 Task: Add a signature Eleanor Wilson containing With thanks and appreciation, Eleanor Wilson to email address softage.4@softage.net and add a label Restaurants
Action: Mouse moved to (1139, 108)
Screenshot: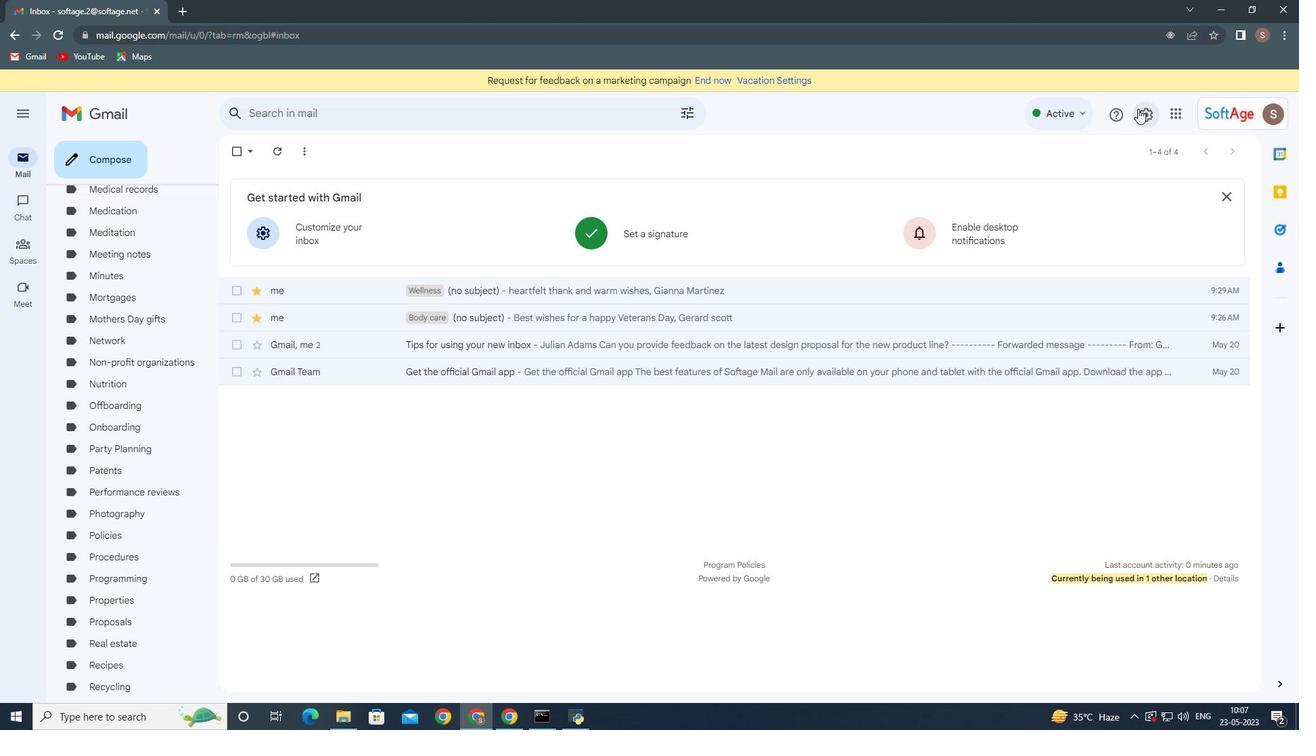 
Action: Mouse pressed left at (1139, 108)
Screenshot: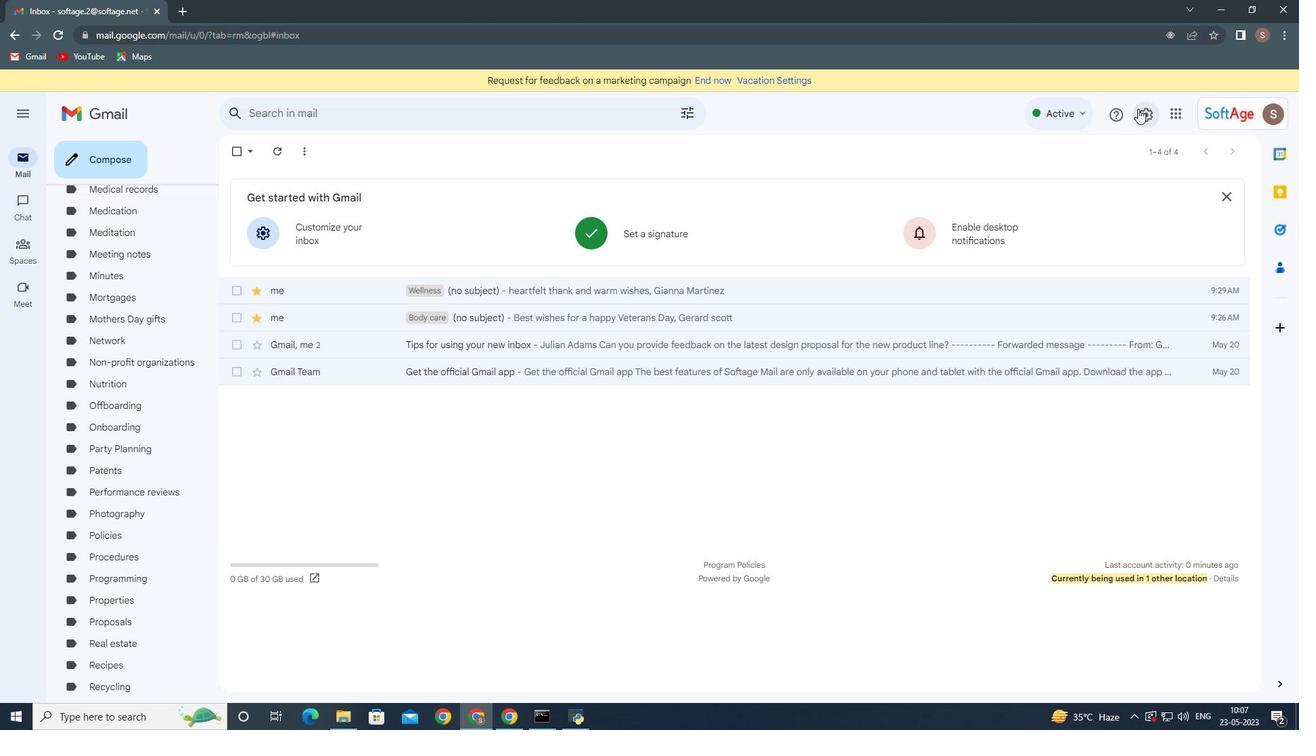 
Action: Mouse moved to (1138, 180)
Screenshot: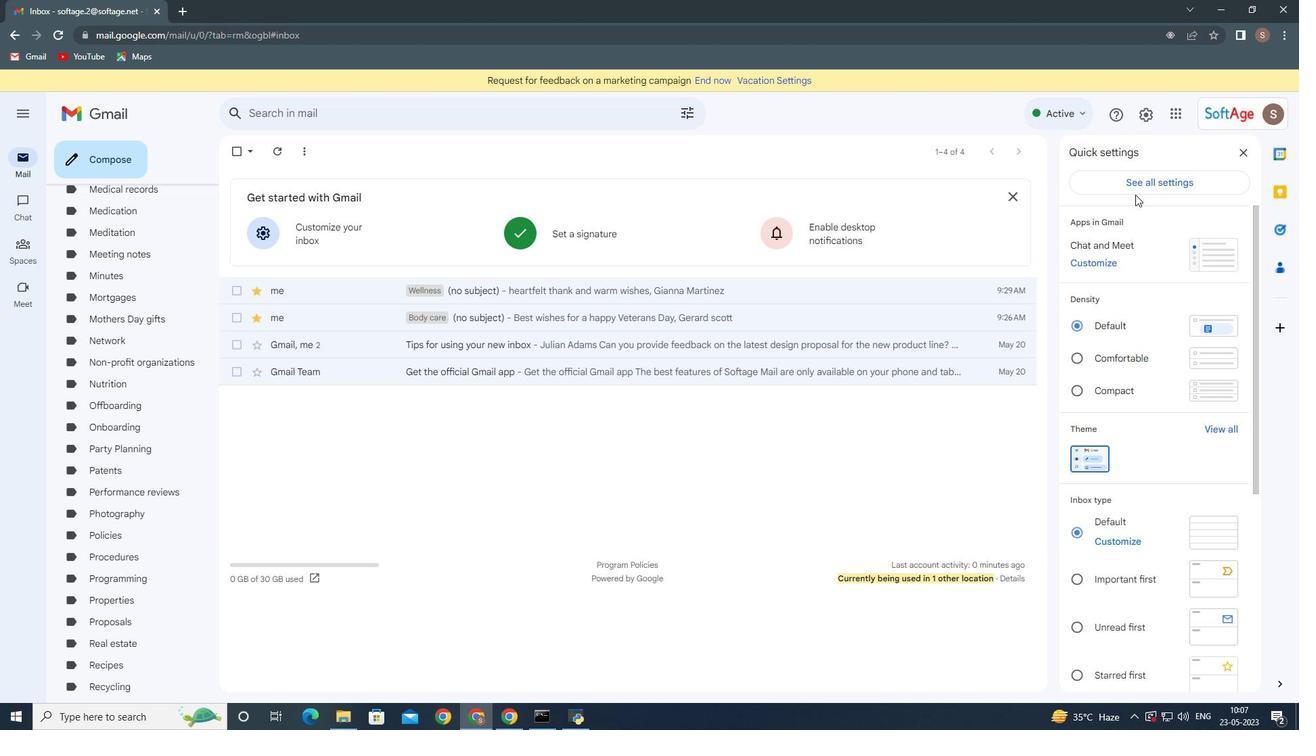
Action: Mouse pressed left at (1138, 180)
Screenshot: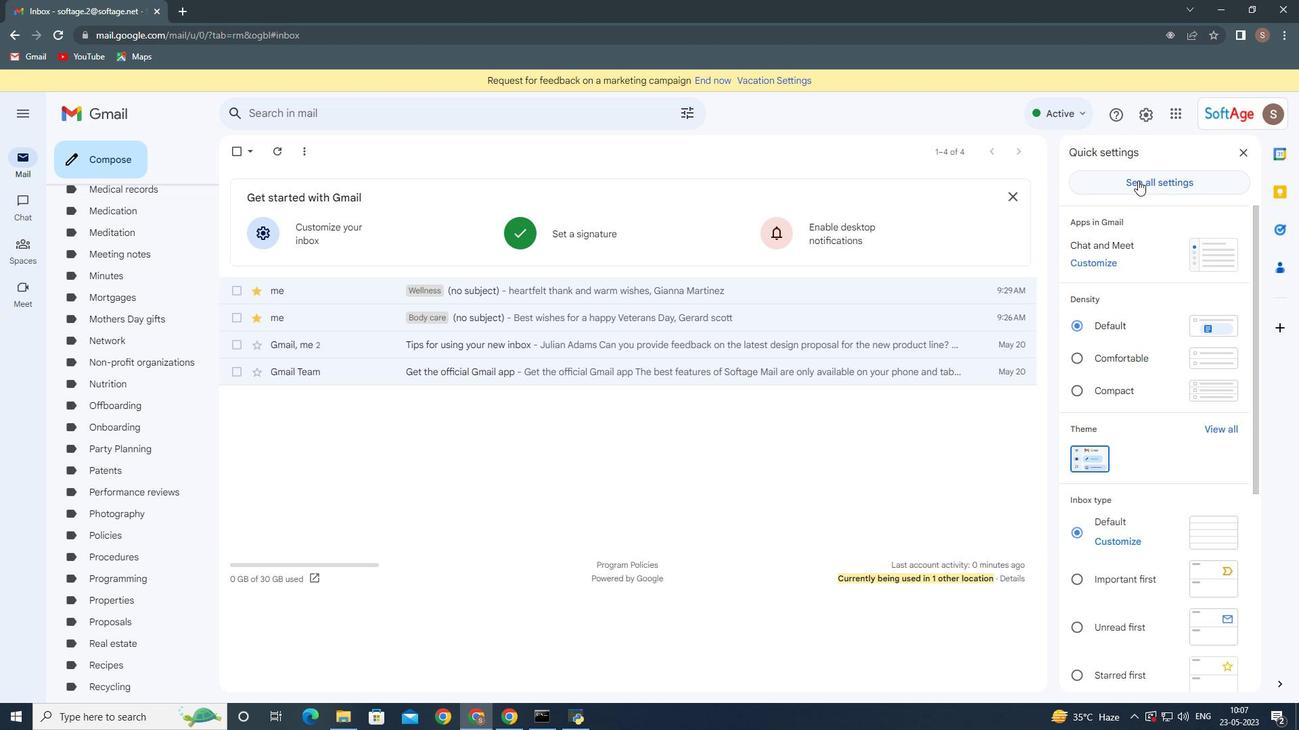 
Action: Mouse moved to (752, 324)
Screenshot: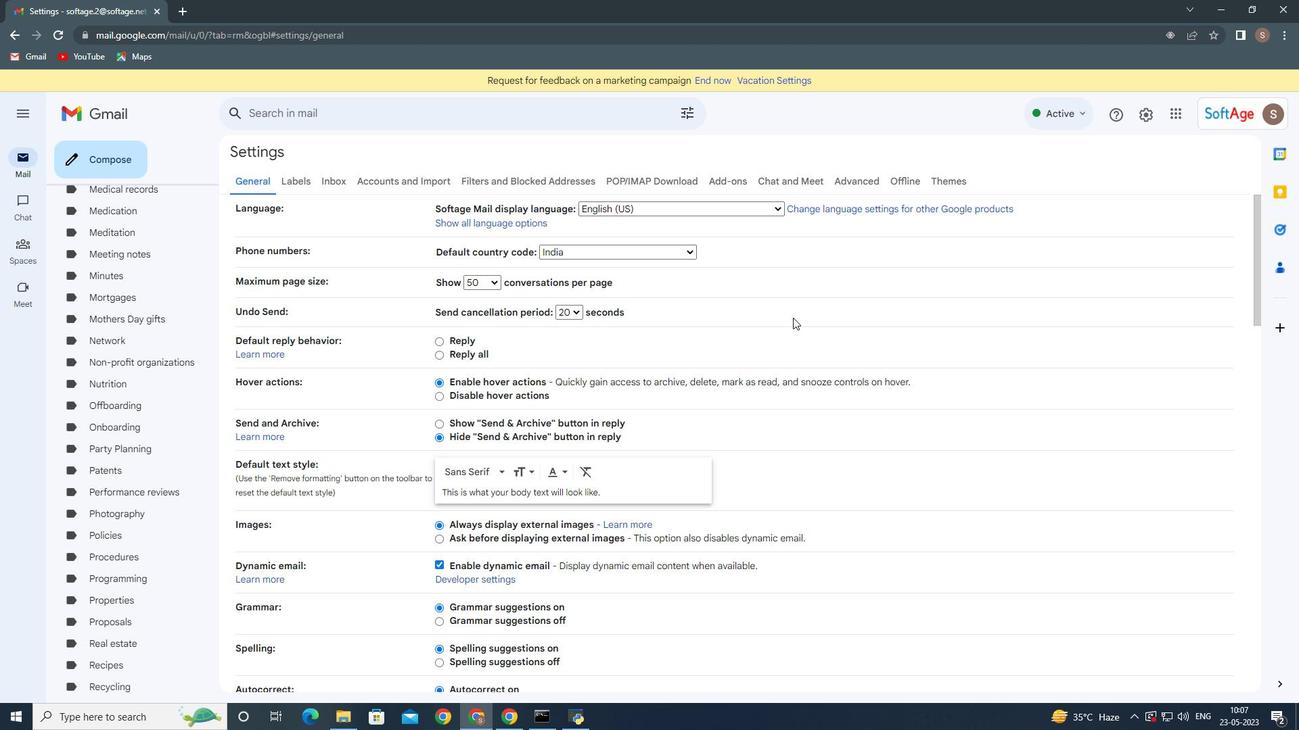 
Action: Mouse scrolled (753, 323) with delta (0, 0)
Screenshot: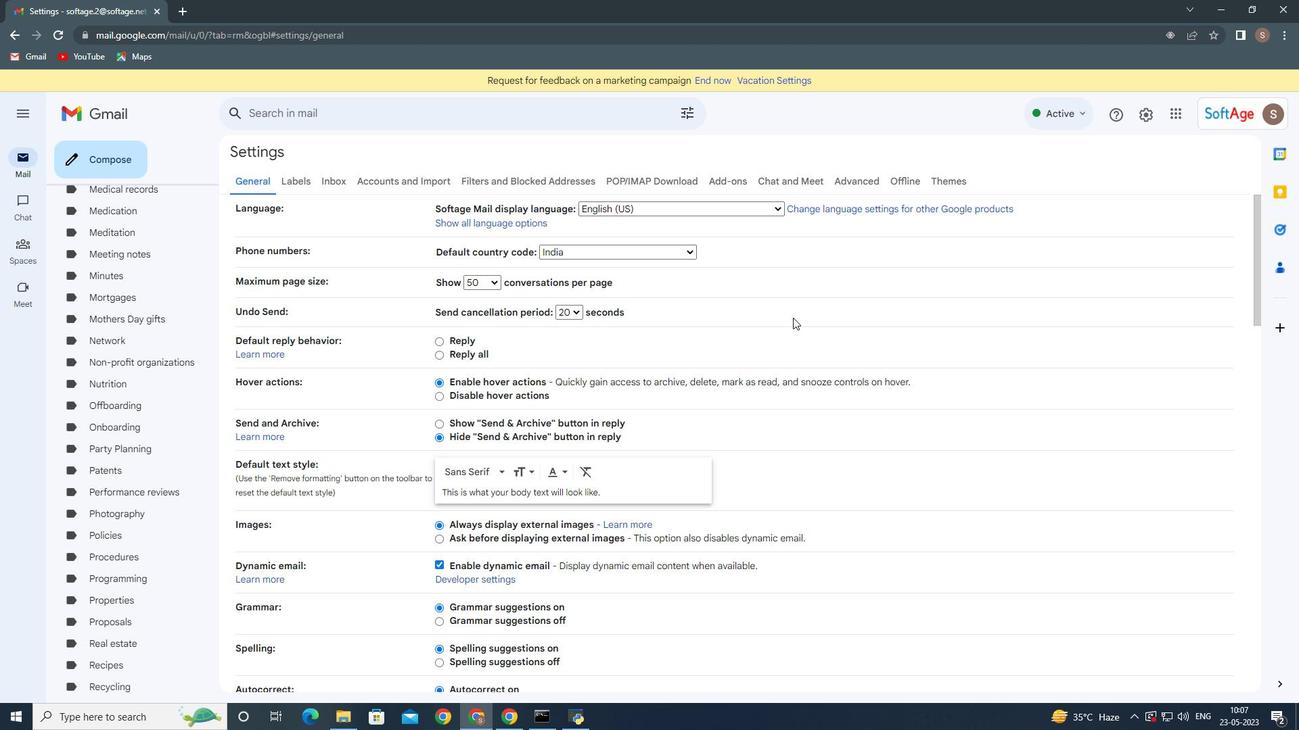 
Action: Mouse moved to (752, 325)
Screenshot: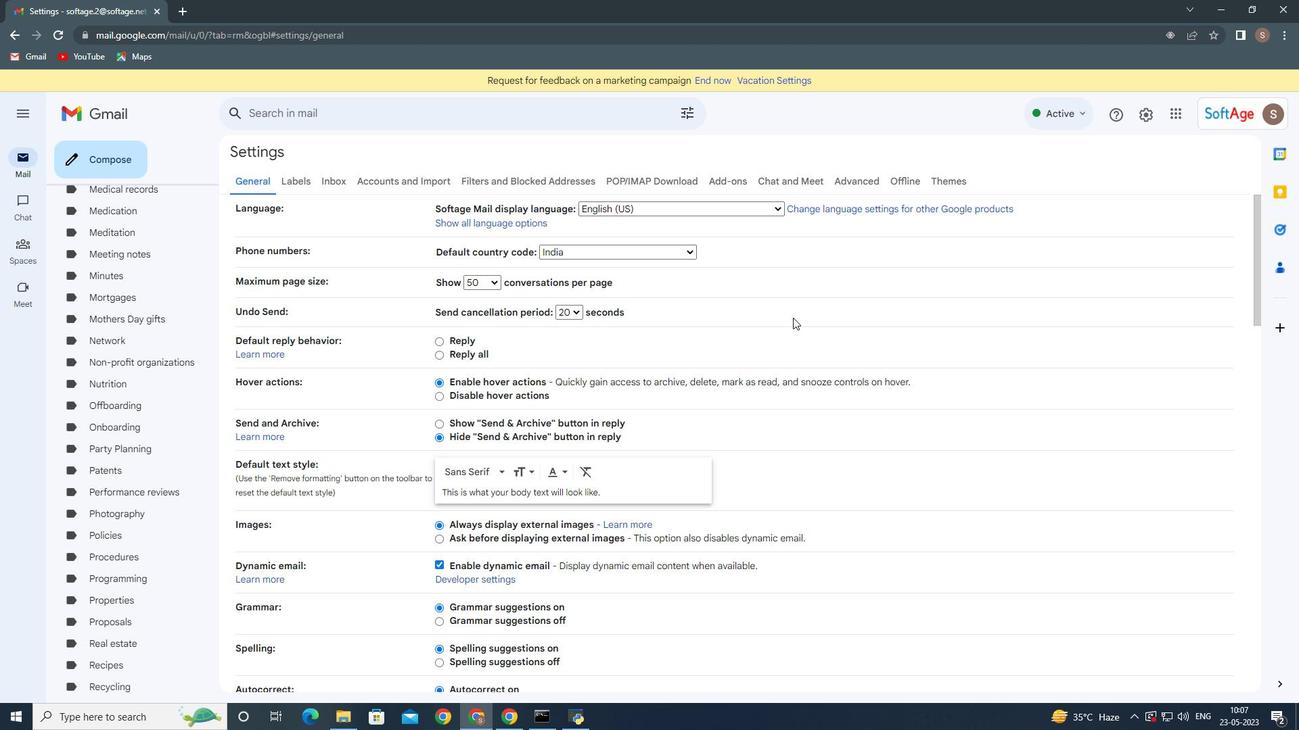 
Action: Mouse scrolled (753, 324) with delta (0, 0)
Screenshot: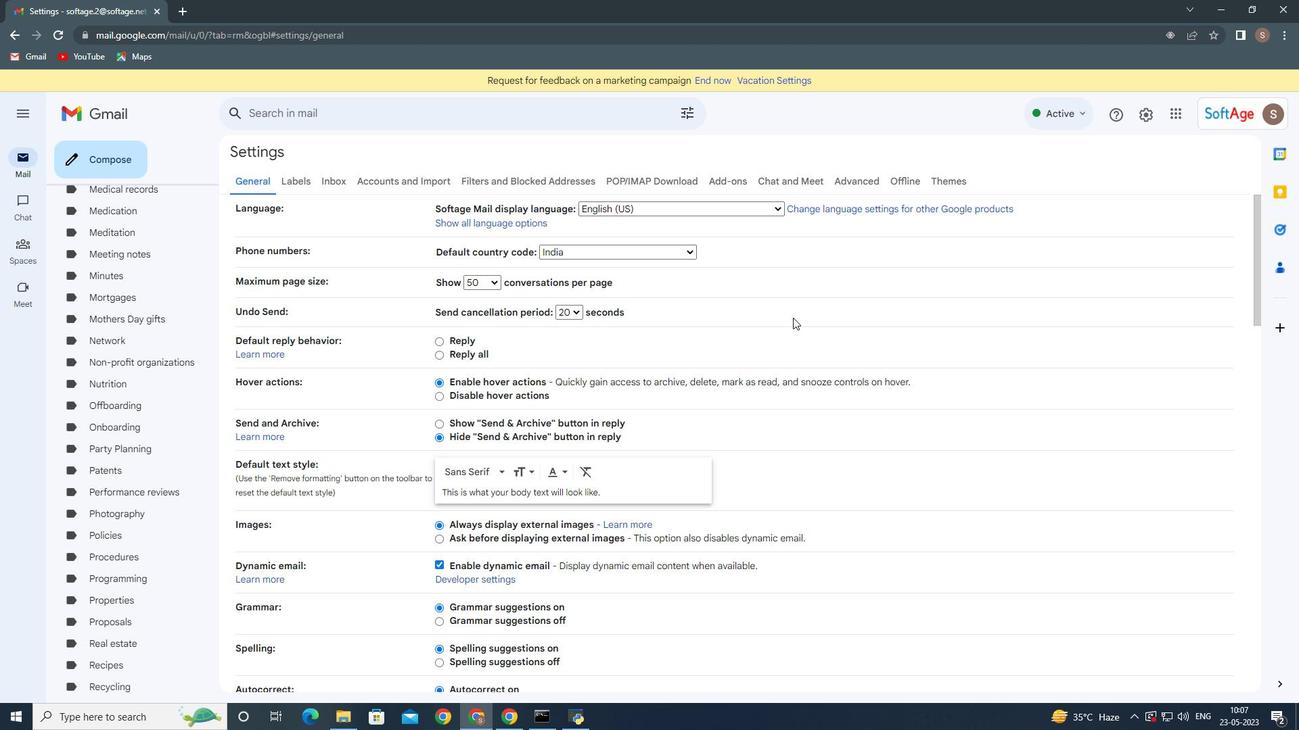 
Action: Mouse scrolled (752, 324) with delta (0, 0)
Screenshot: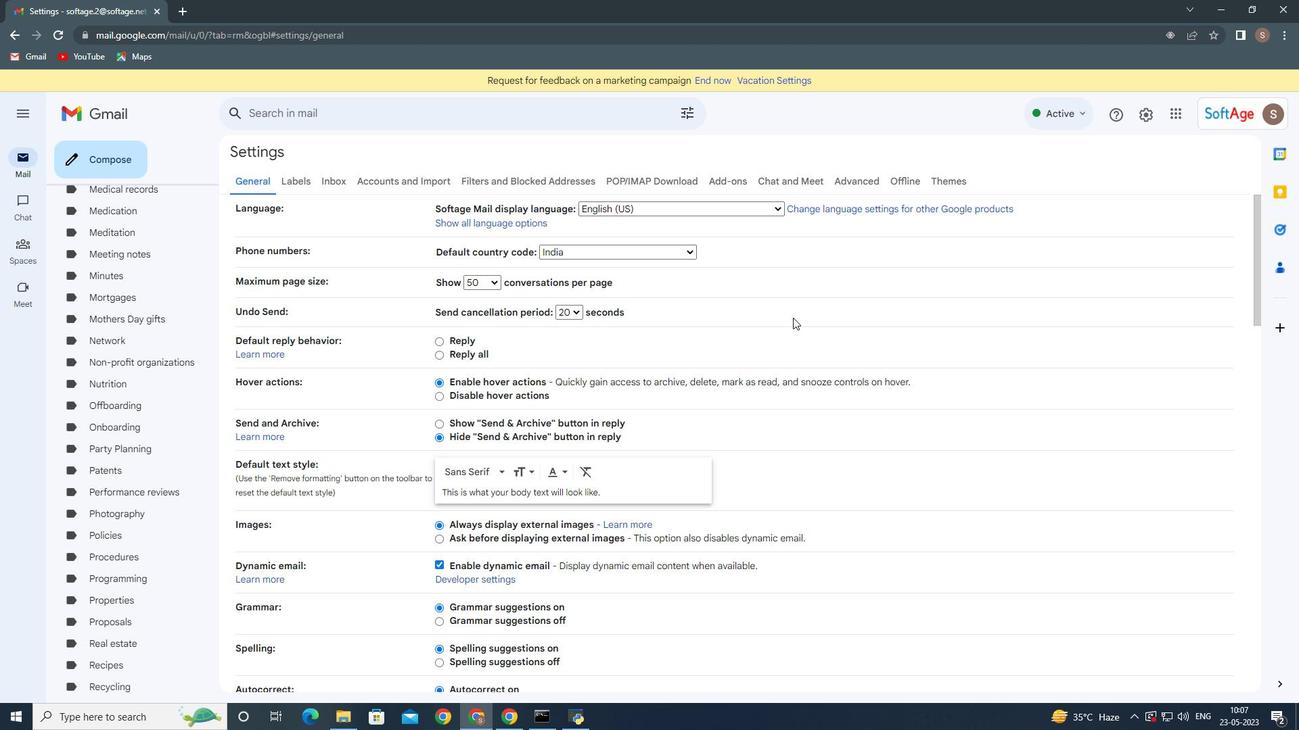 
Action: Mouse scrolled (752, 324) with delta (0, 0)
Screenshot: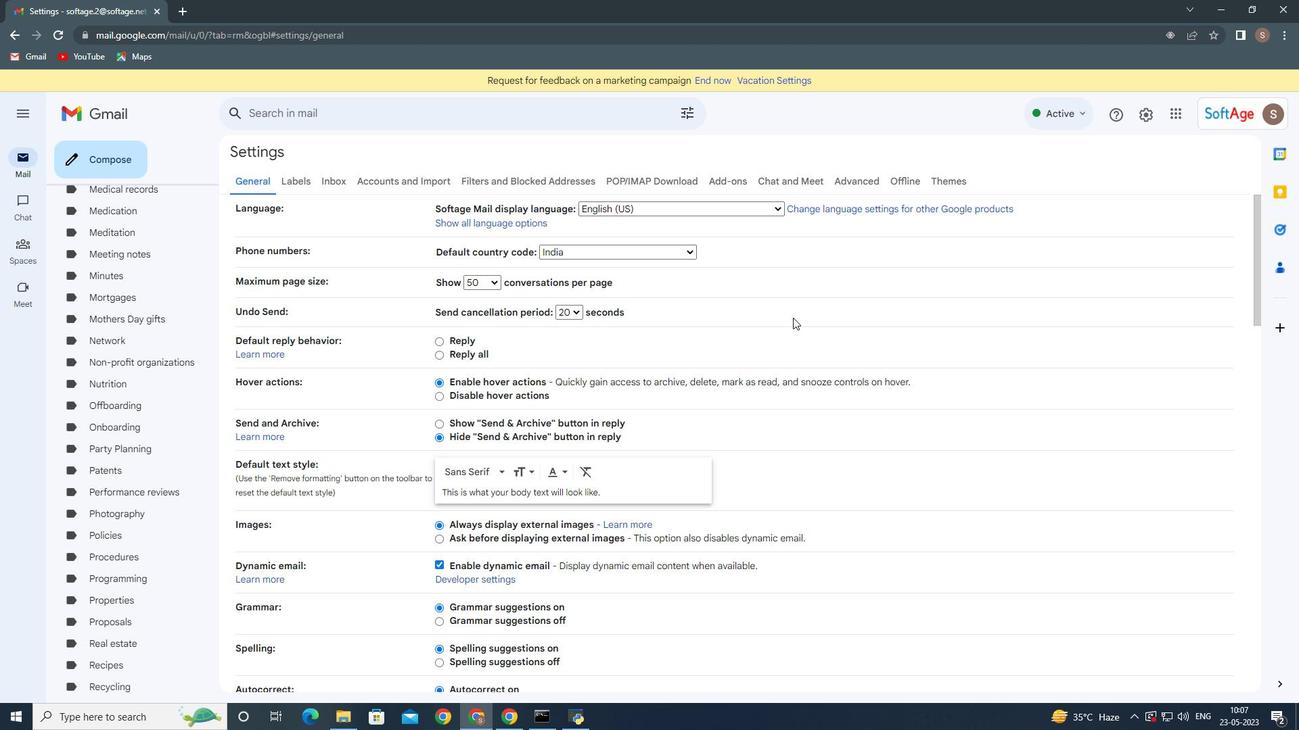 
Action: Mouse moved to (752, 324)
Screenshot: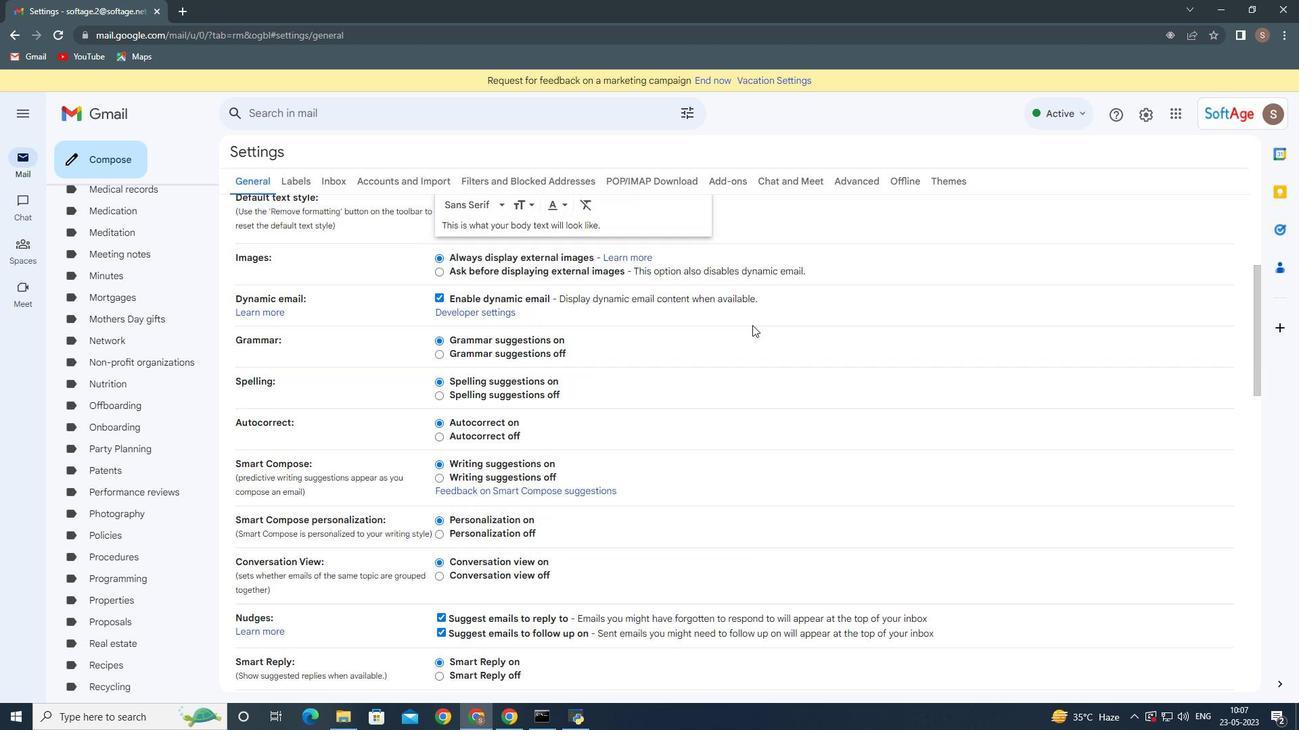 
Action: Mouse scrolled (752, 324) with delta (0, 0)
Screenshot: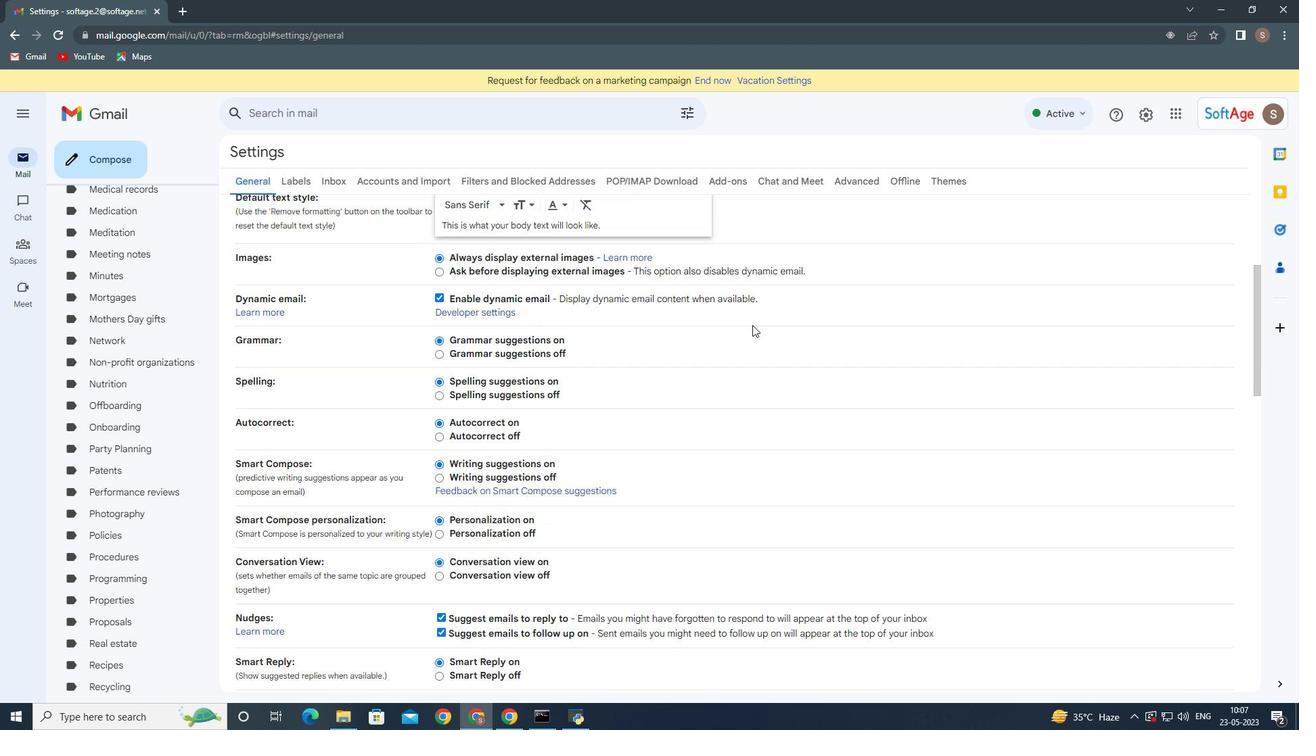 
Action: Mouse moved to (751, 324)
Screenshot: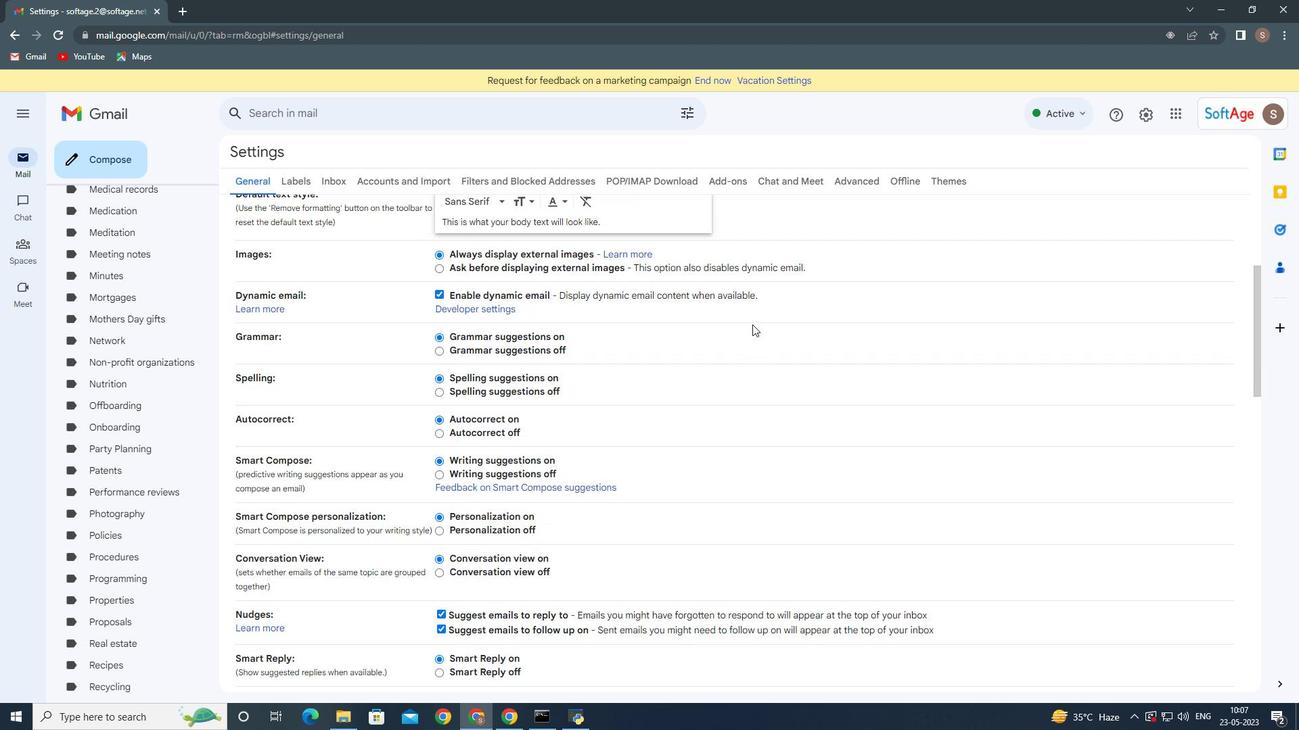 
Action: Mouse scrolled (751, 324) with delta (0, 0)
Screenshot: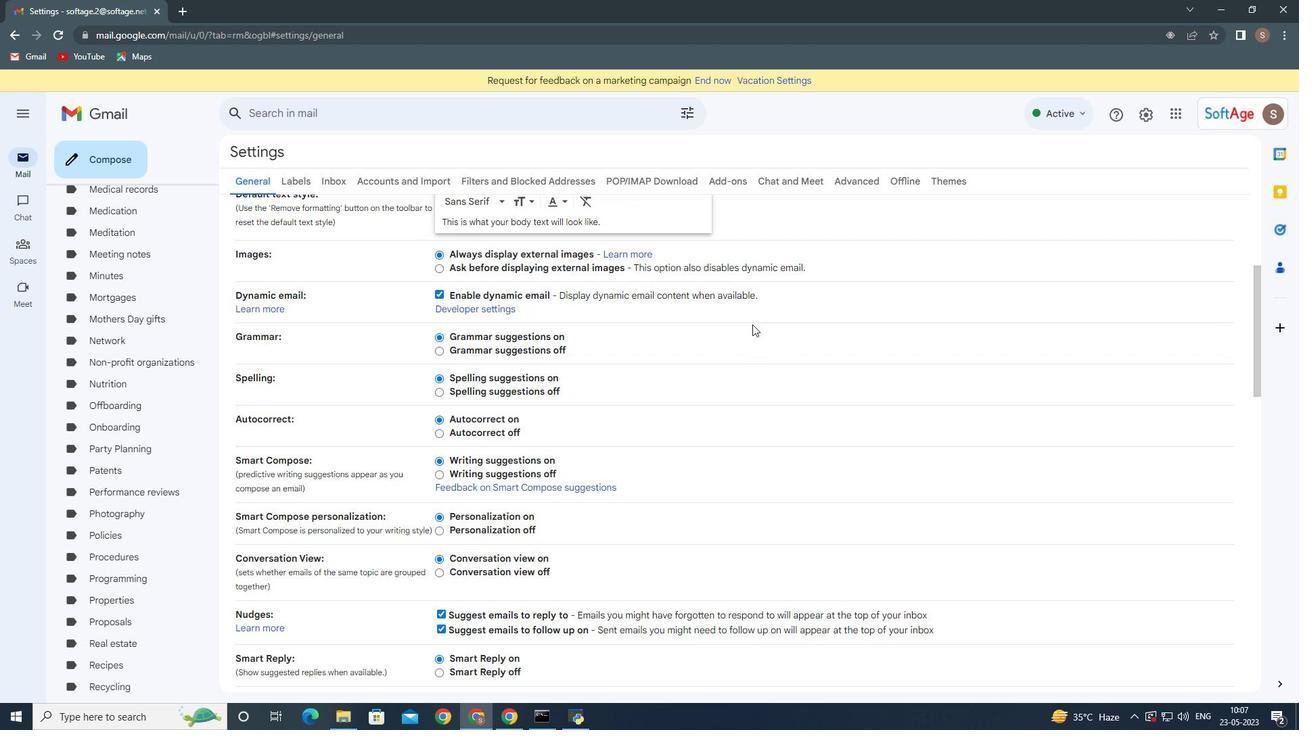 
Action: Mouse scrolled (751, 324) with delta (0, 0)
Screenshot: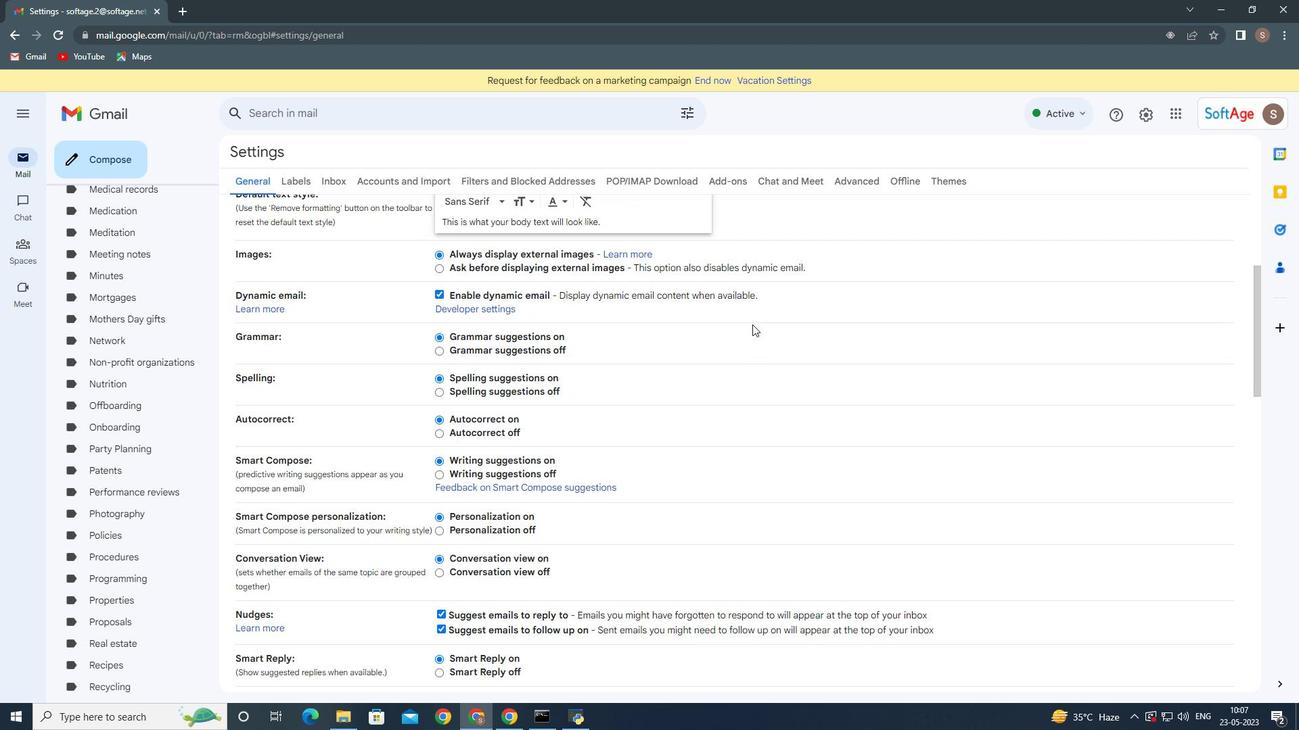
Action: Mouse moved to (702, 334)
Screenshot: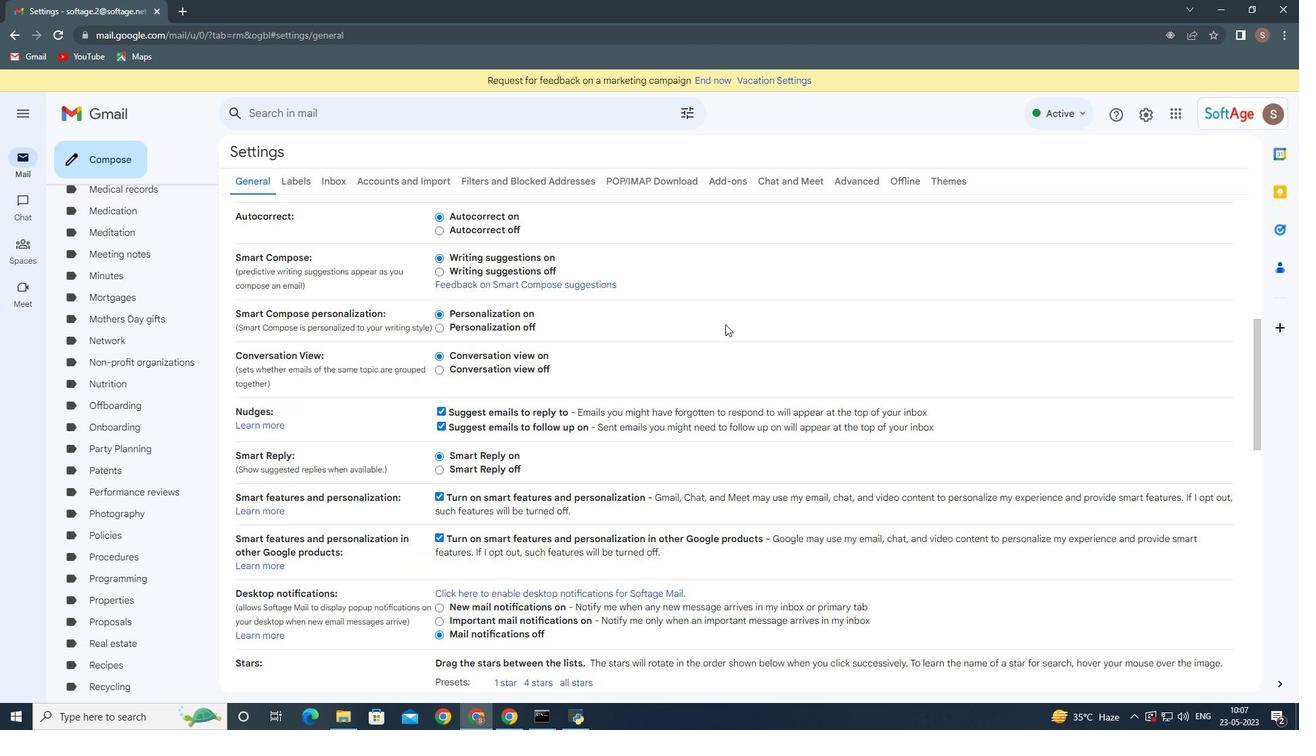
Action: Mouse scrolled (702, 333) with delta (0, 0)
Screenshot: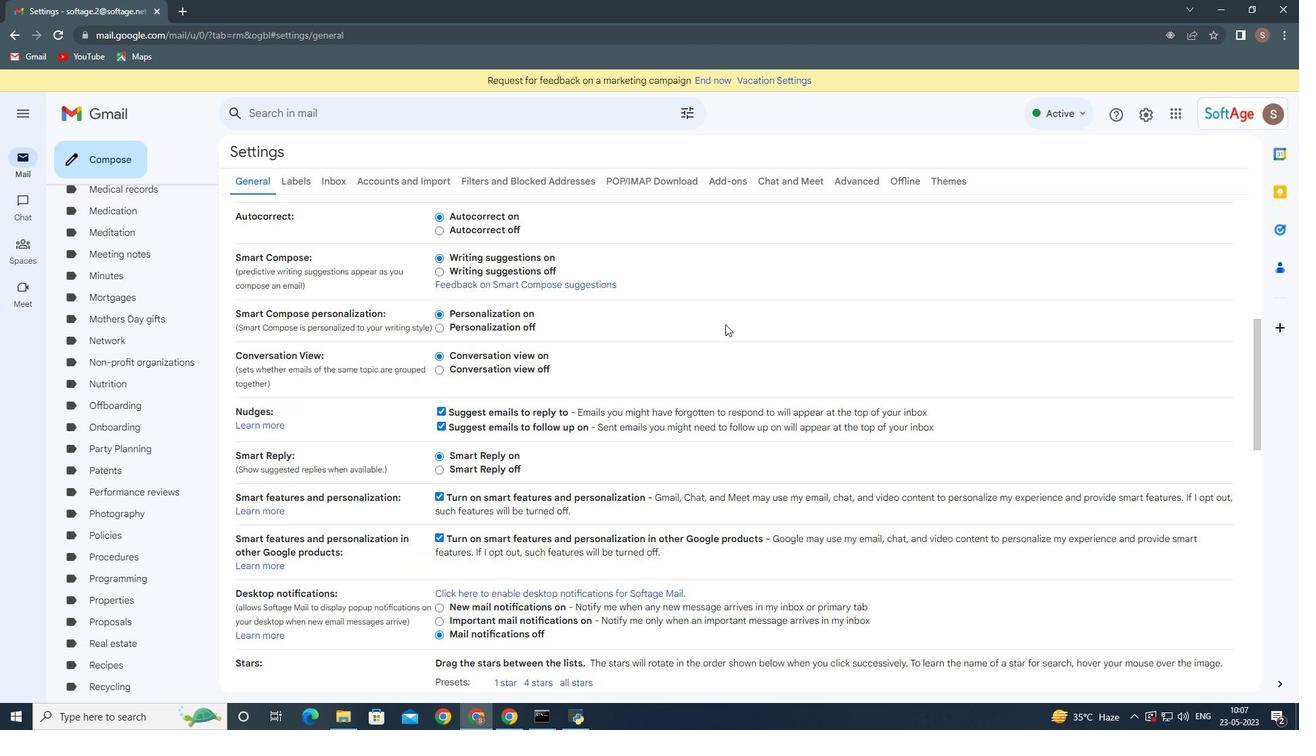 
Action: Mouse moved to (700, 335)
Screenshot: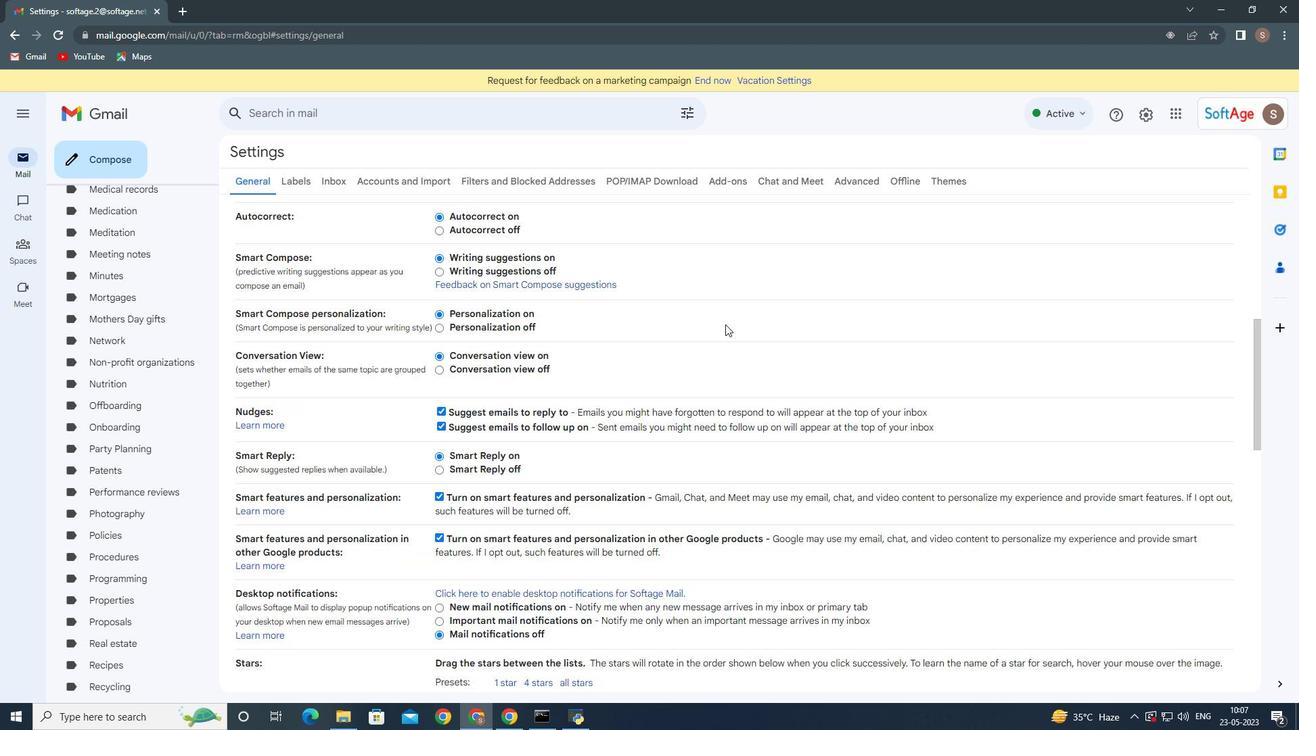 
Action: Mouse scrolled (700, 334) with delta (0, 0)
Screenshot: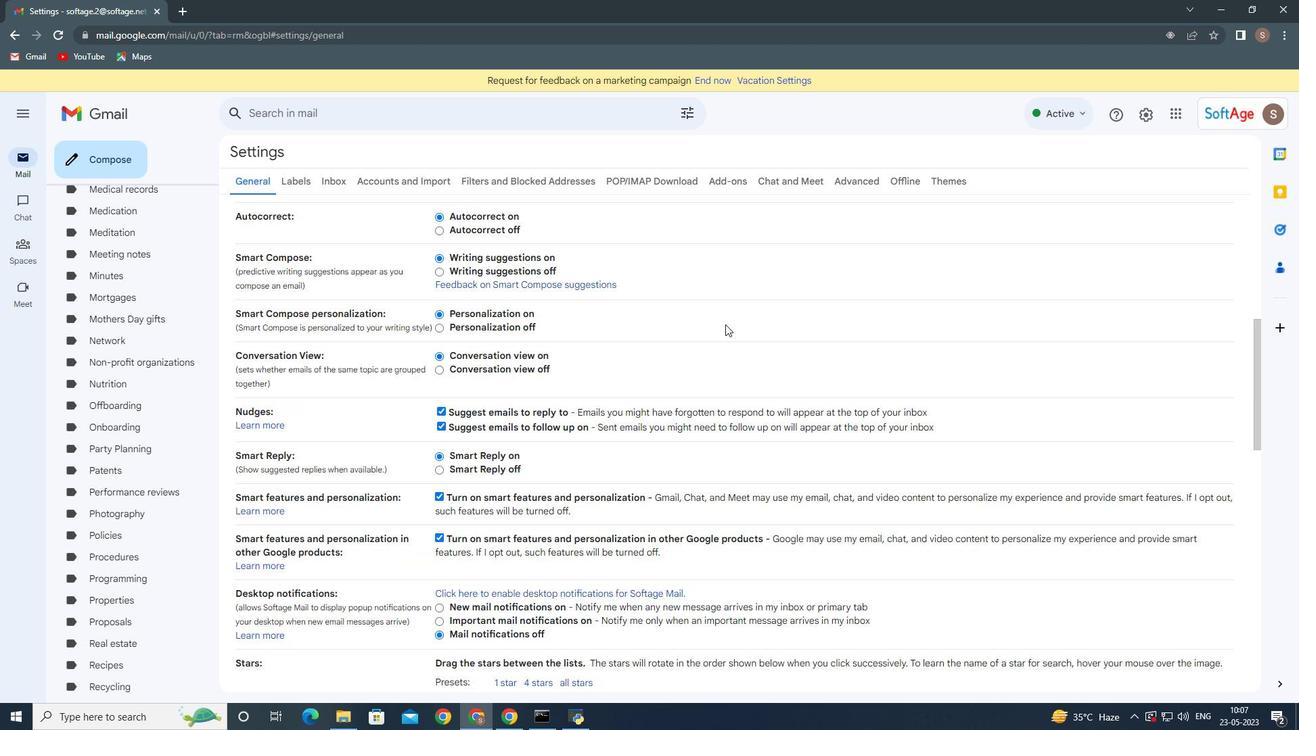 
Action: Mouse moved to (699, 336)
Screenshot: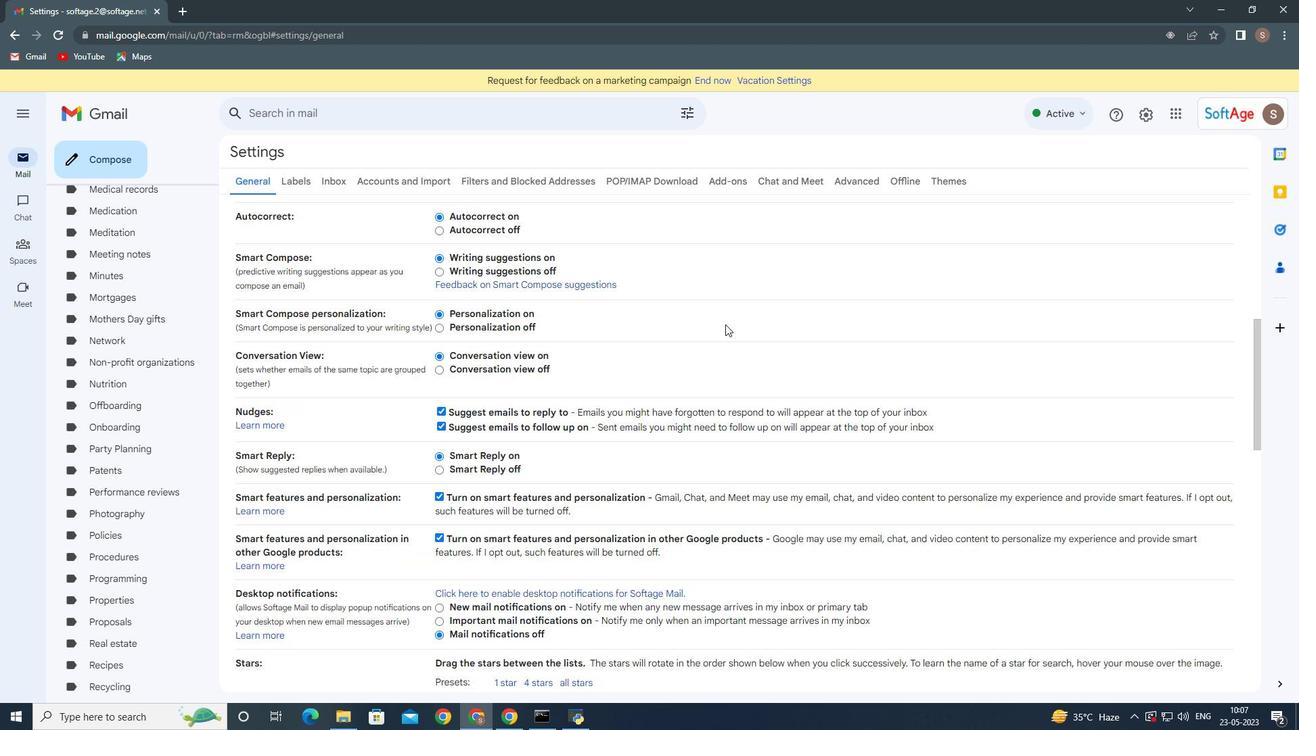 
Action: Mouse scrolled (699, 335) with delta (0, 0)
Screenshot: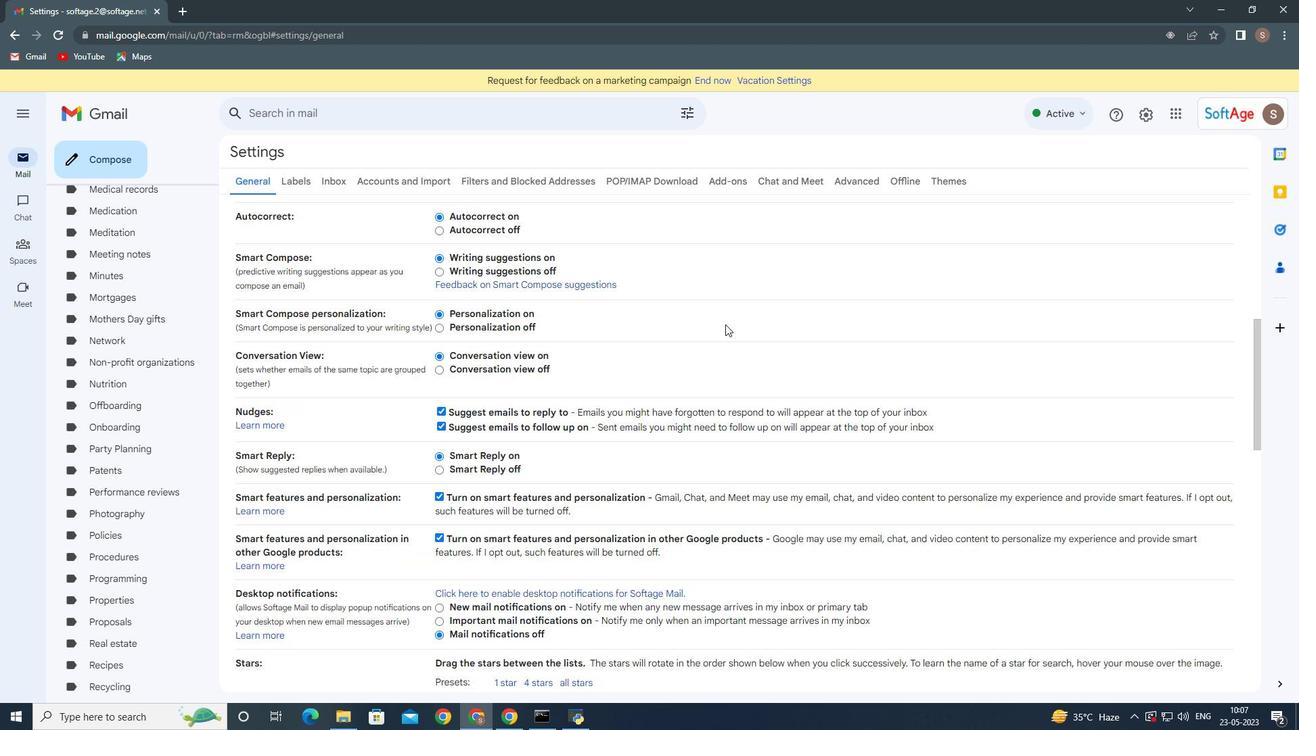 
Action: Mouse moved to (699, 337)
Screenshot: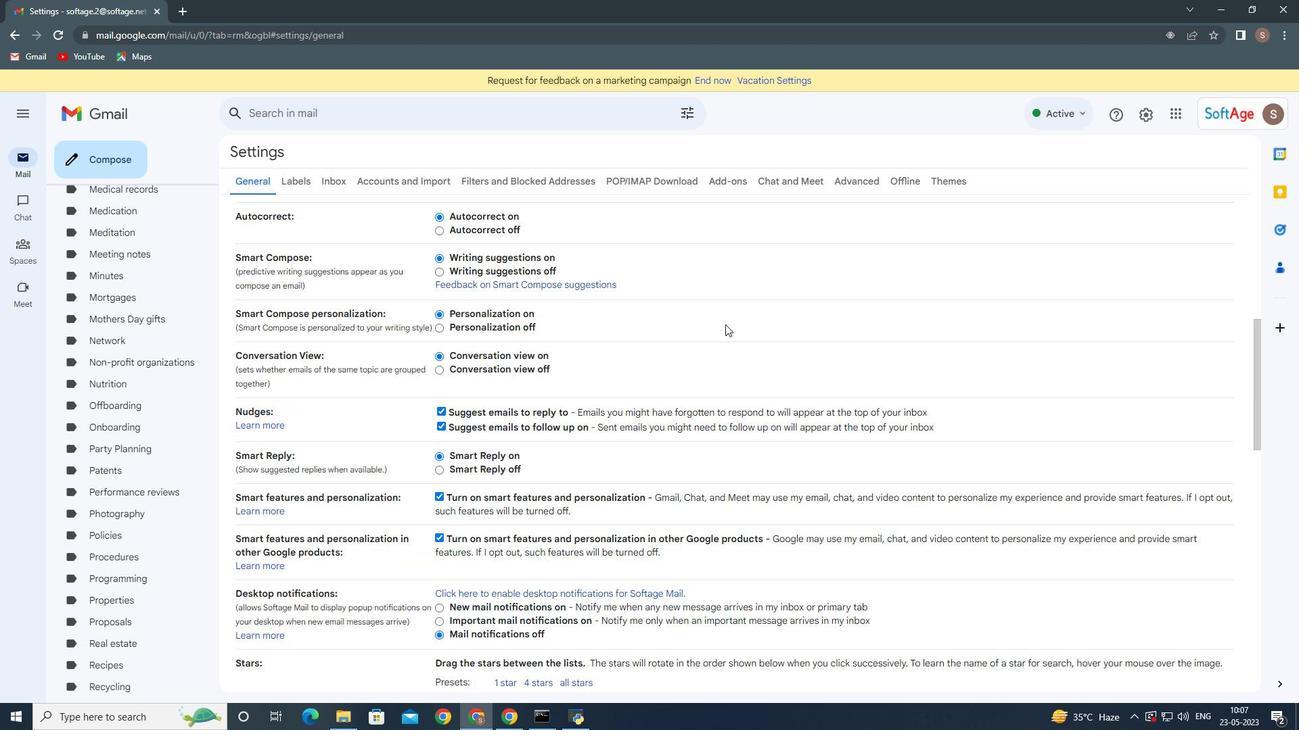 
Action: Mouse scrolled (699, 336) with delta (0, 0)
Screenshot: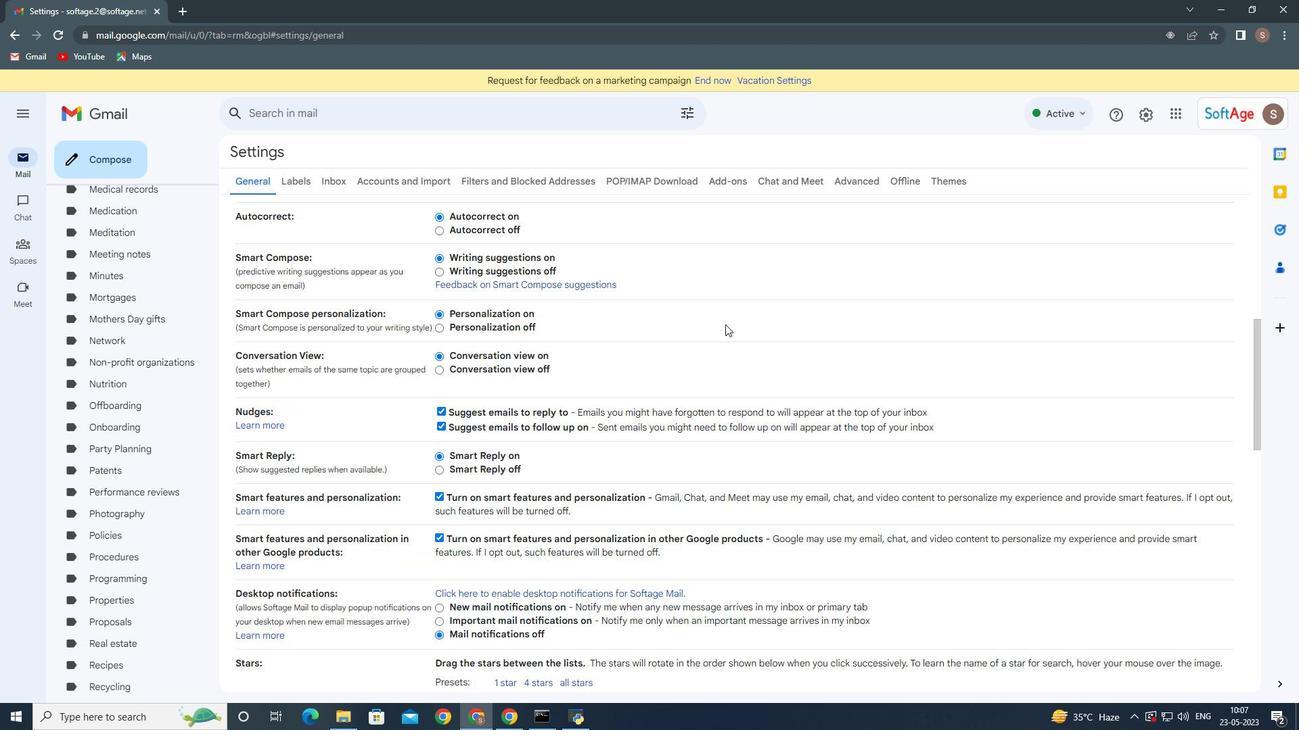 
Action: Mouse moved to (623, 380)
Screenshot: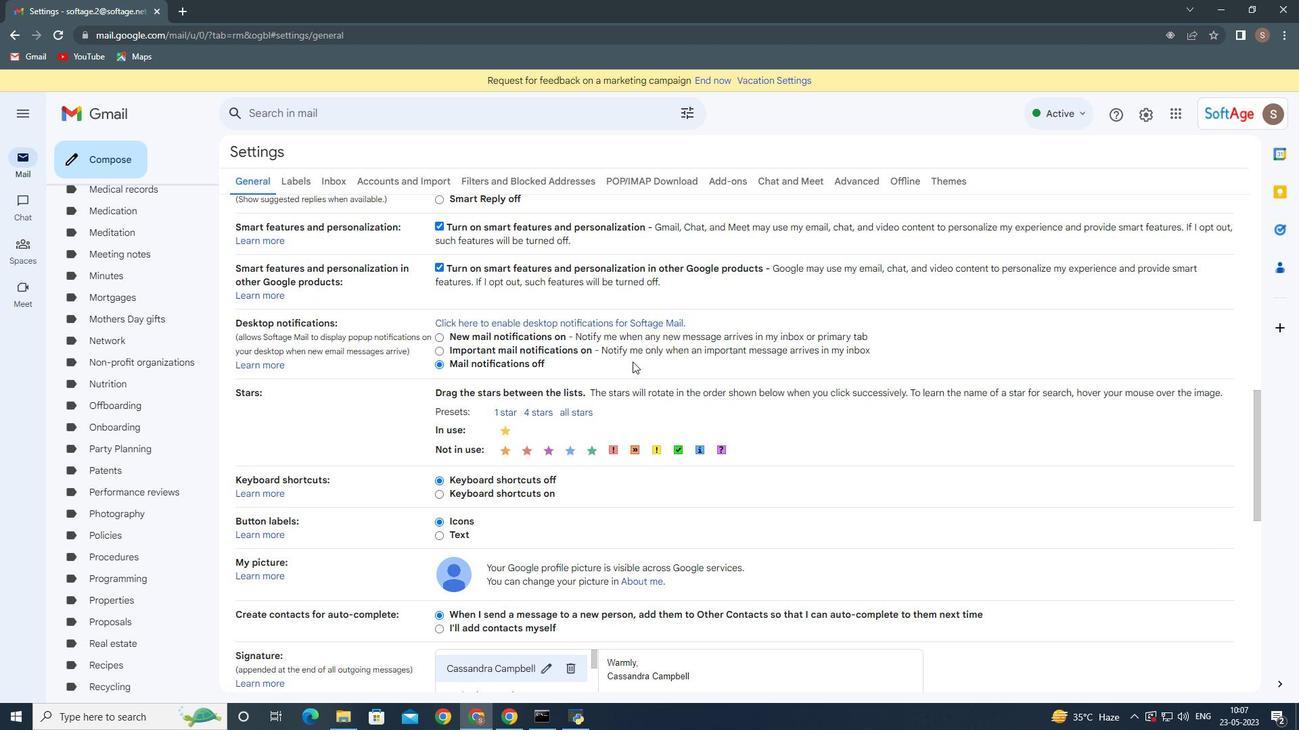 
Action: Mouse scrolled (623, 375) with delta (0, 0)
Screenshot: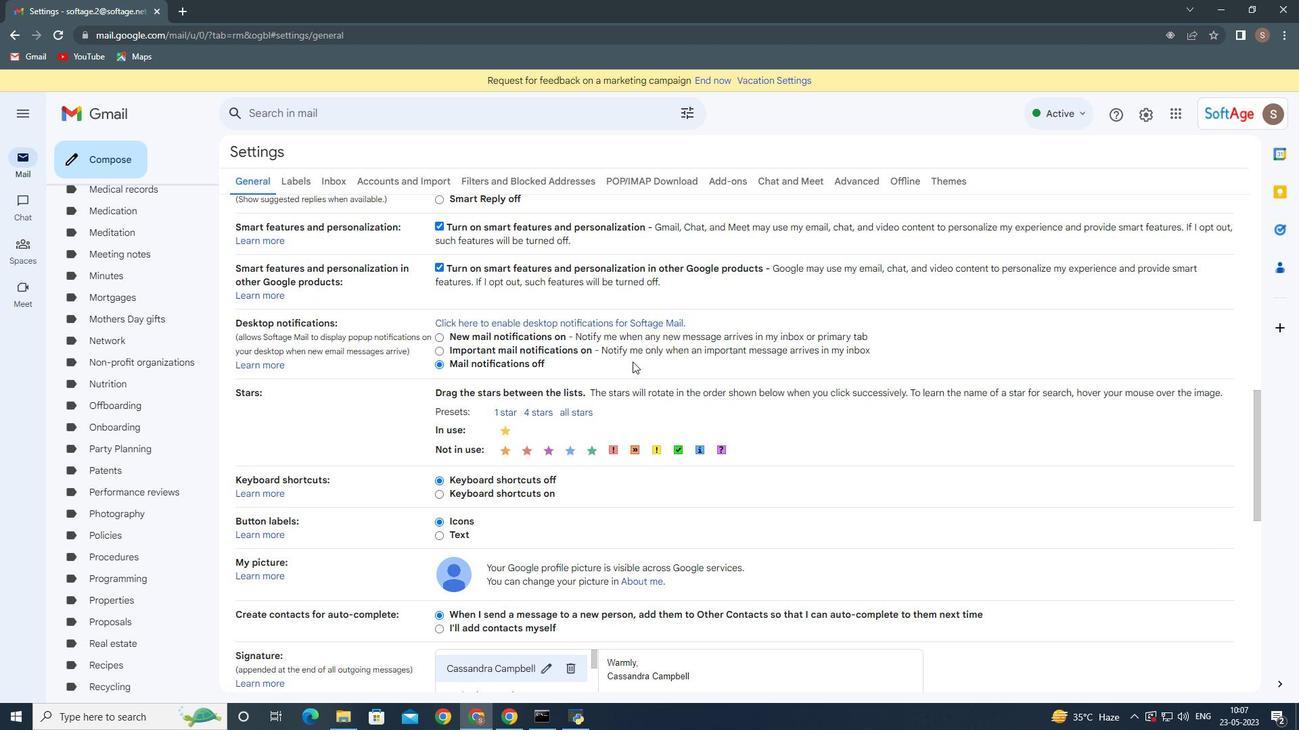 
Action: Mouse scrolled (623, 378) with delta (0, 0)
Screenshot: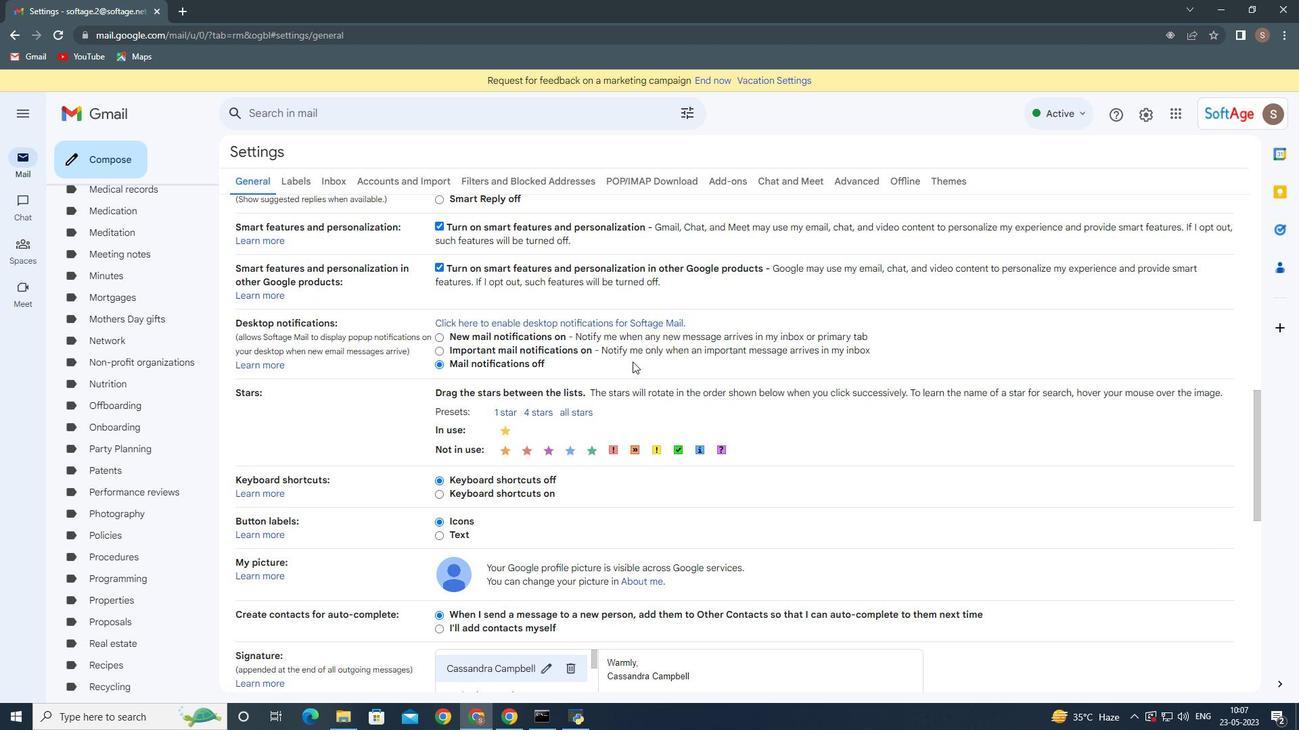 
Action: Mouse scrolled (623, 379) with delta (0, 0)
Screenshot: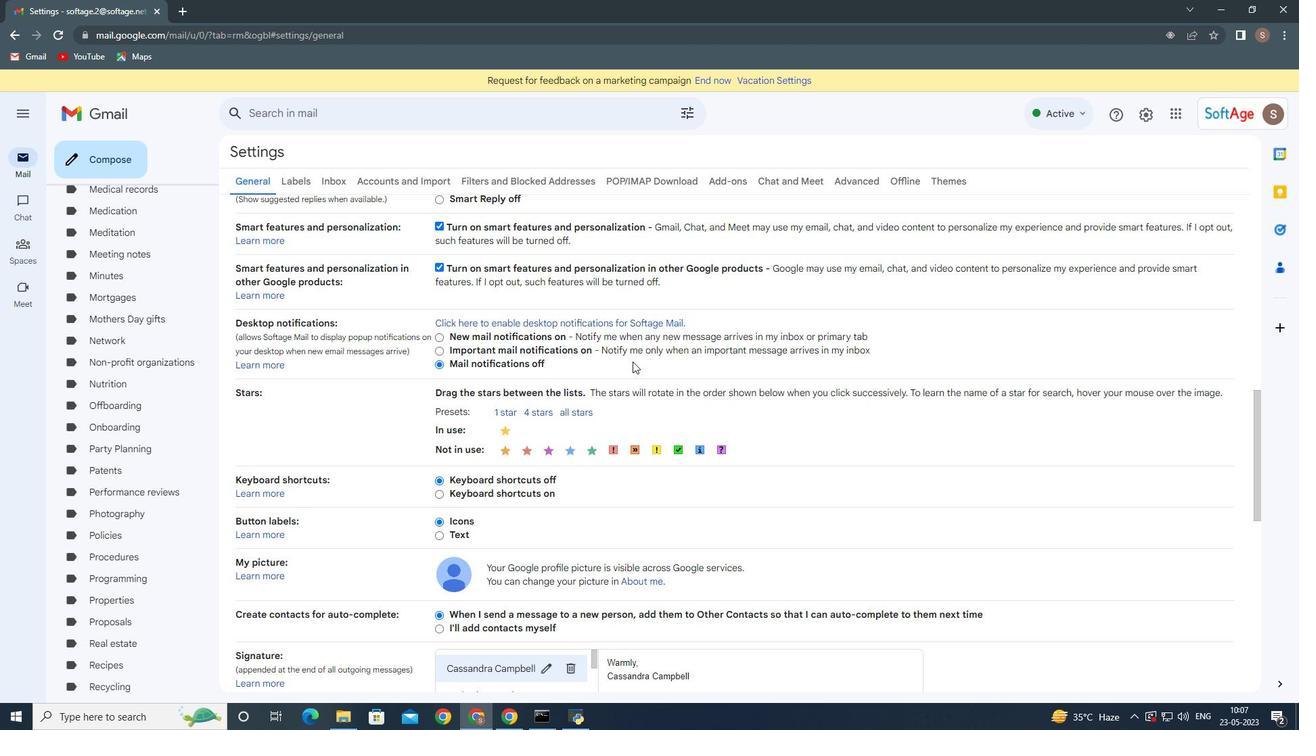 
Action: Mouse moved to (594, 443)
Screenshot: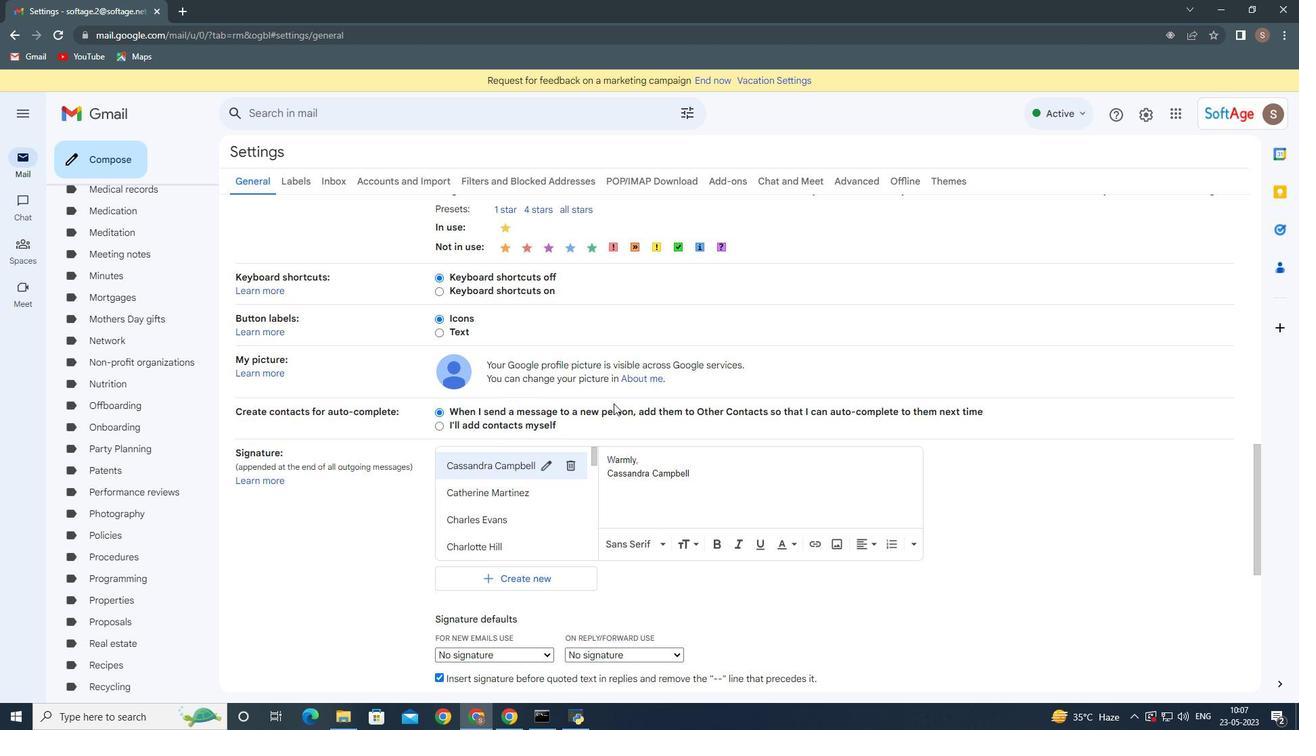
Action: Mouse scrolled (594, 443) with delta (0, 0)
Screenshot: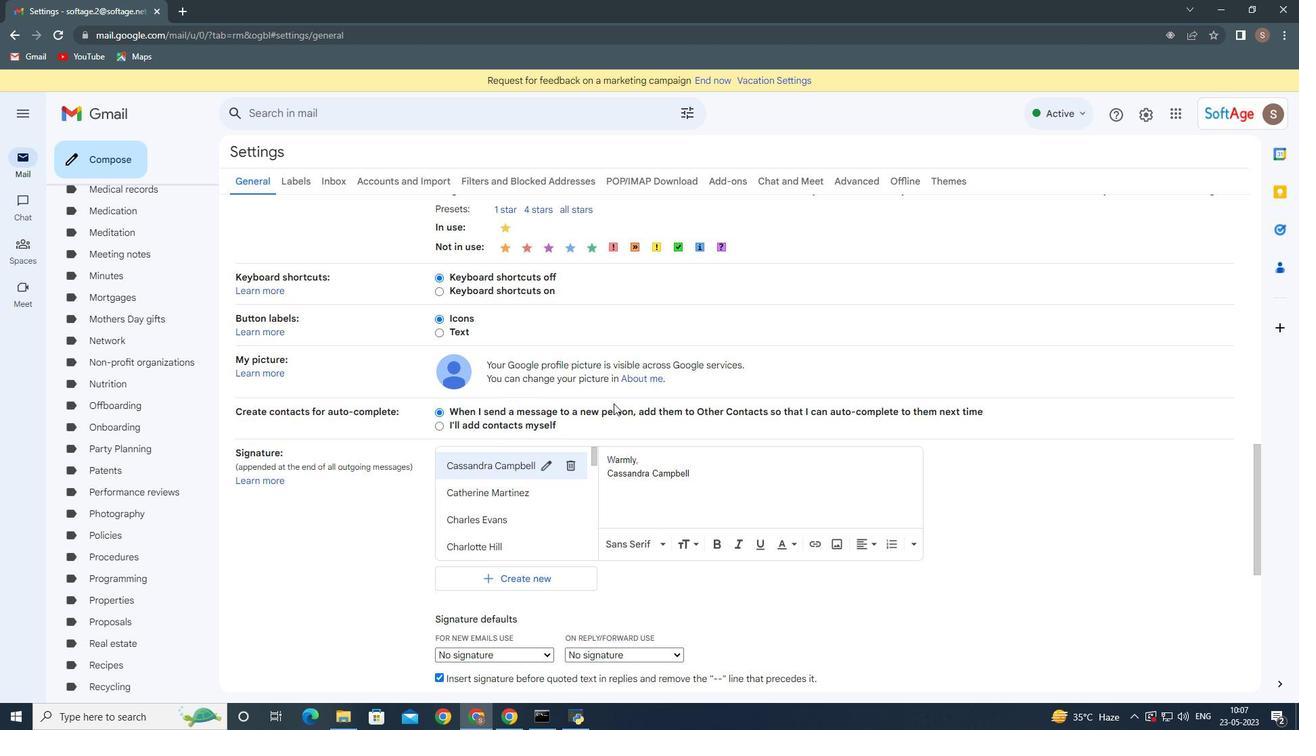 
Action: Mouse moved to (592, 449)
Screenshot: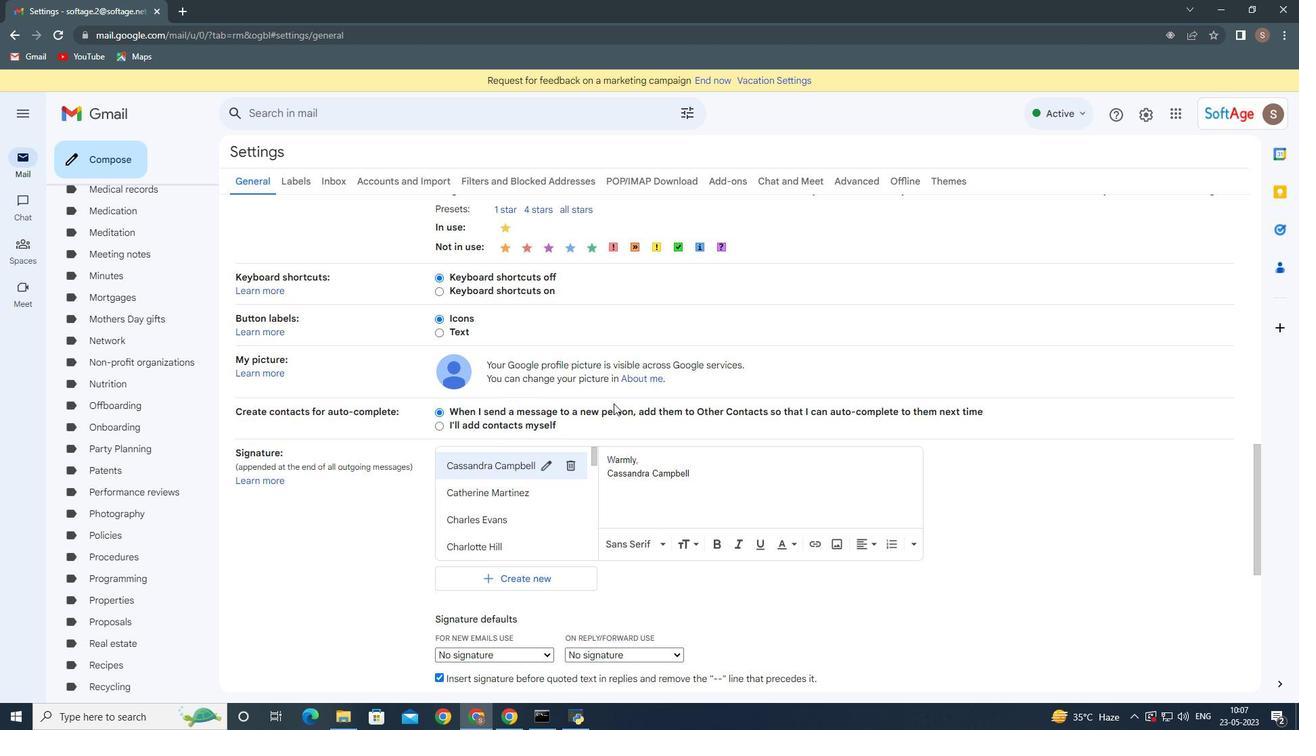 
Action: Mouse scrolled (592, 448) with delta (0, 0)
Screenshot: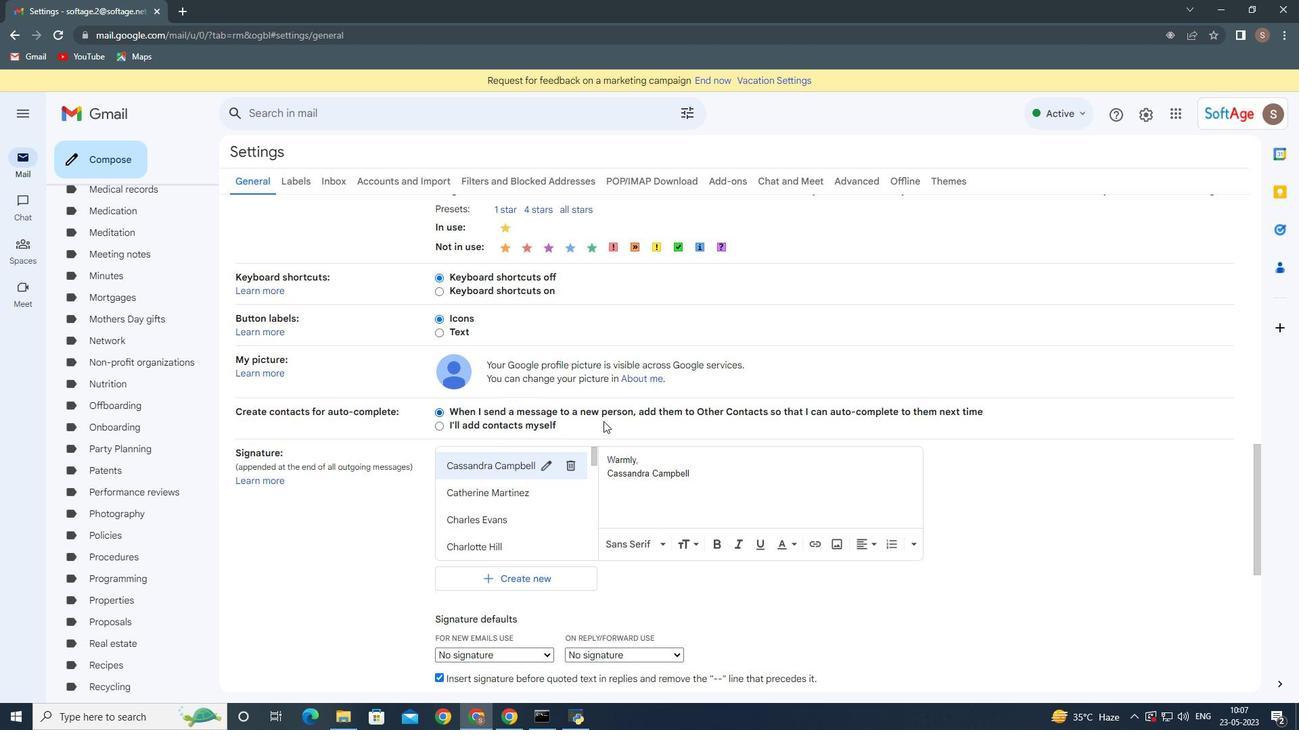 
Action: Mouse moved to (586, 456)
Screenshot: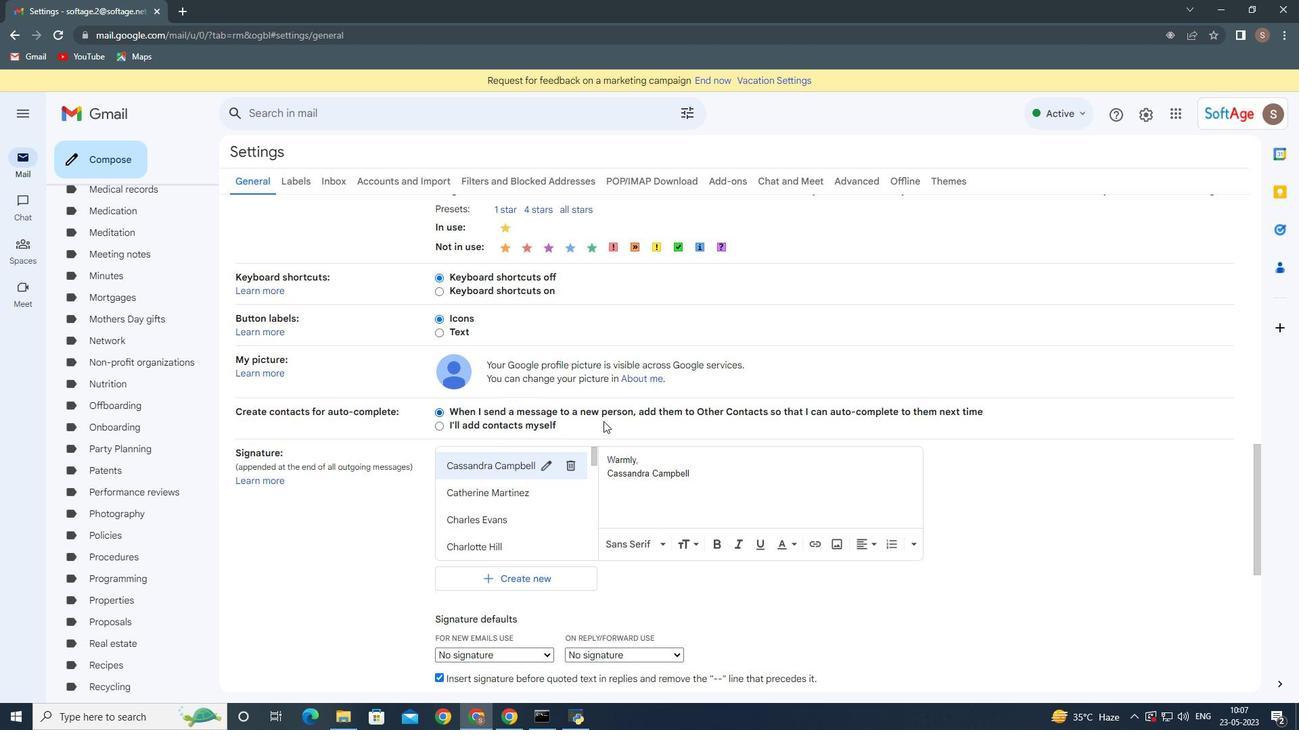 
Action: Mouse scrolled (586, 456) with delta (0, 0)
Screenshot: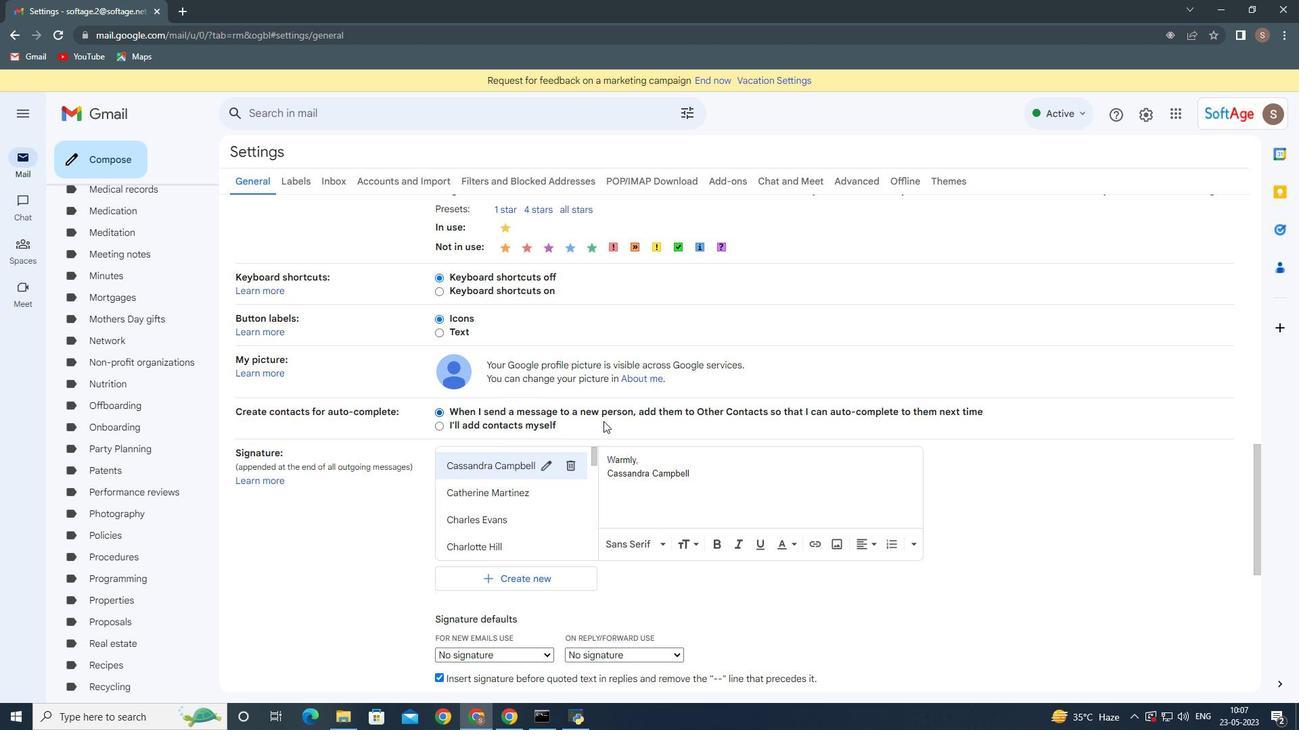 
Action: Mouse moved to (533, 377)
Screenshot: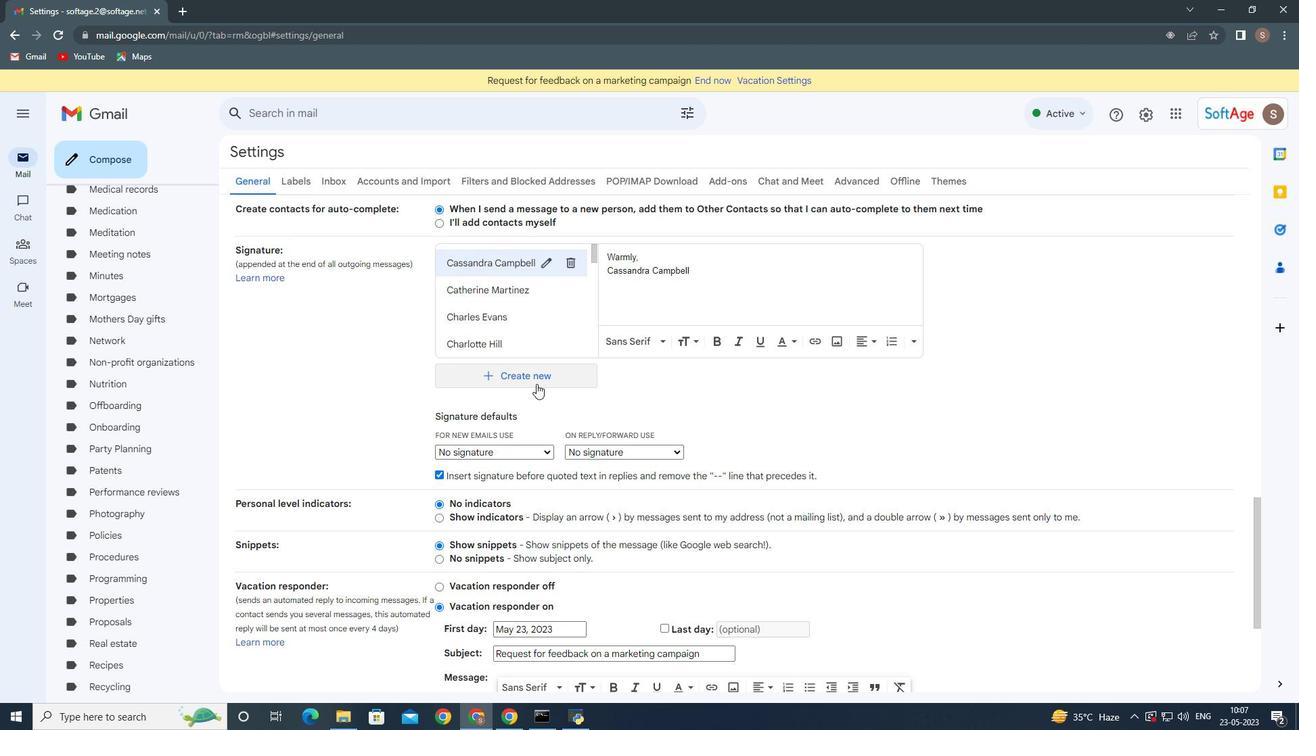 
Action: Mouse pressed left at (533, 377)
Screenshot: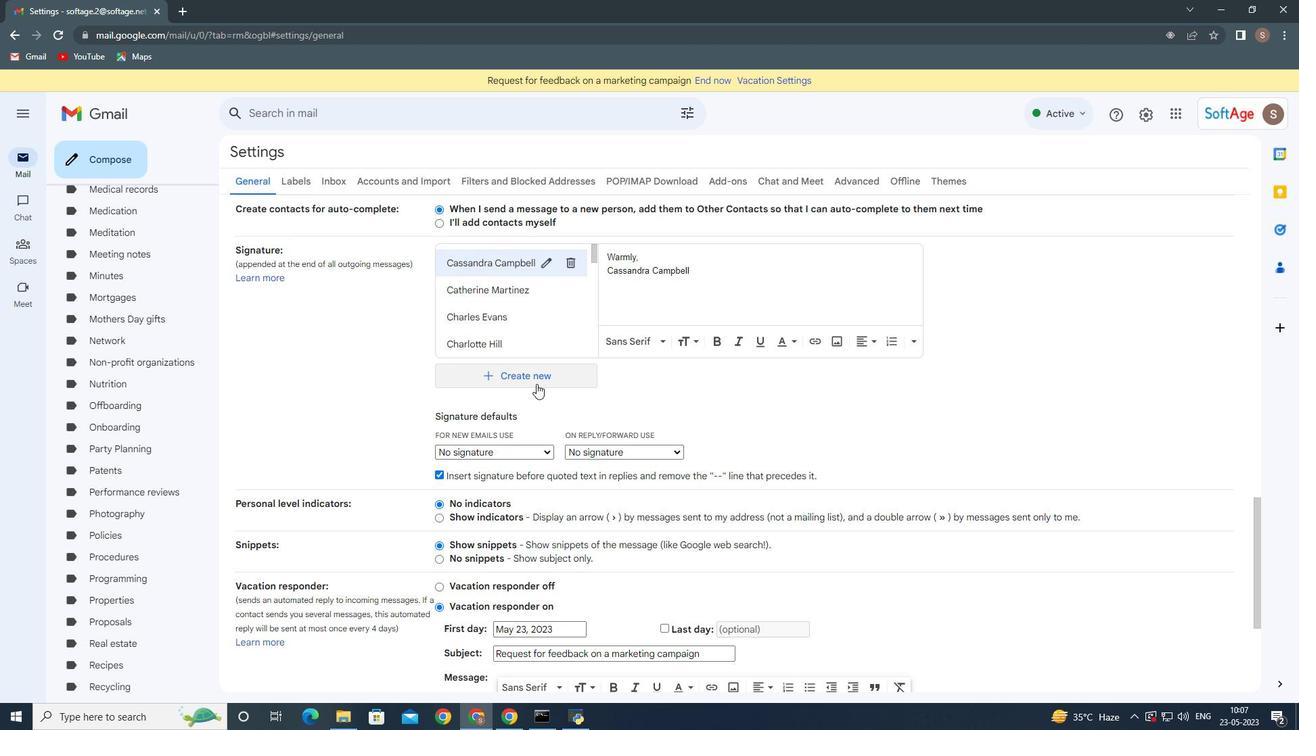 
Action: Key pressed <Key.shift>Eleanor<Key.space><Key.shift><Key.shift><Key.shift><Key.shift><Key.shift><Key.shift><Key.shift><Key.shift><Key.shift><Key.shift><Key.shift><Key.shift><Key.shift>Wilson
Screenshot: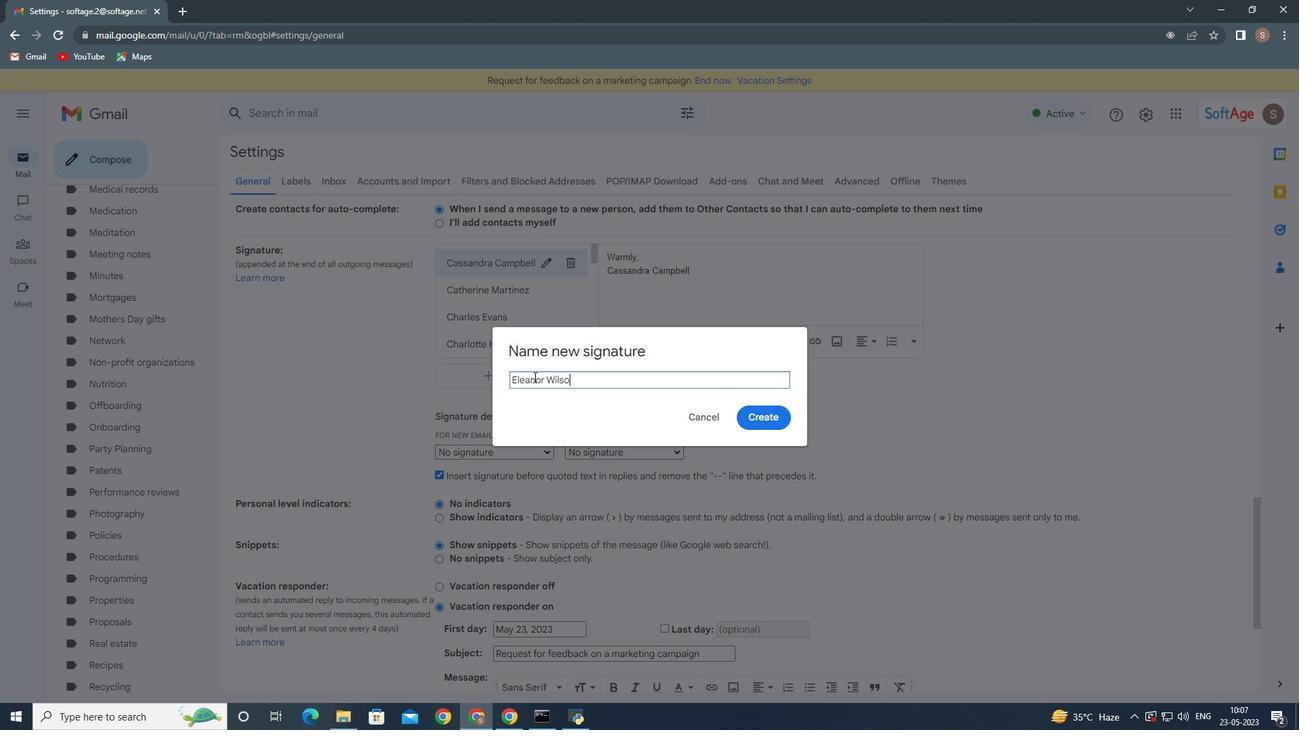 
Action: Mouse moved to (753, 418)
Screenshot: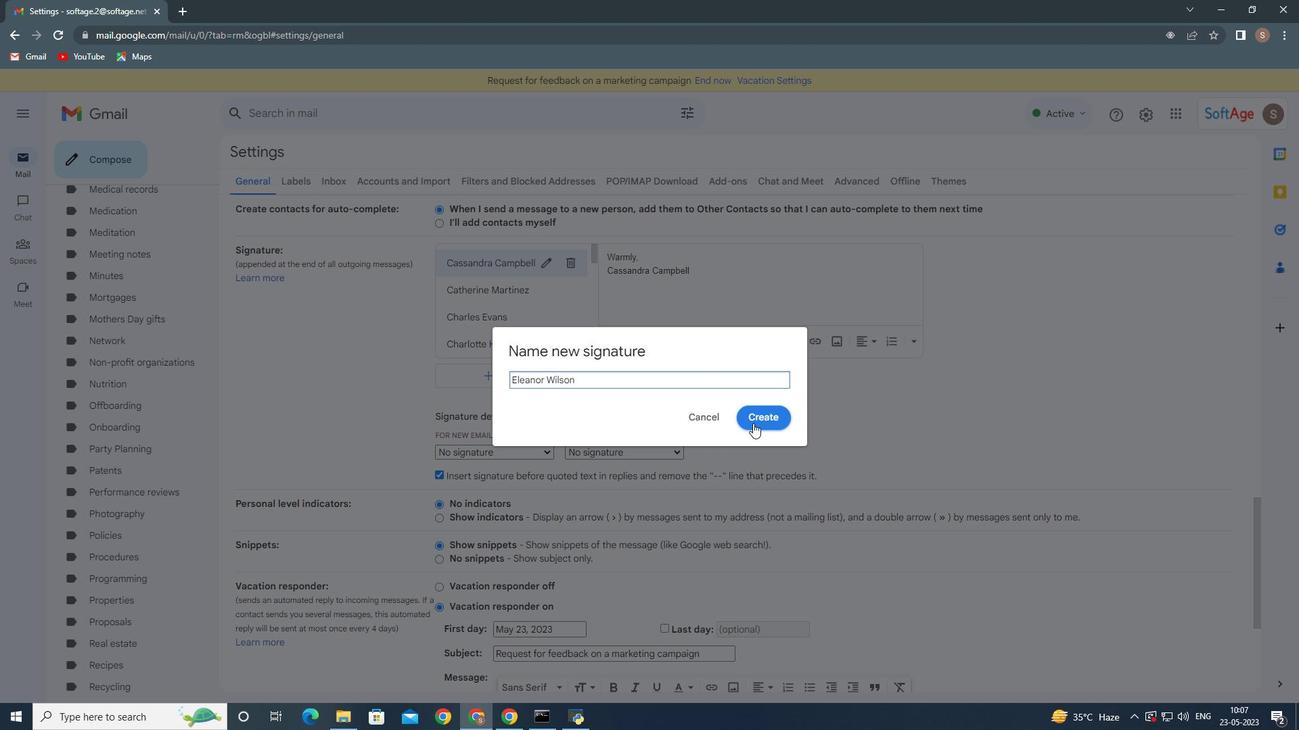
Action: Mouse pressed left at (753, 418)
Screenshot: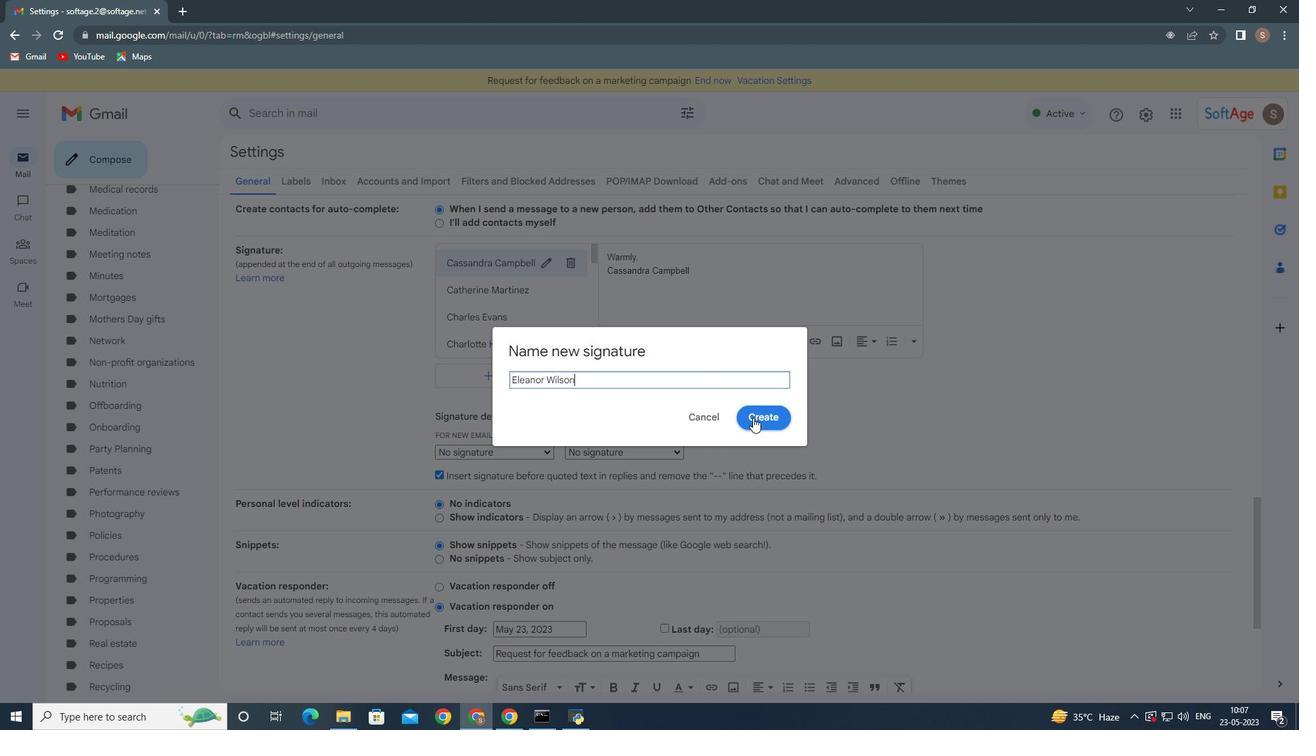 
Action: Mouse moved to (625, 256)
Screenshot: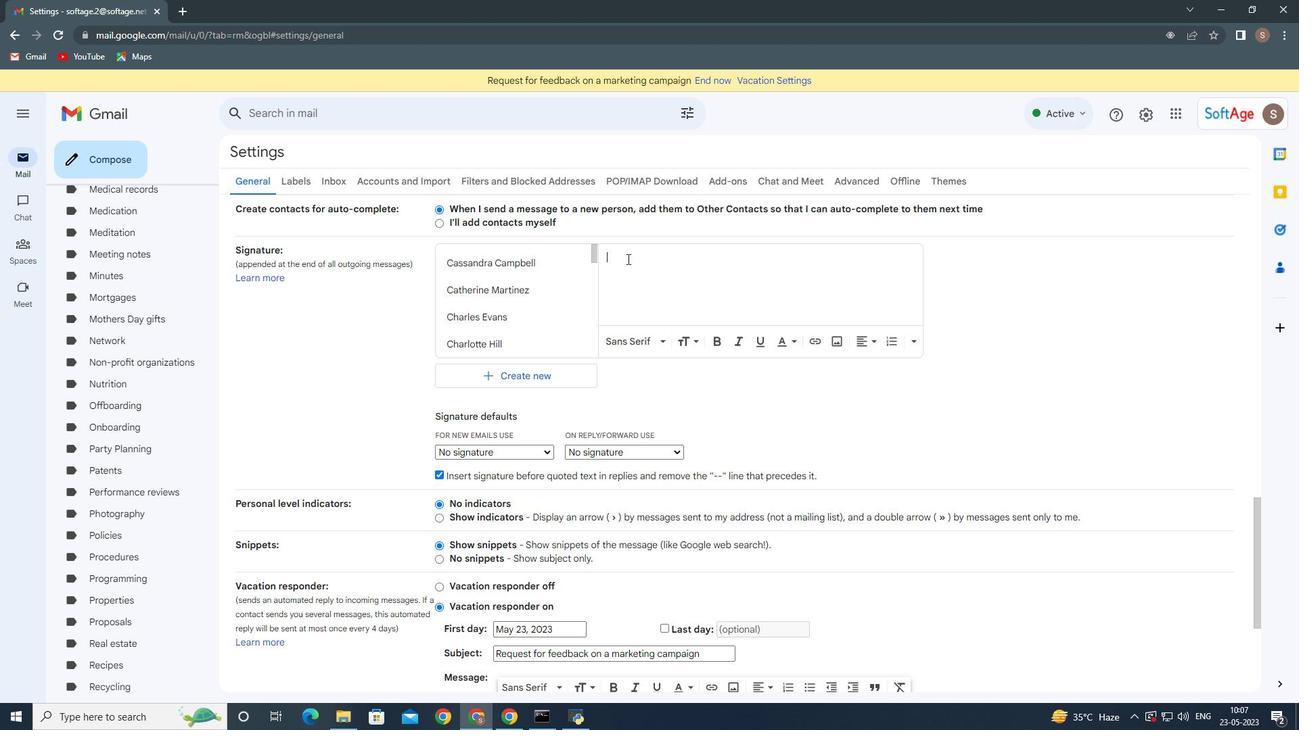 
Action: Key pressed <Key.shift>With<Key.space>thanks<Key.space>and<Key.space>appreciation,<Key.enter><Key.shift>Eleanor<Key.space><Key.shift>Wilson
Screenshot: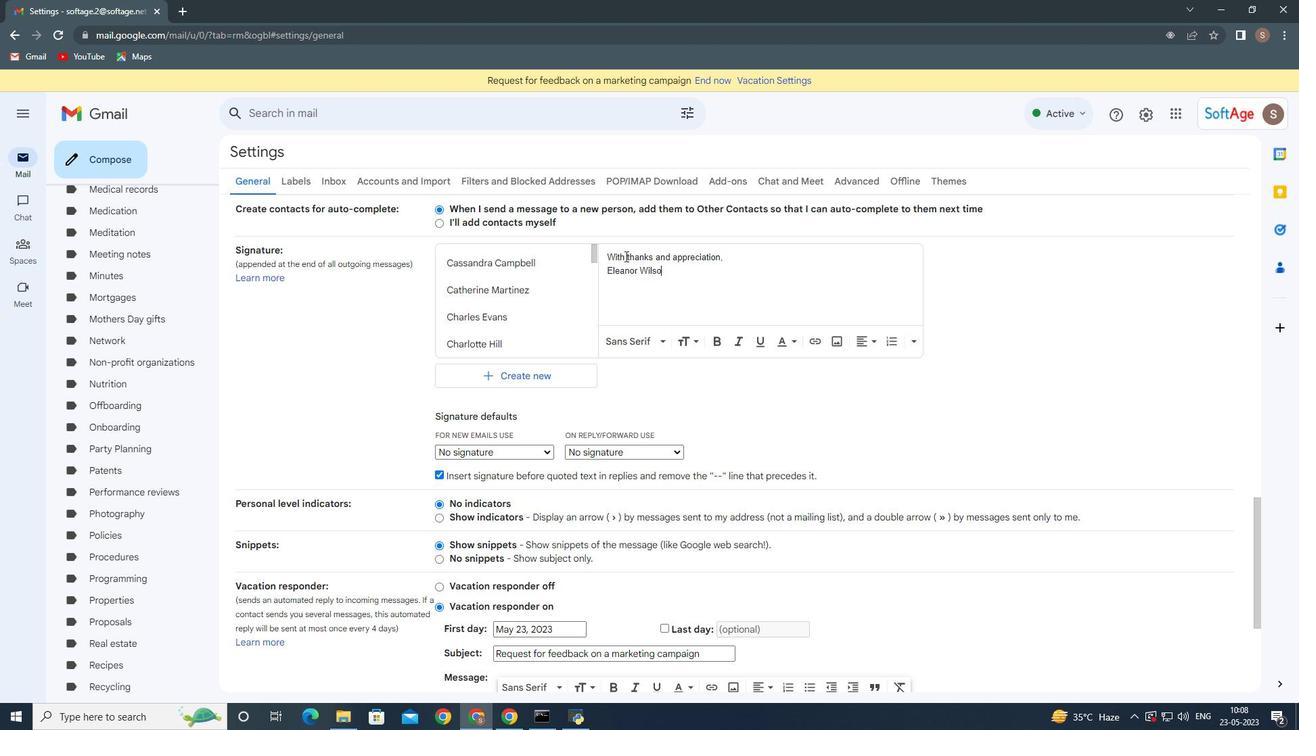 
Action: Mouse moved to (630, 350)
Screenshot: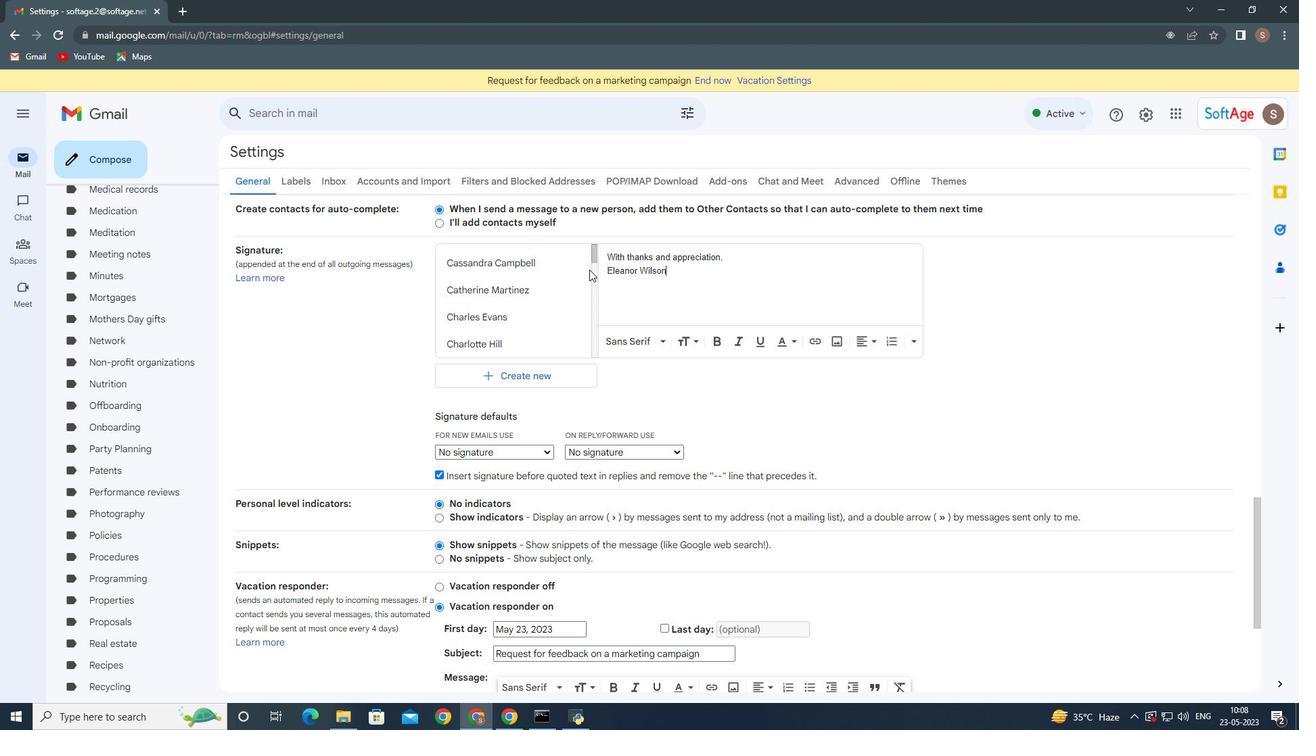 
Action: Mouse scrolled (630, 349) with delta (0, 0)
Screenshot: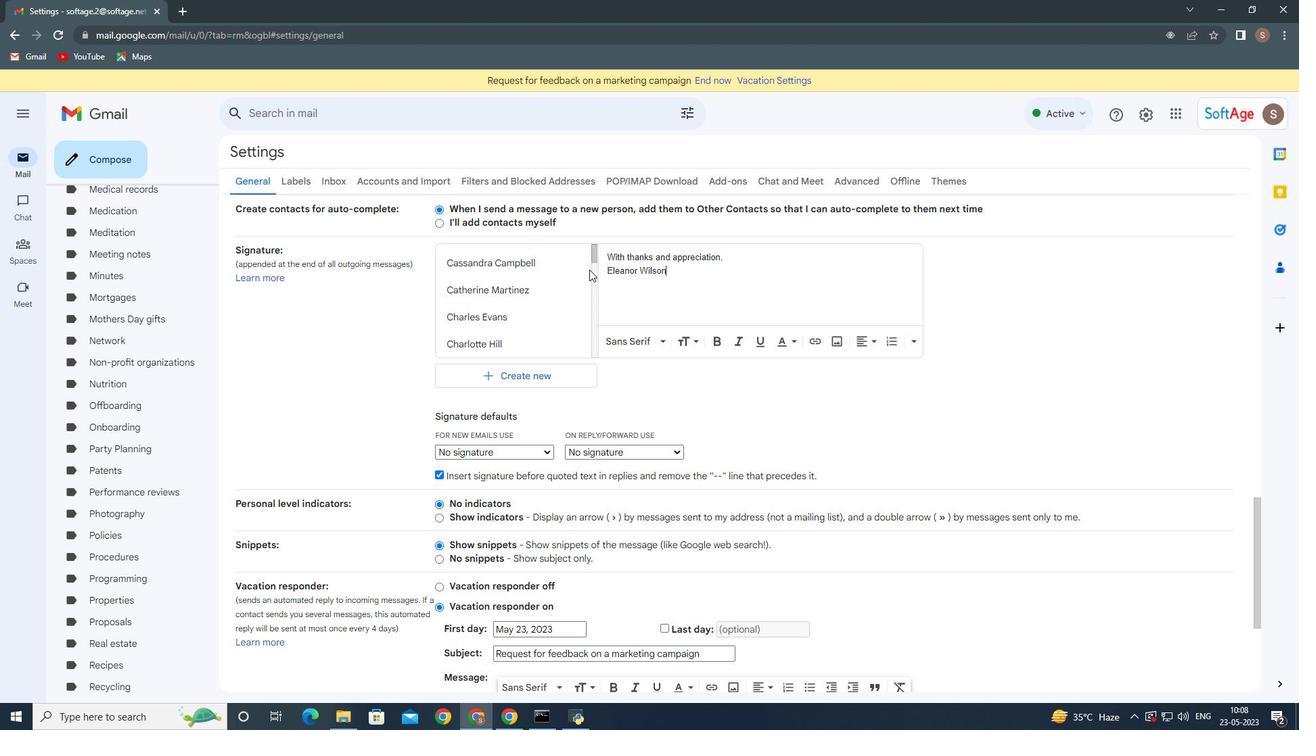 
Action: Mouse moved to (633, 361)
Screenshot: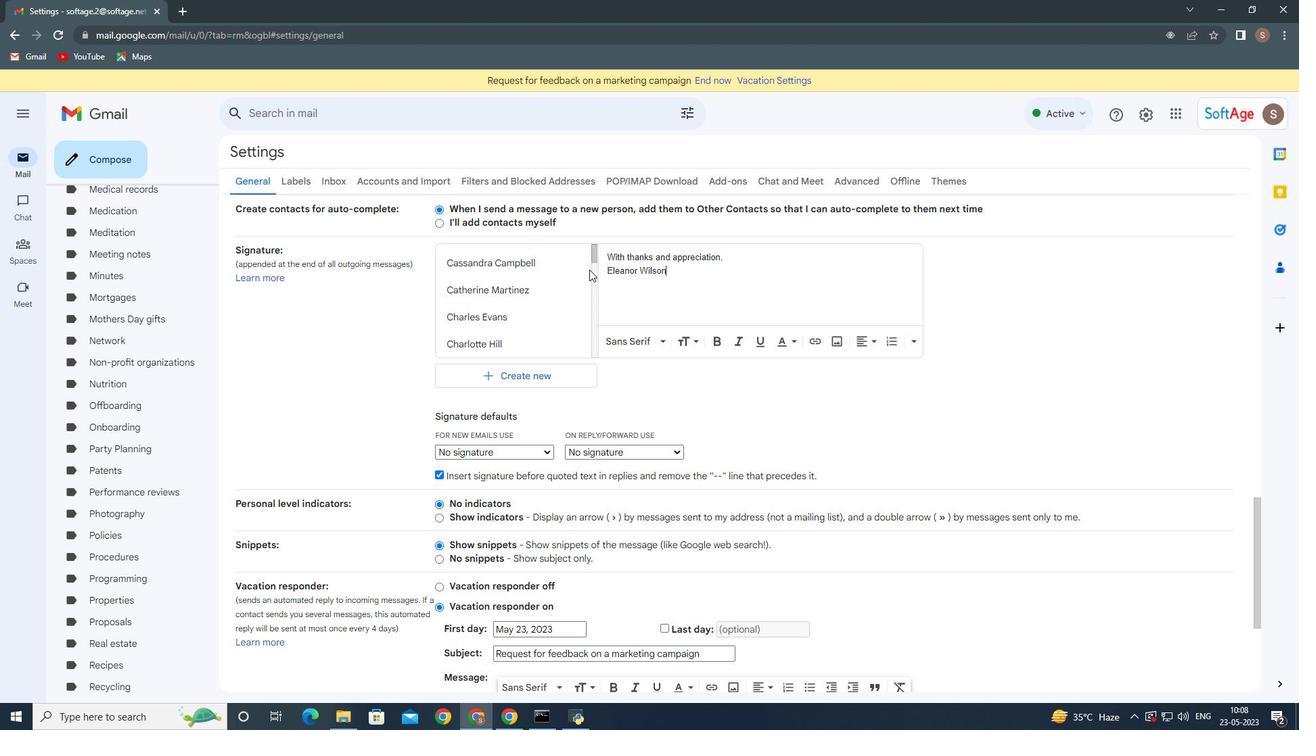 
Action: Mouse scrolled (633, 360) with delta (0, 0)
Screenshot: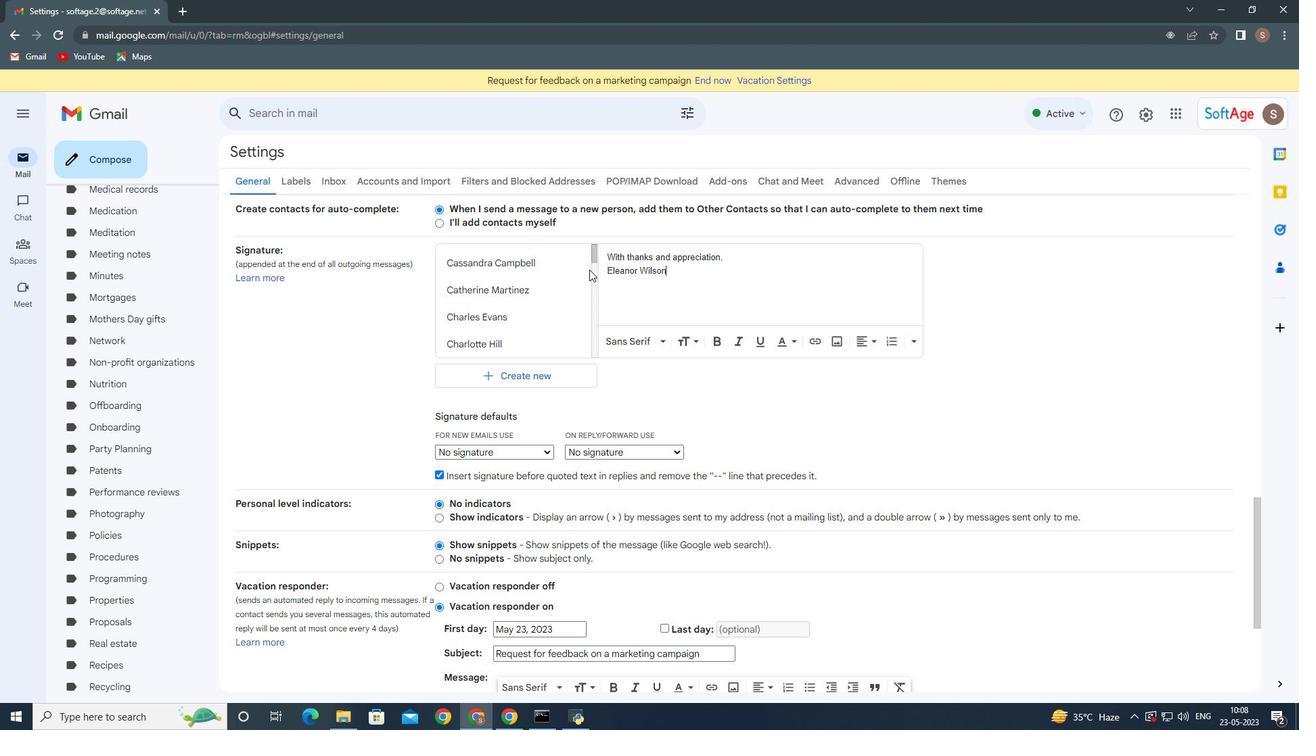 
Action: Mouse moved to (634, 364)
Screenshot: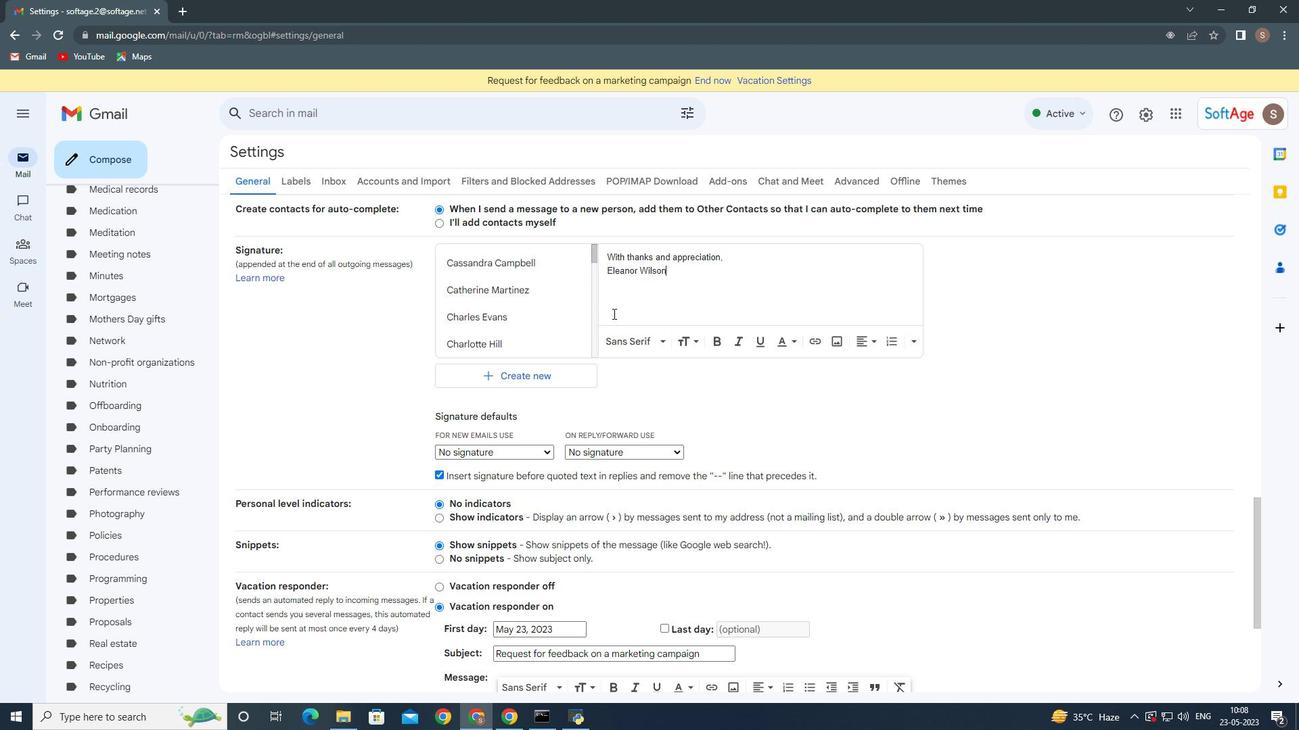 
Action: Mouse scrolled (634, 364) with delta (0, 0)
Screenshot: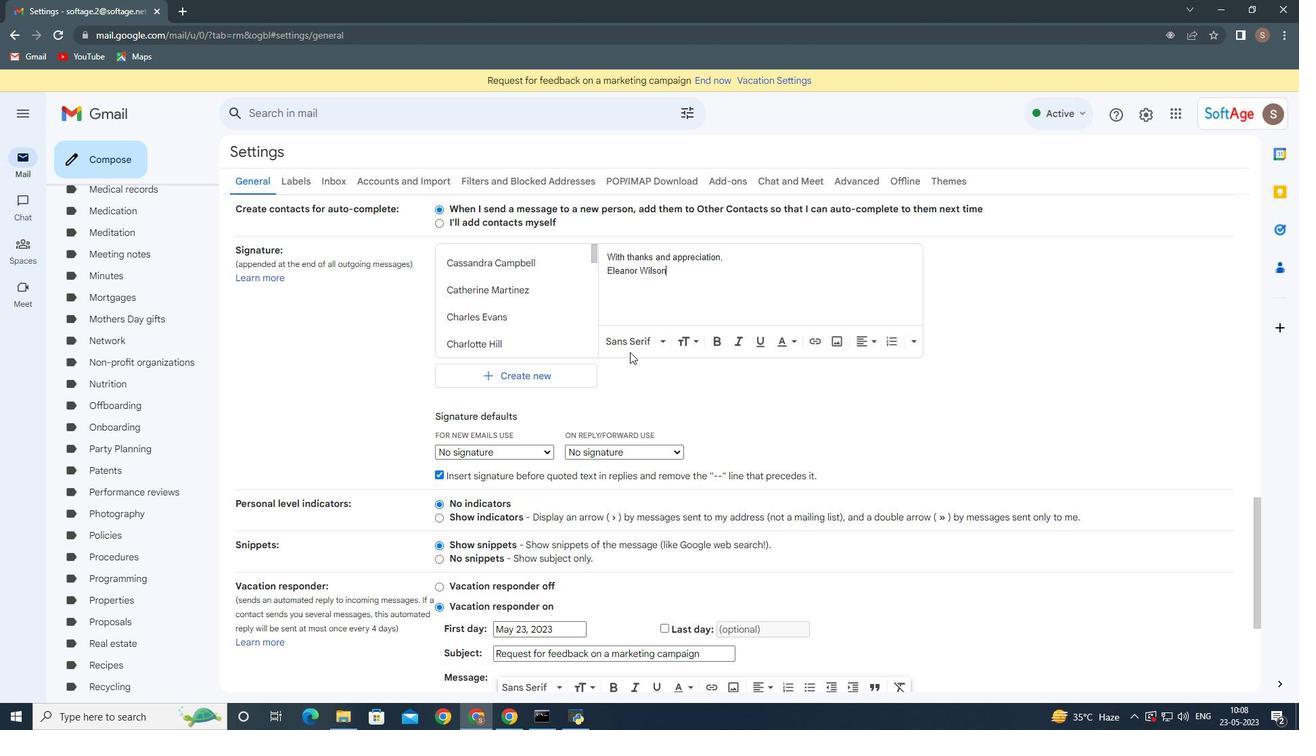 
Action: Mouse moved to (634, 368)
Screenshot: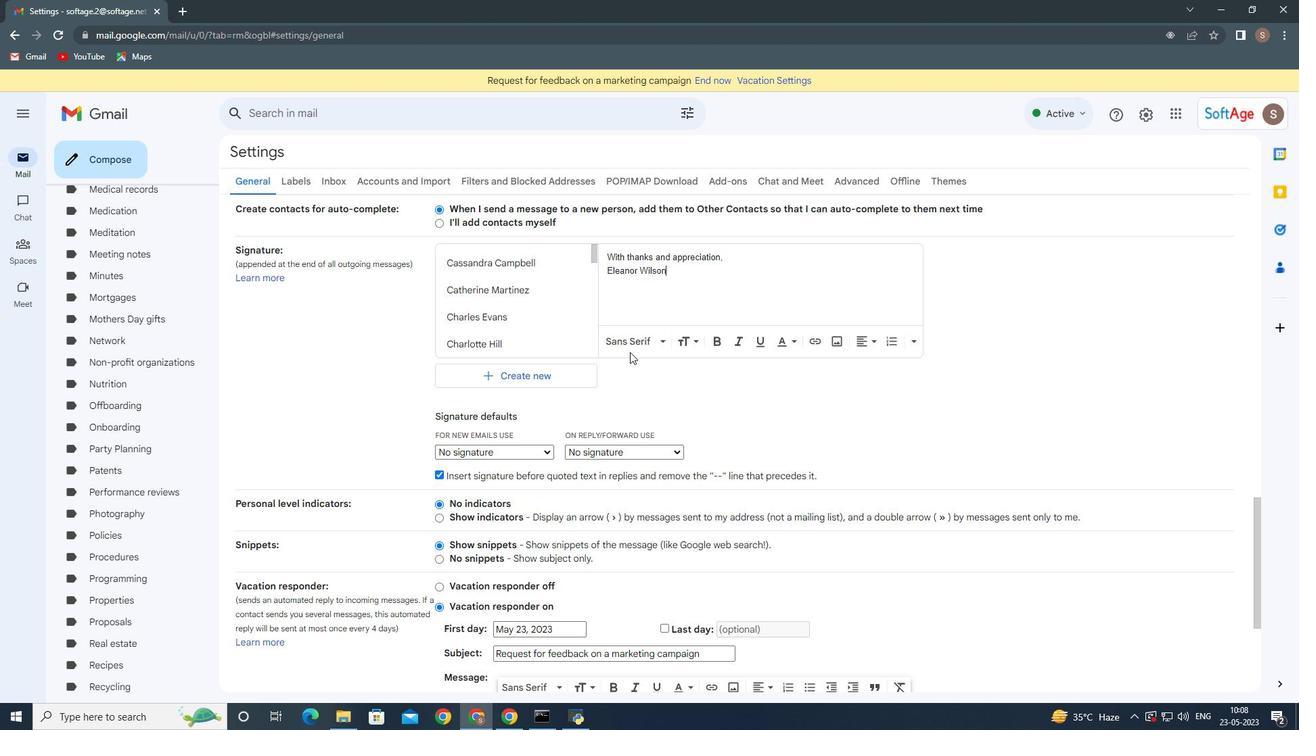 
Action: Mouse scrolled (634, 368) with delta (0, 0)
Screenshot: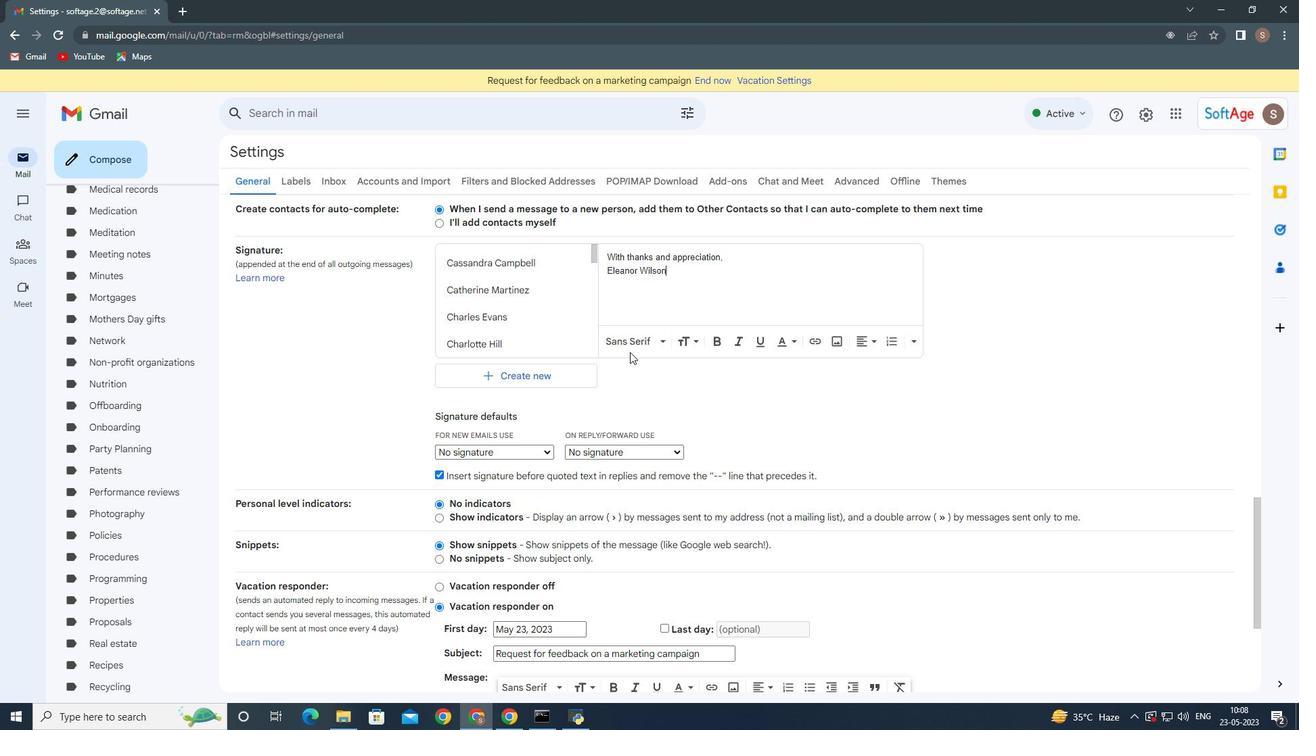 
Action: Mouse moved to (635, 383)
Screenshot: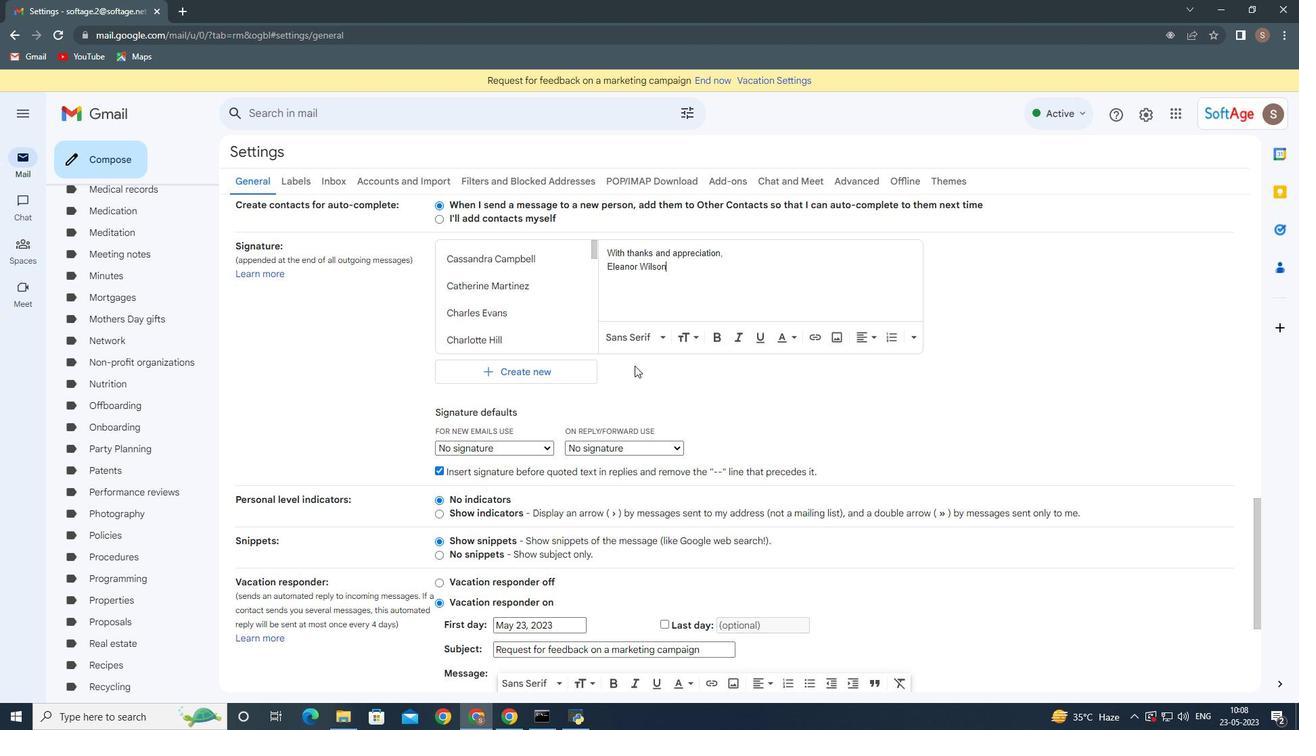 
Action: Mouse scrolled (635, 381) with delta (0, 0)
Screenshot: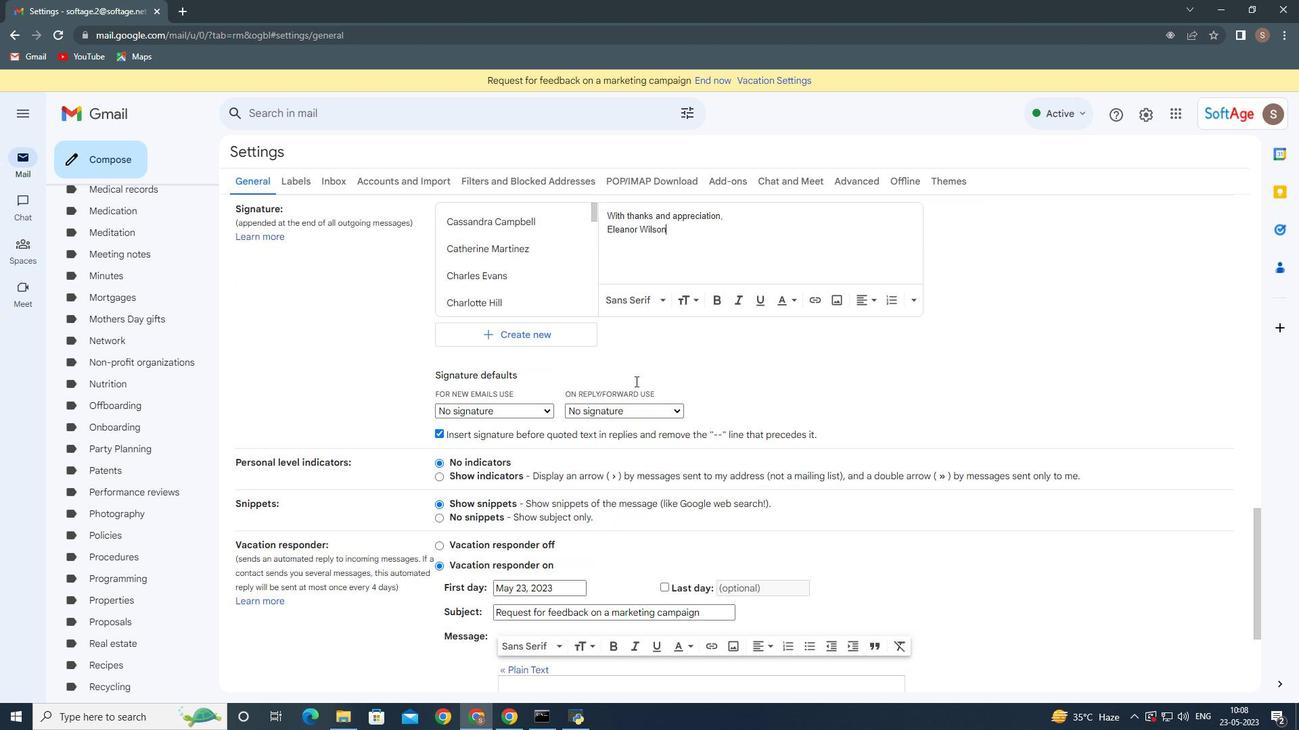 
Action: Mouse moved to (625, 396)
Screenshot: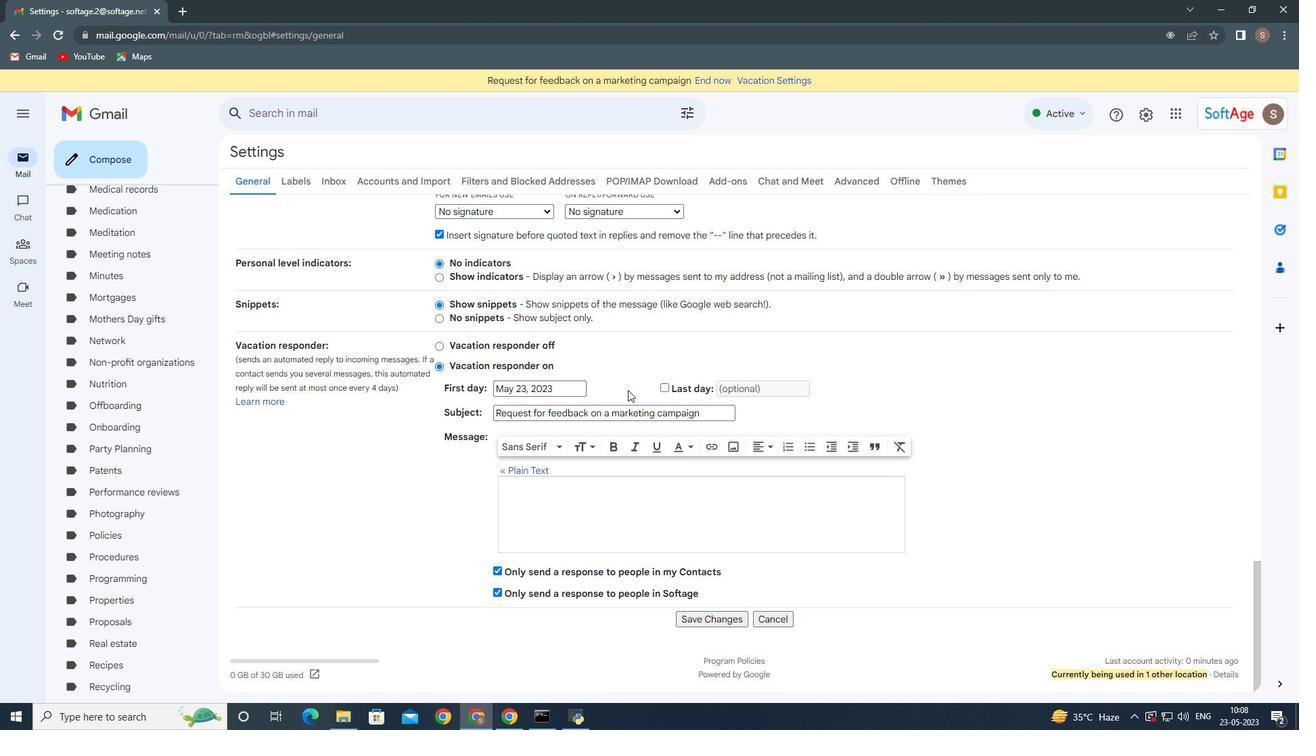 
Action: Mouse scrolled (625, 395) with delta (0, 0)
Screenshot: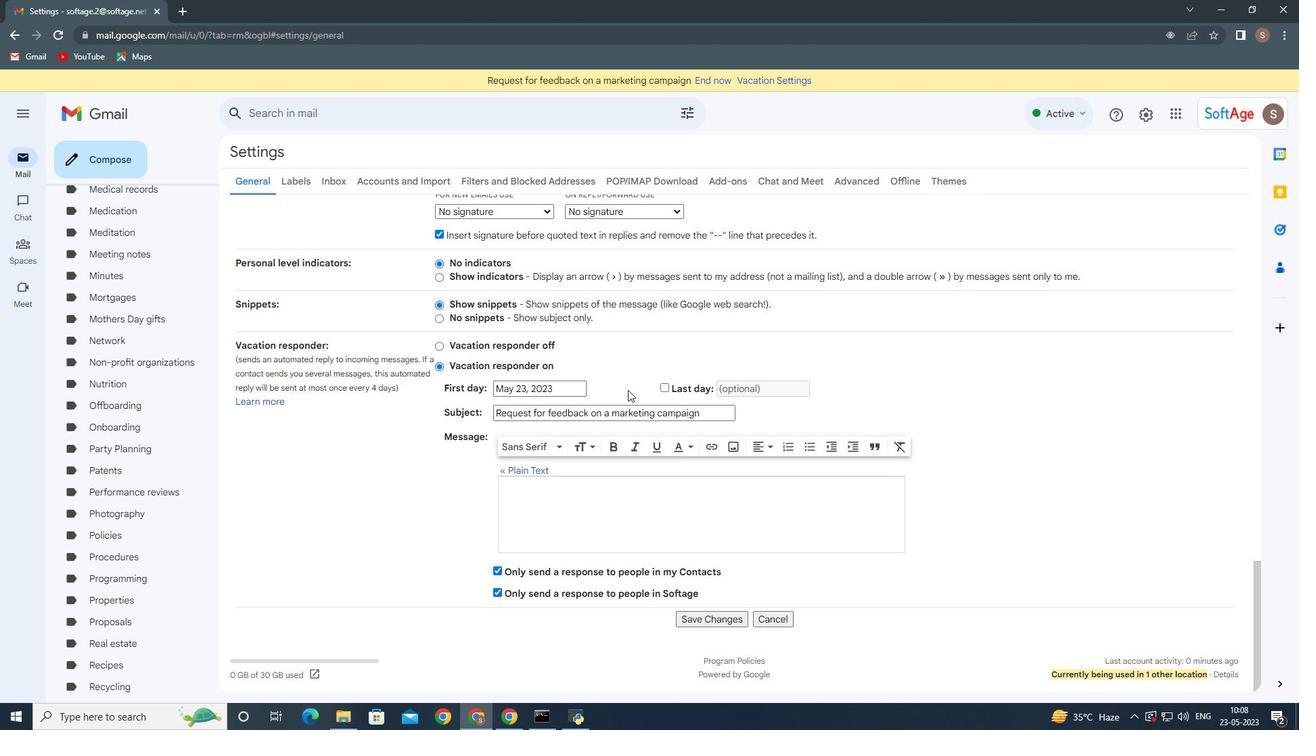
Action: Mouse moved to (625, 401)
Screenshot: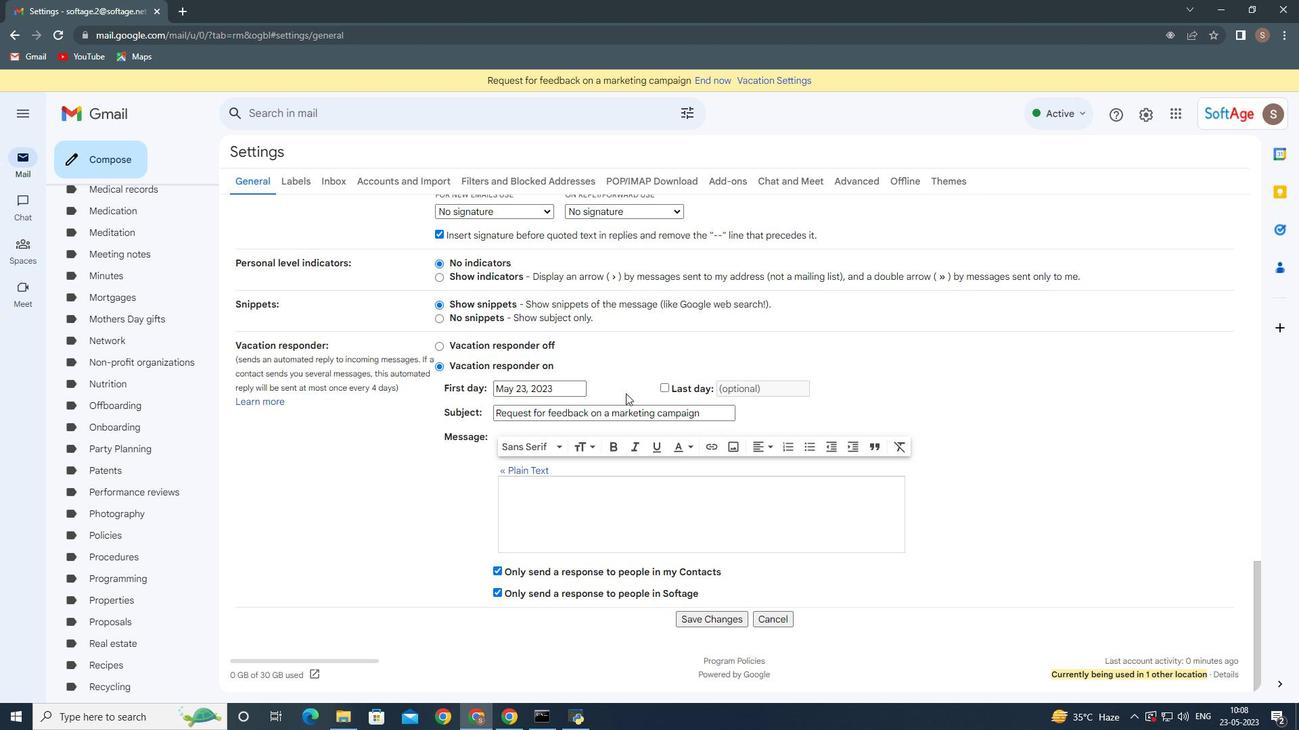 
Action: Mouse scrolled (625, 400) with delta (0, 0)
Screenshot: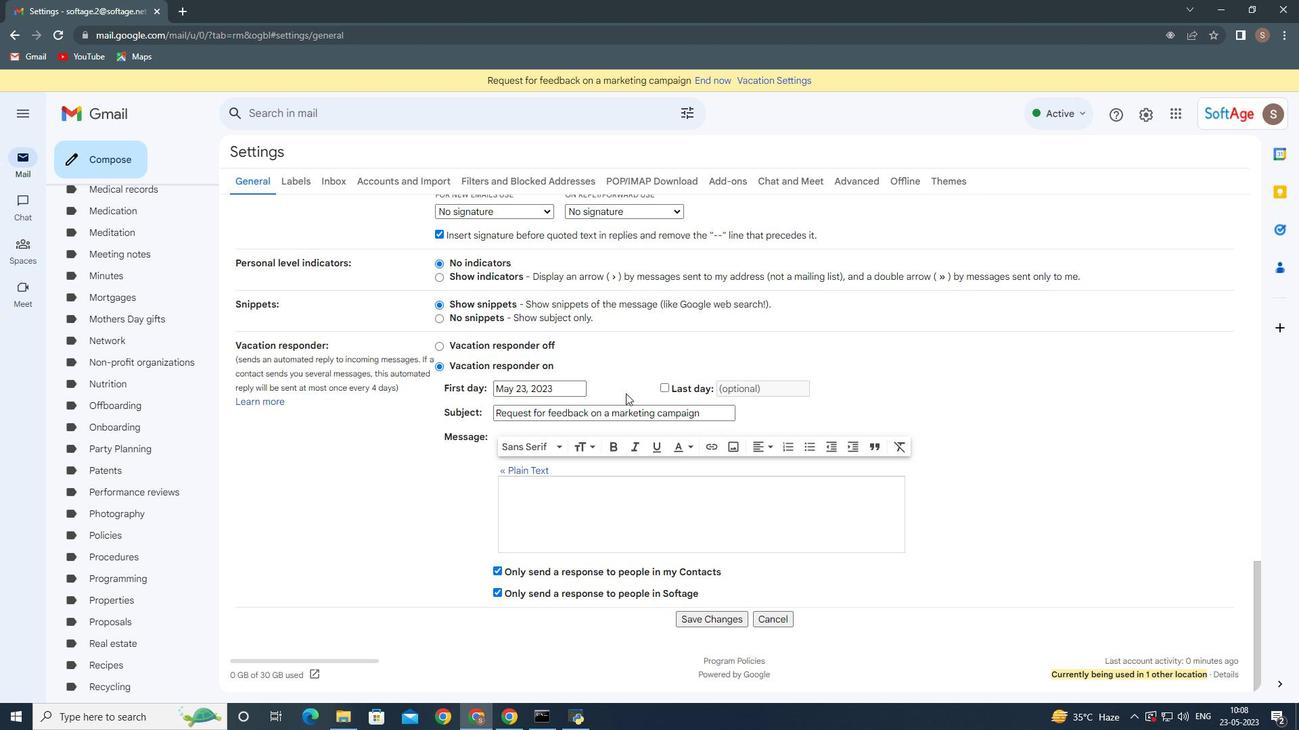 
Action: Mouse moved to (698, 616)
Screenshot: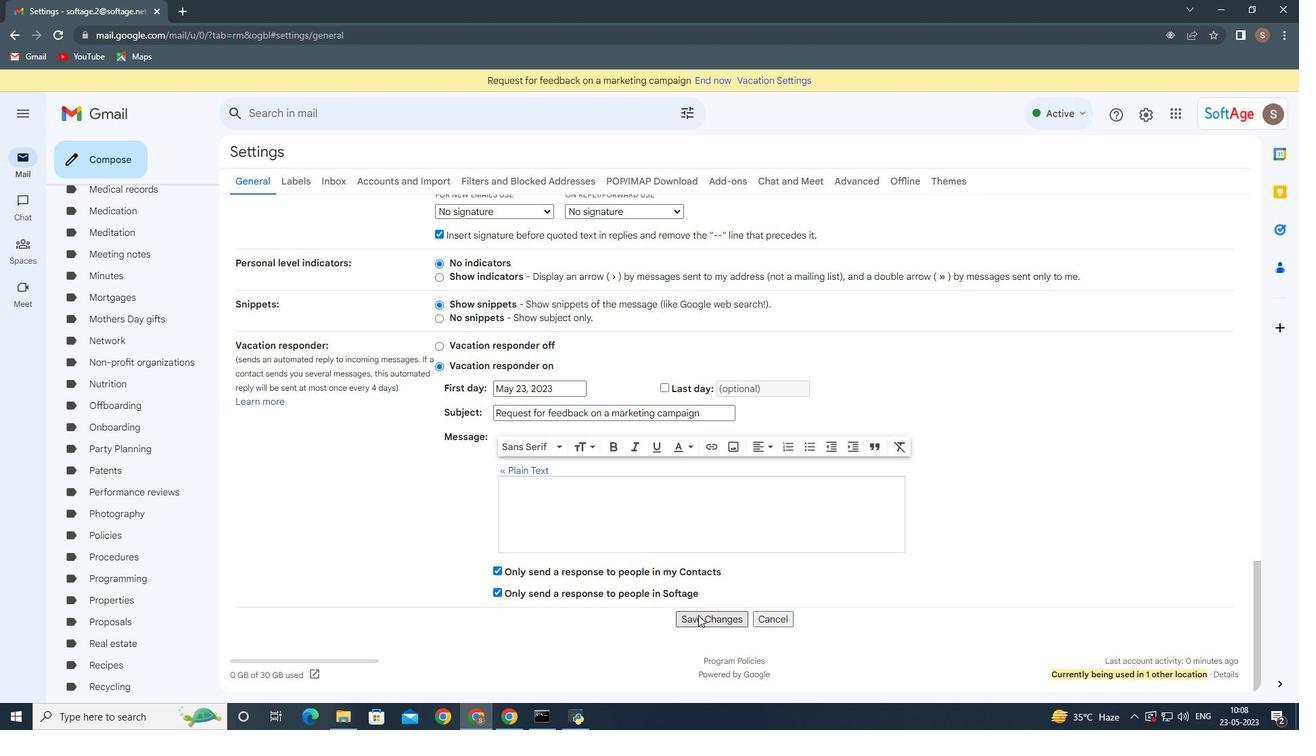 
Action: Mouse pressed left at (698, 616)
Screenshot: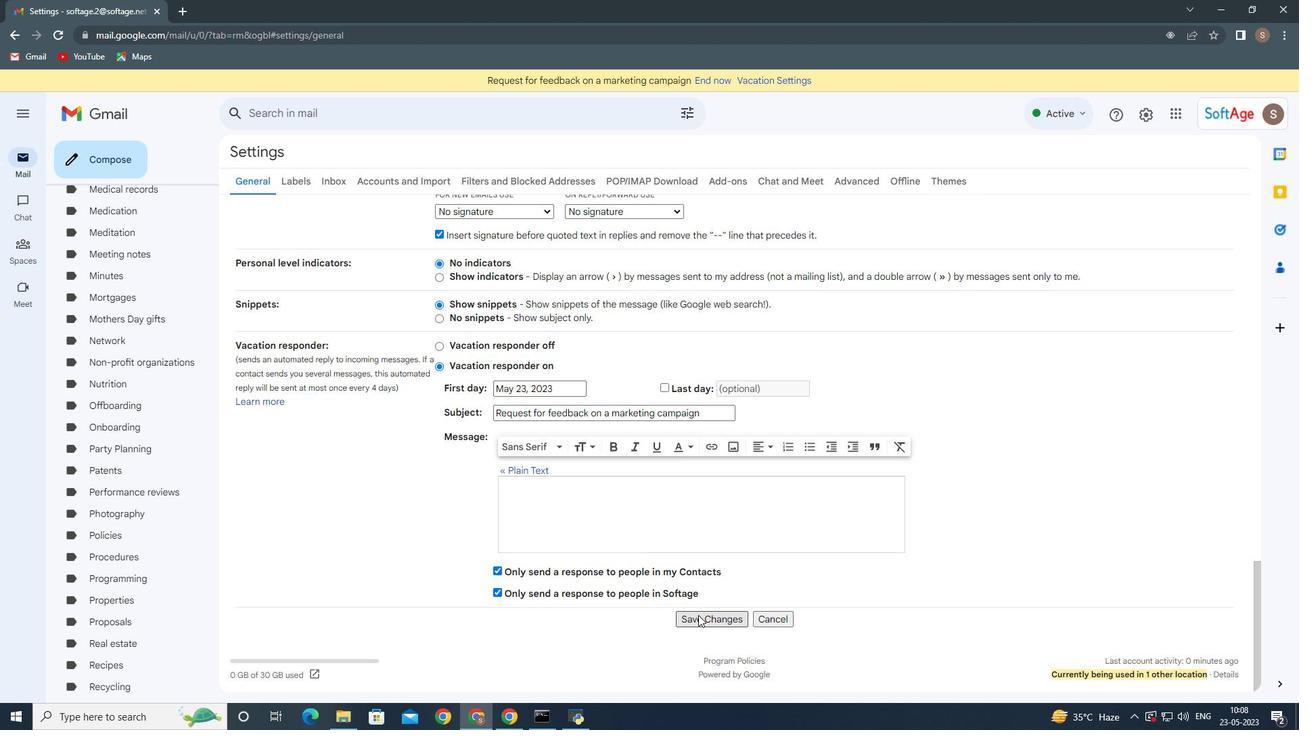 
Action: Mouse moved to (98, 157)
Screenshot: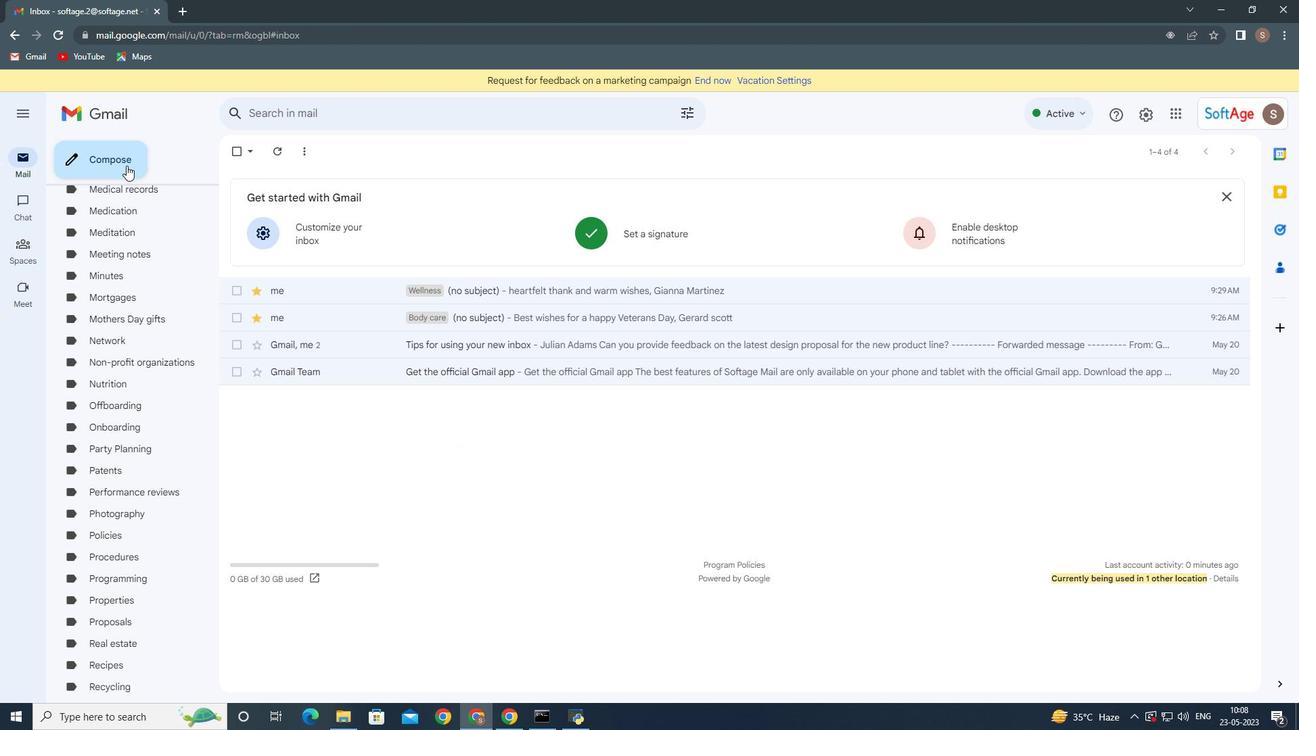 
Action: Mouse pressed left at (98, 157)
Screenshot: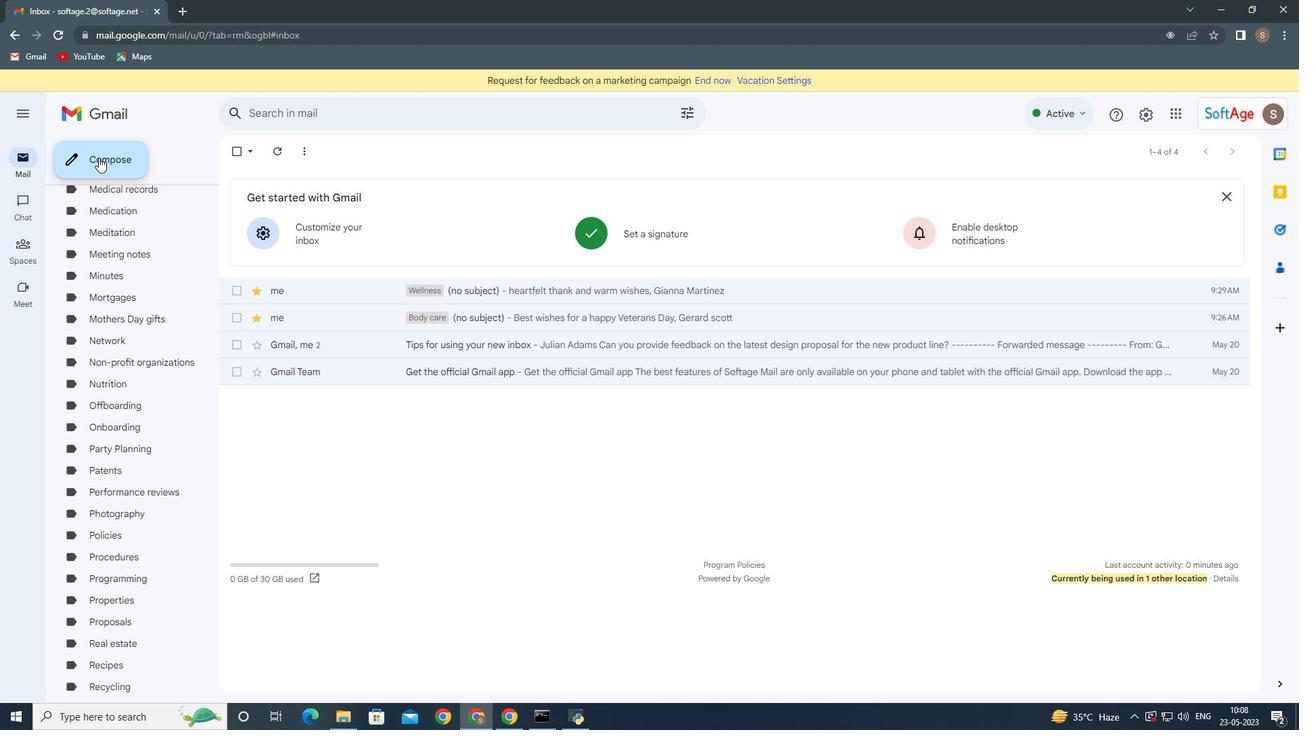 
Action: Mouse moved to (311, 177)
Screenshot: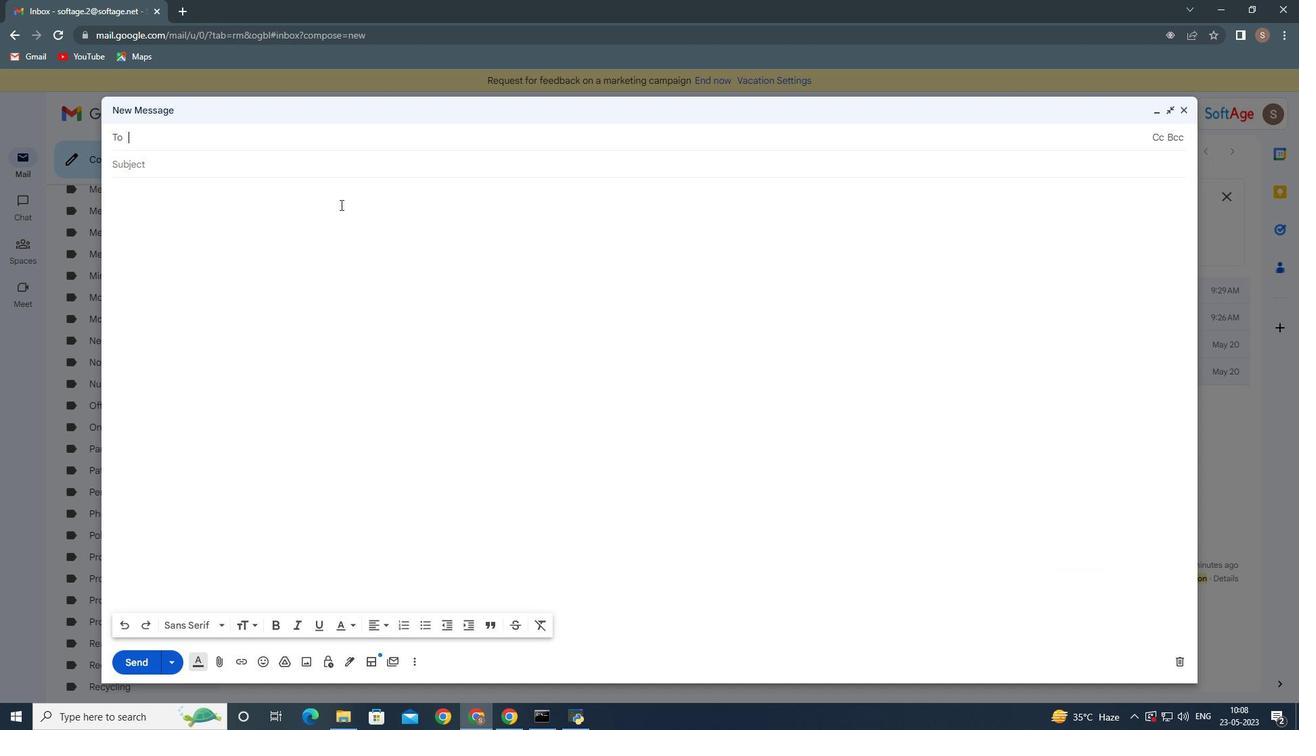 
Action: Key pressed aoftage<Key.left><Key.left><Key.left><Key.left><Key.left><Key.left><Key.left><Key.left><Key.left><Key.right><Key.backspace>s<Key.right><Key.right><Key.right><Key.right><Key.right><Key.right><Key.right><Key.right><Key.right>.4<Key.enter>
Screenshot: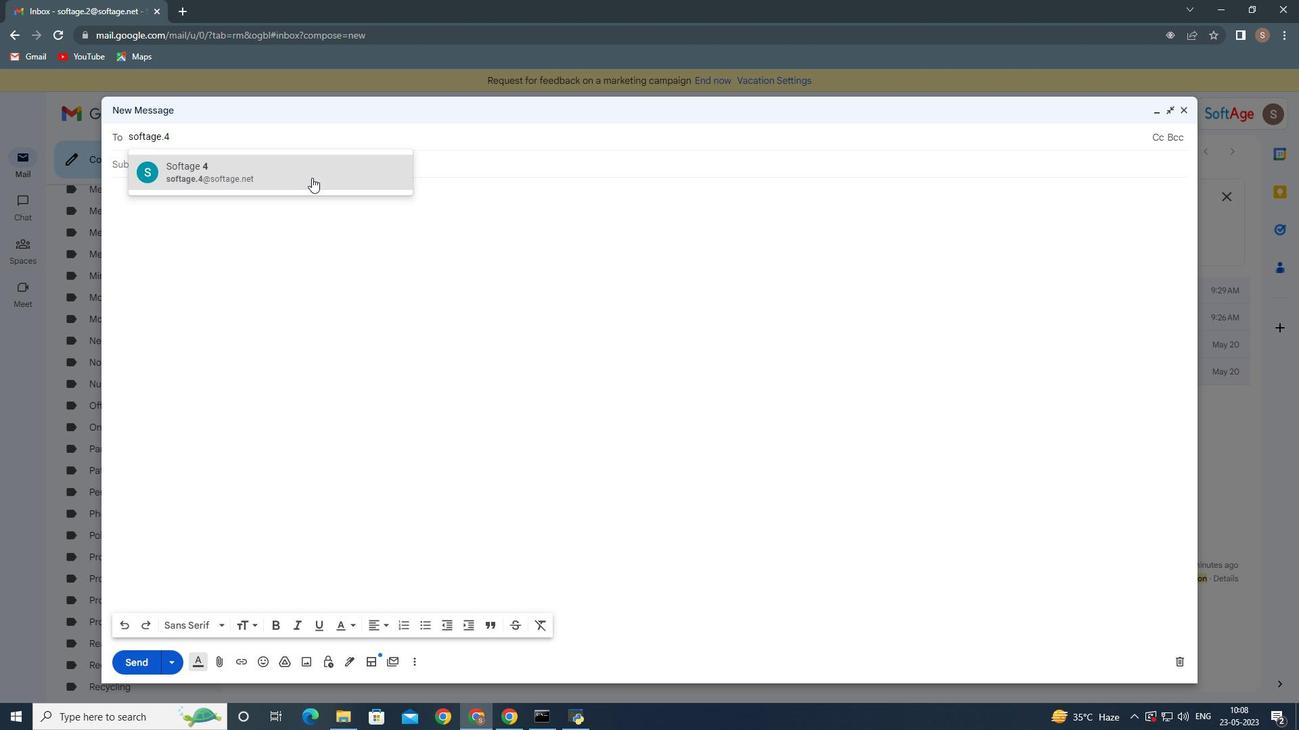 
Action: Mouse moved to (351, 655)
Screenshot: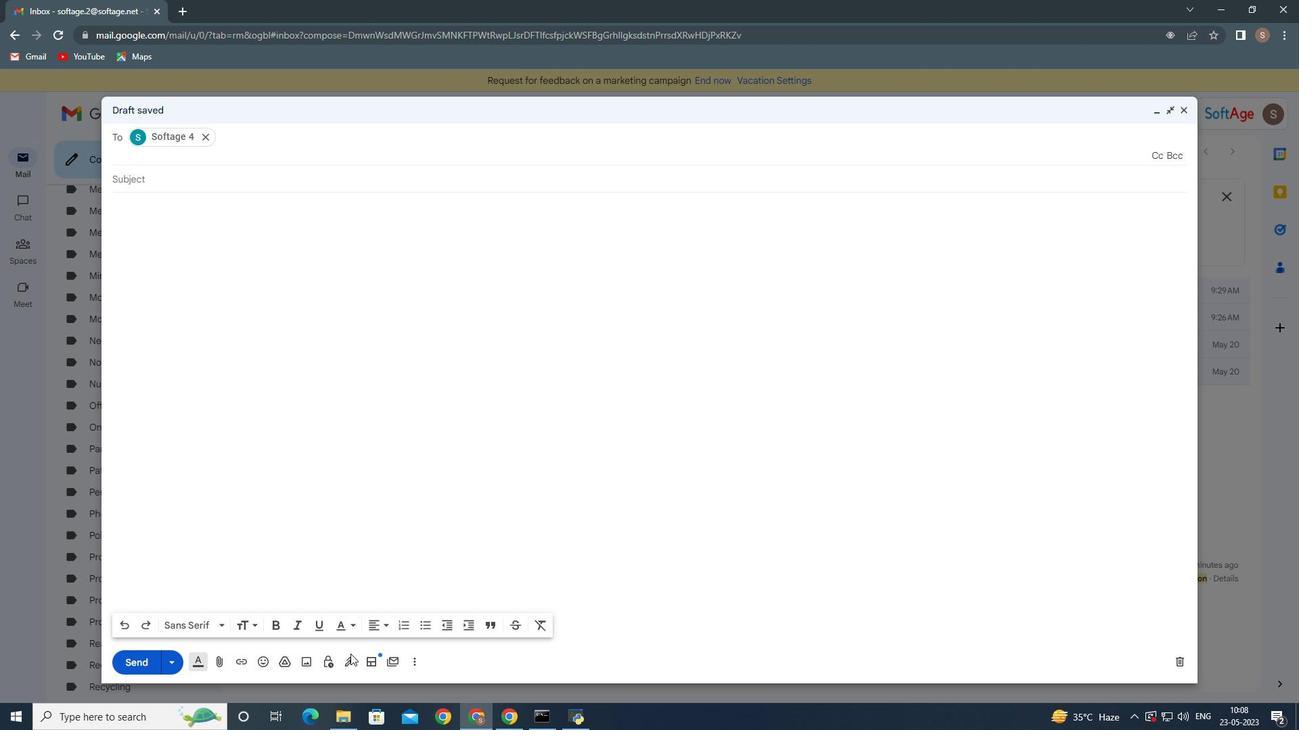
Action: Mouse pressed left at (351, 655)
Screenshot: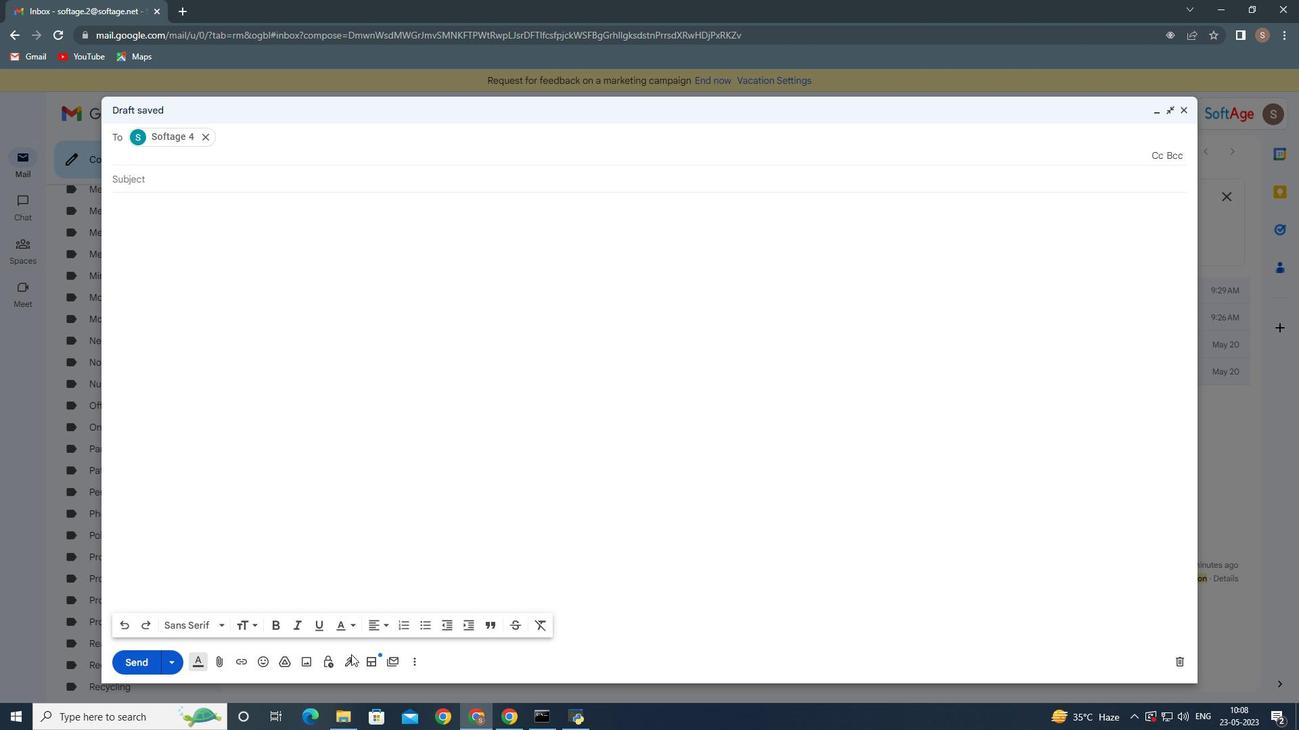 
Action: Mouse moved to (352, 661)
Screenshot: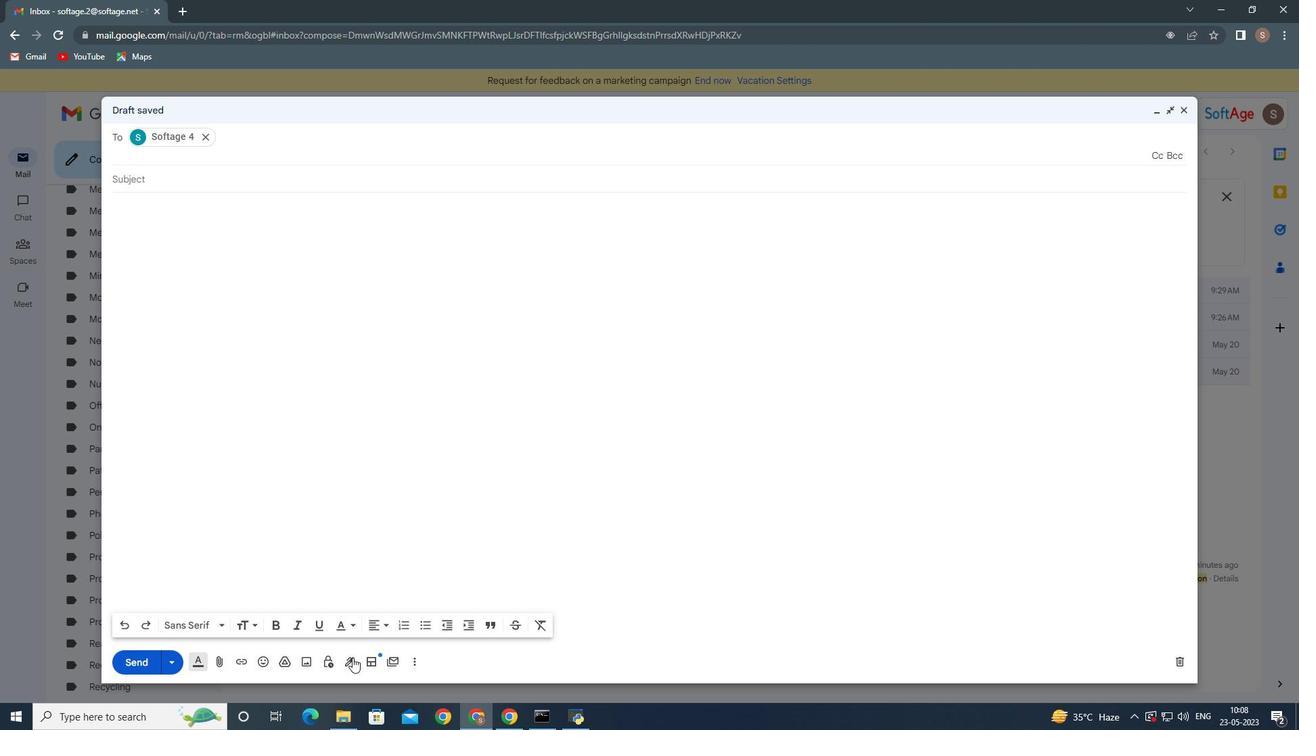 
Action: Mouse pressed left at (352, 661)
Screenshot: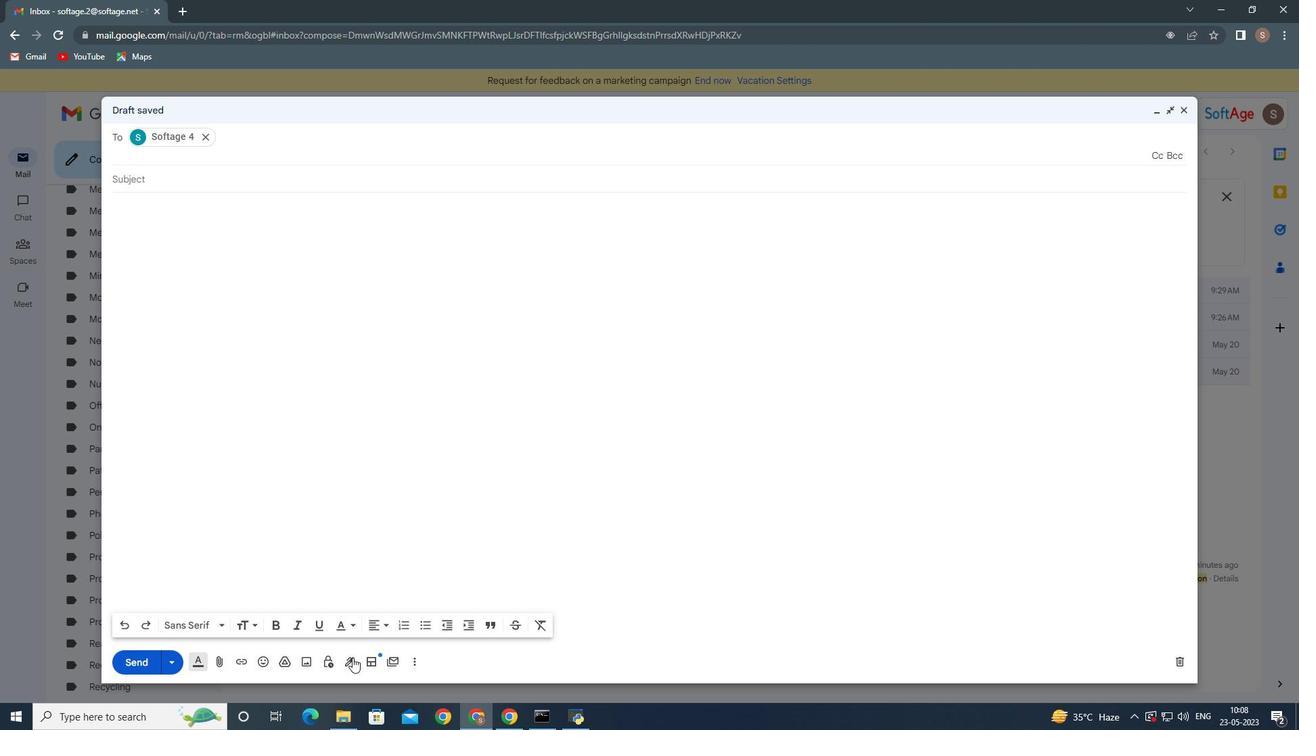 
Action: Mouse moved to (406, 425)
Screenshot: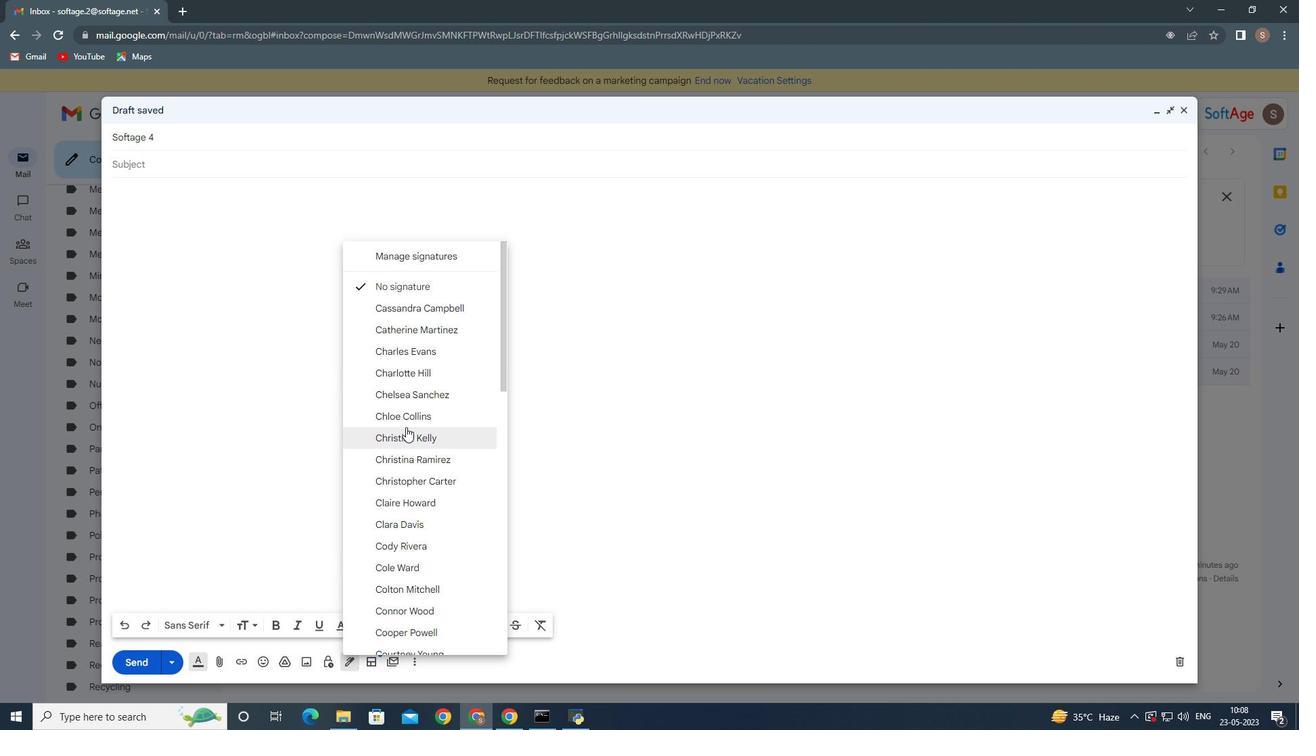 
Action: Mouse scrolled (406, 425) with delta (0, 0)
Screenshot: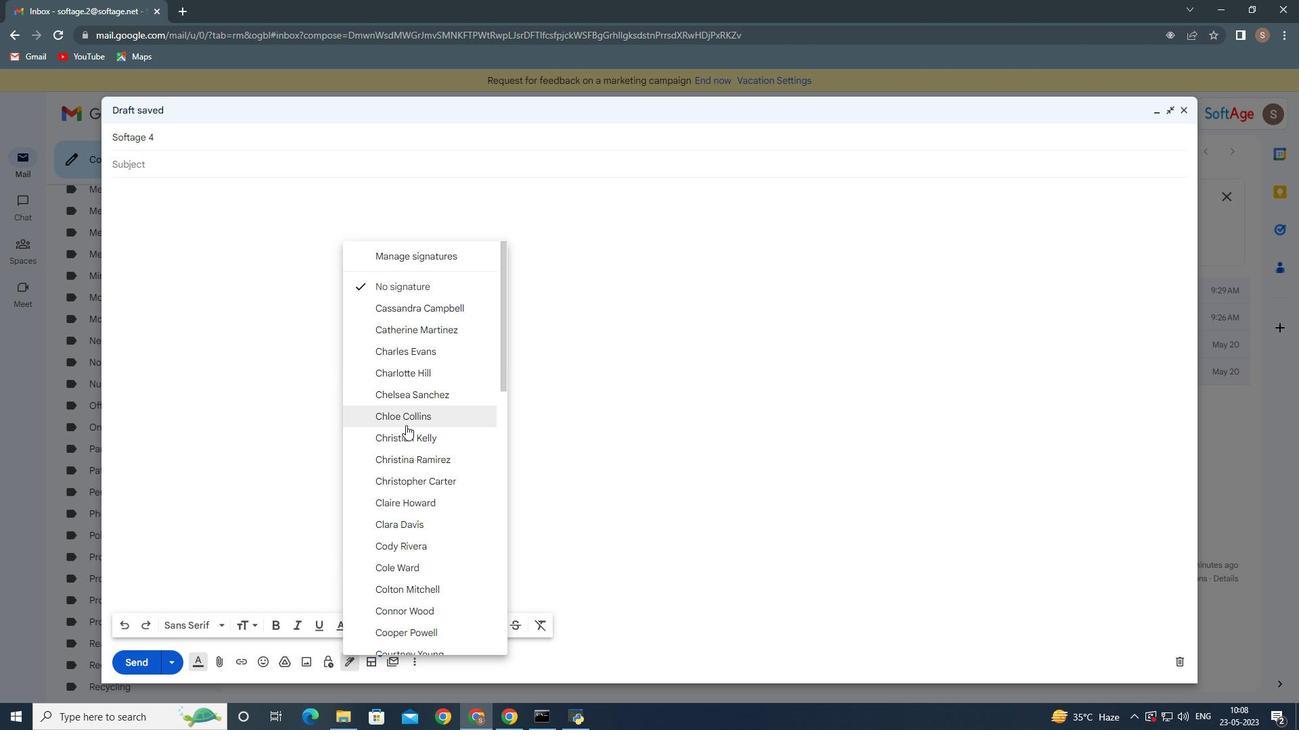 
Action: Mouse scrolled (406, 425) with delta (0, 0)
Screenshot: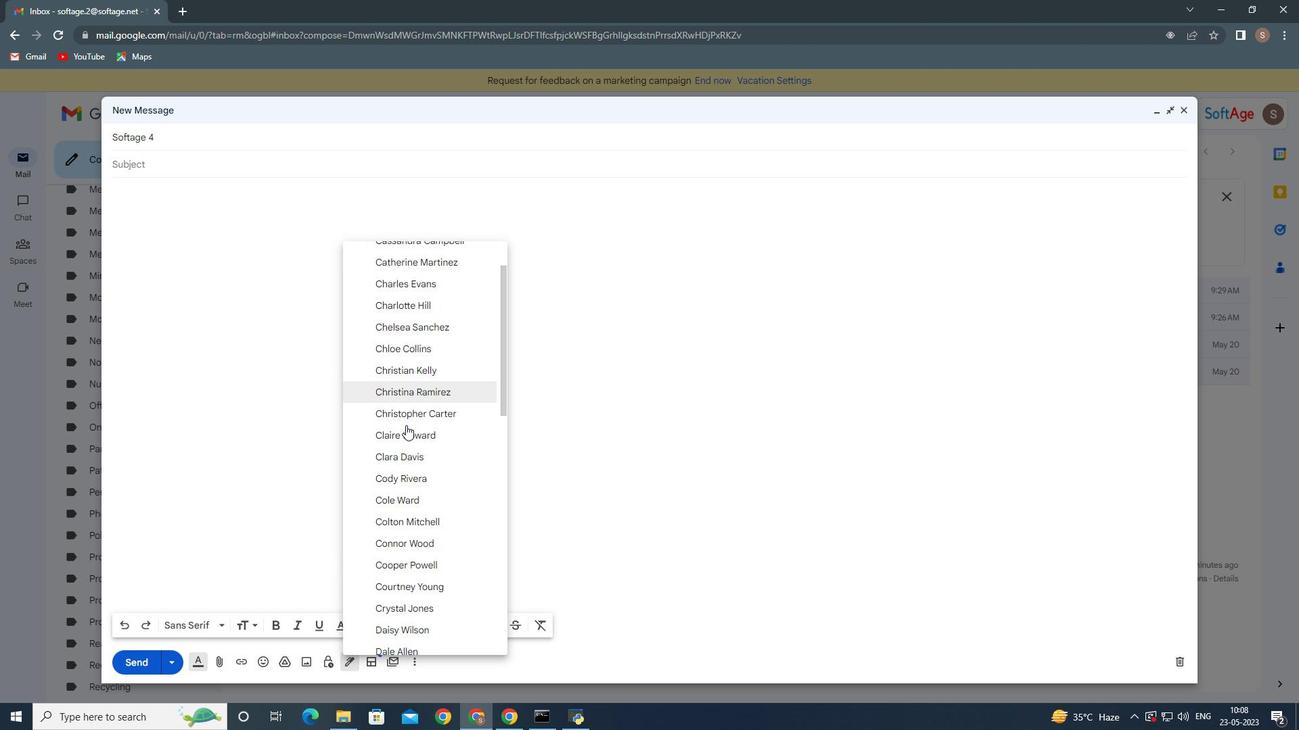 
Action: Mouse scrolled (406, 425) with delta (0, 0)
Screenshot: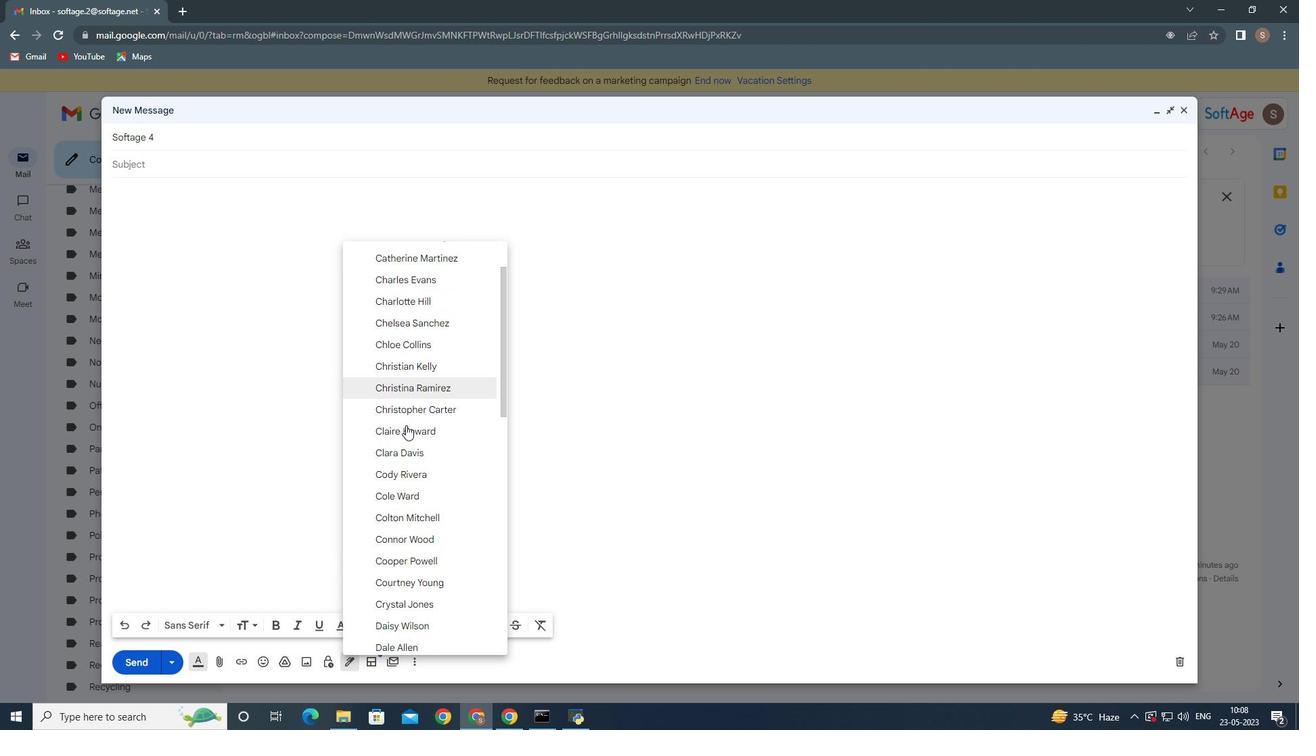 
Action: Mouse moved to (414, 477)
Screenshot: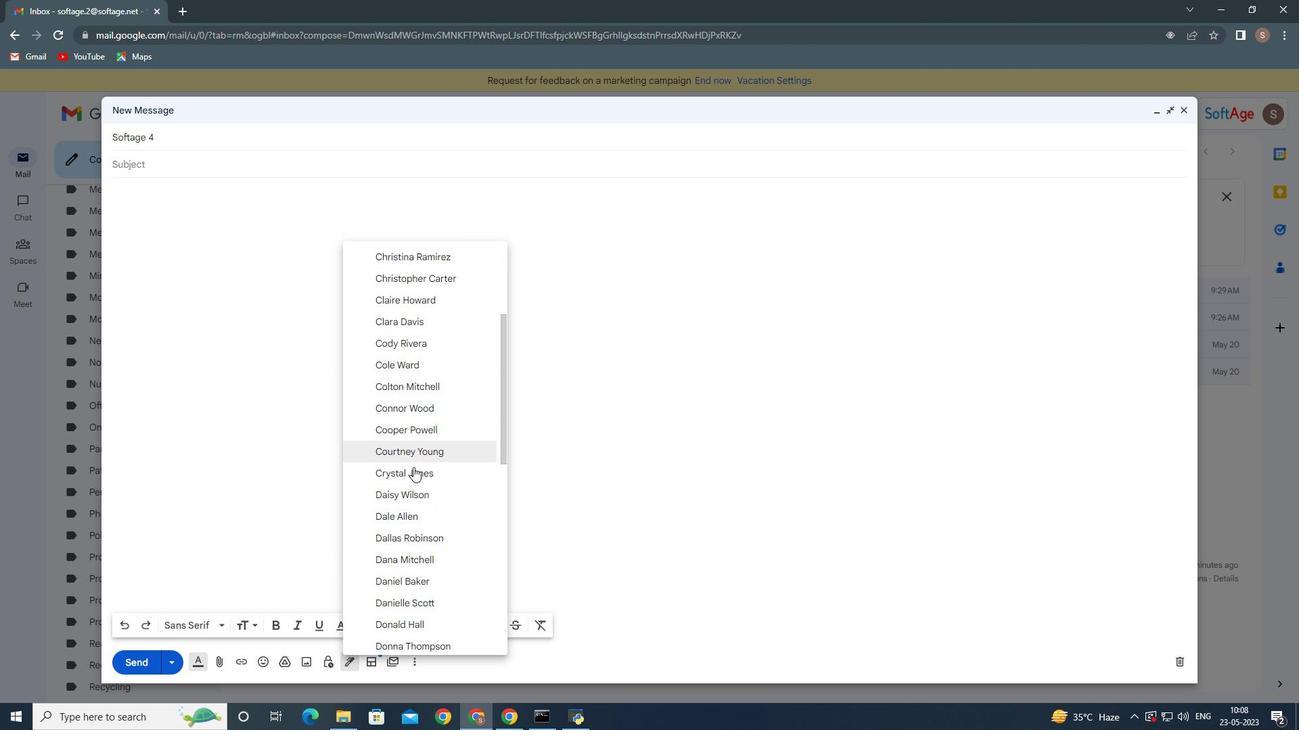 
Action: Mouse scrolled (414, 477) with delta (0, 0)
Screenshot: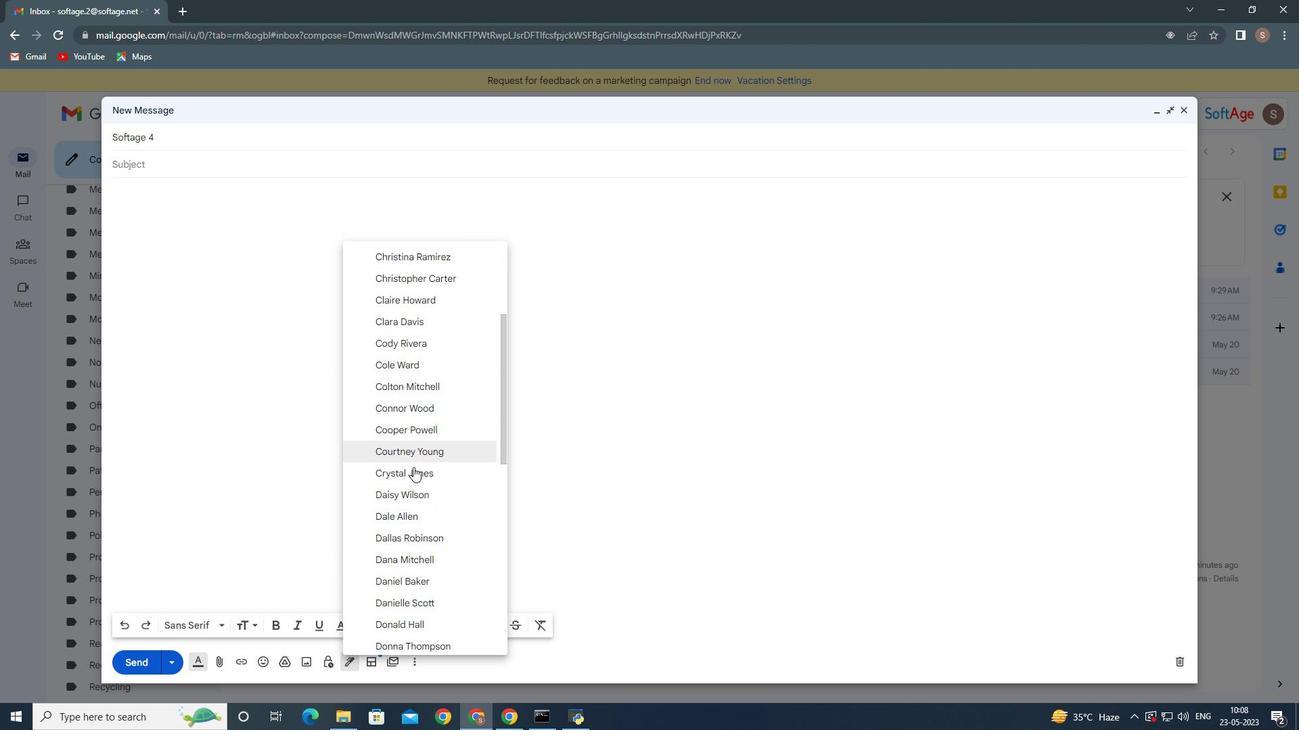 
Action: Mouse moved to (414, 485)
Screenshot: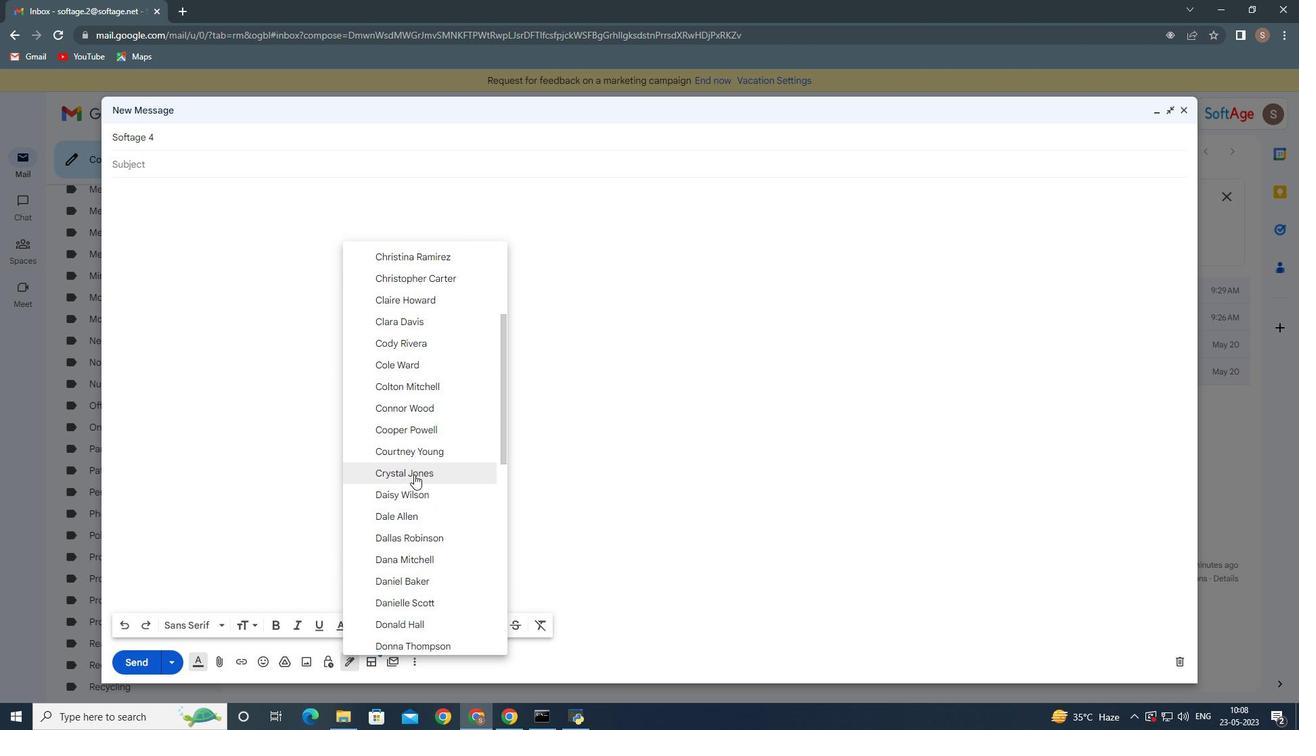 
Action: Mouse scrolled (414, 485) with delta (0, 0)
Screenshot: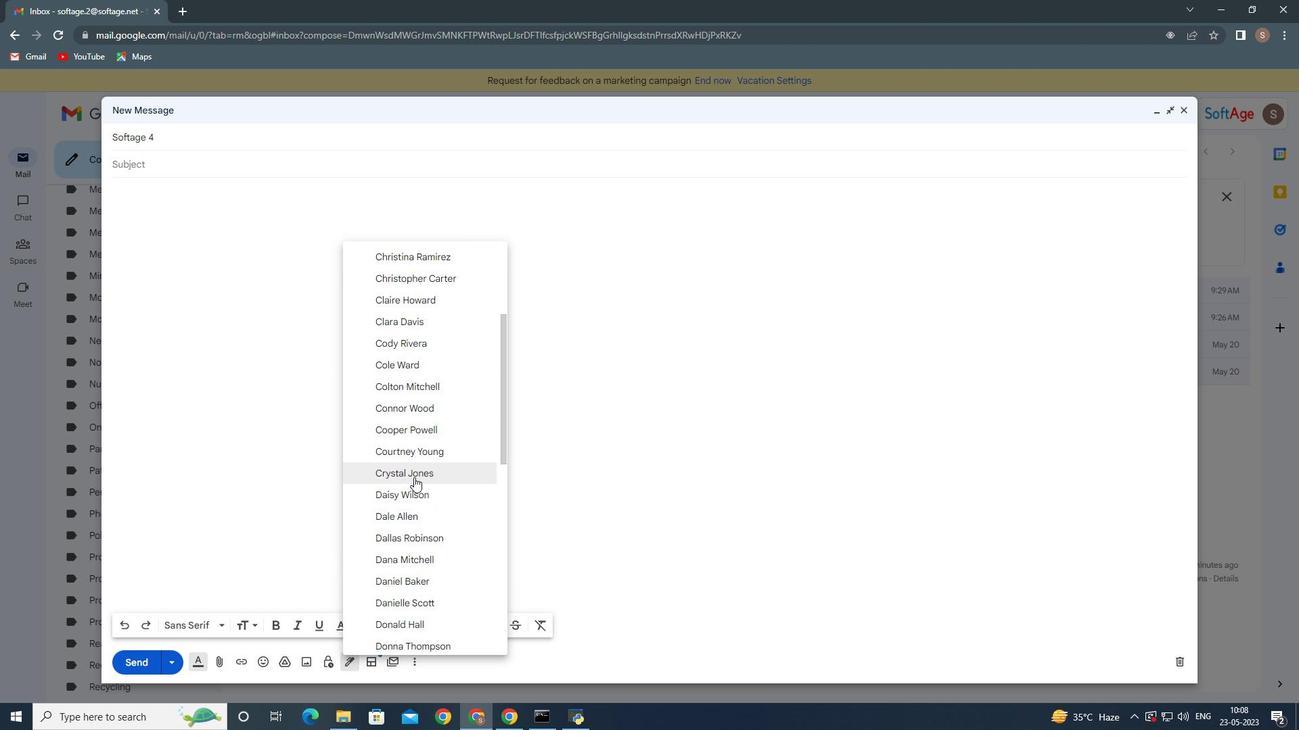 
Action: Mouse moved to (414, 493)
Screenshot: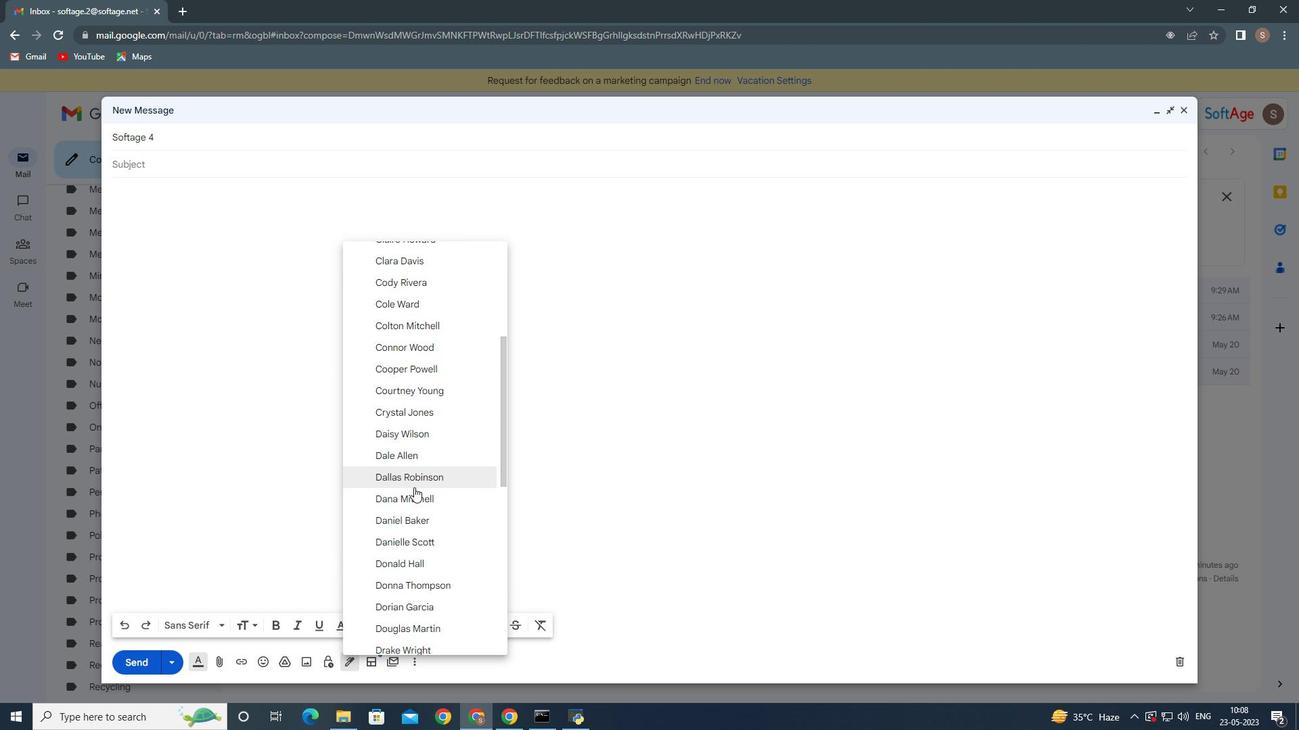 
Action: Mouse scrolled (414, 492) with delta (0, 0)
Screenshot: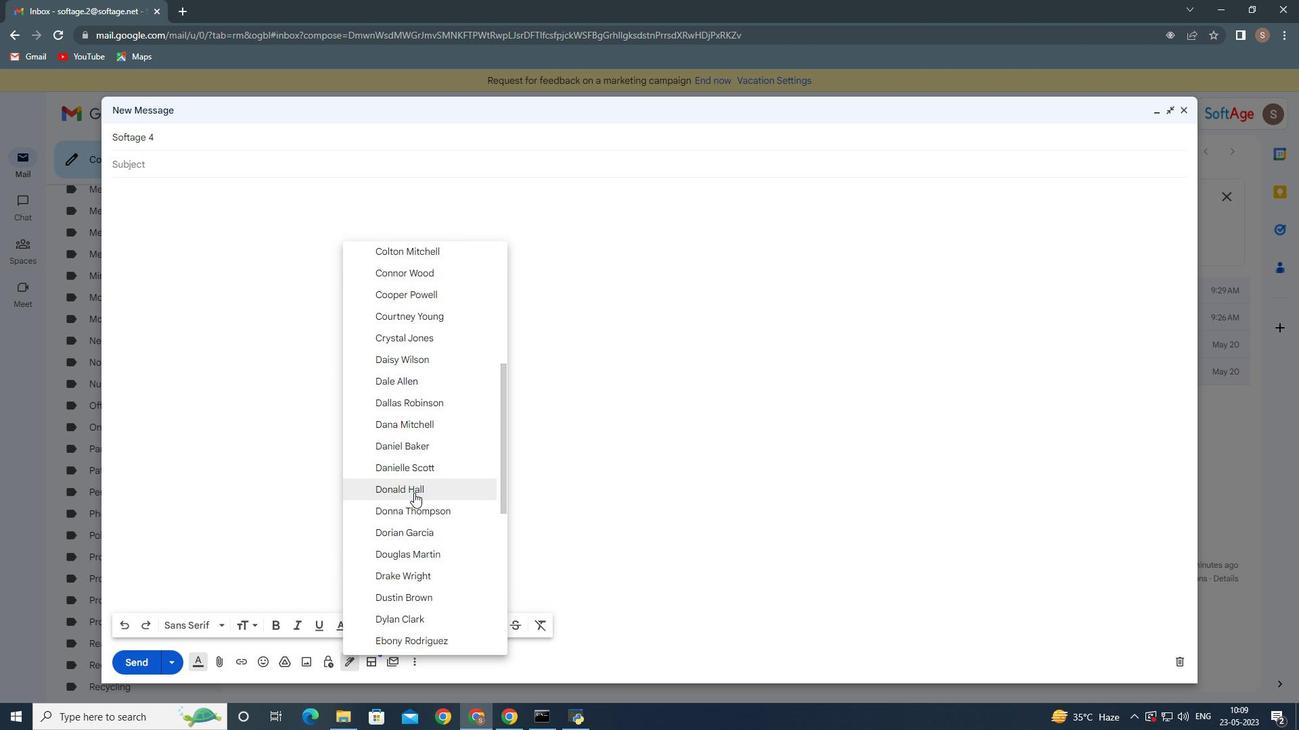 
Action: Mouse moved to (414, 493)
Screenshot: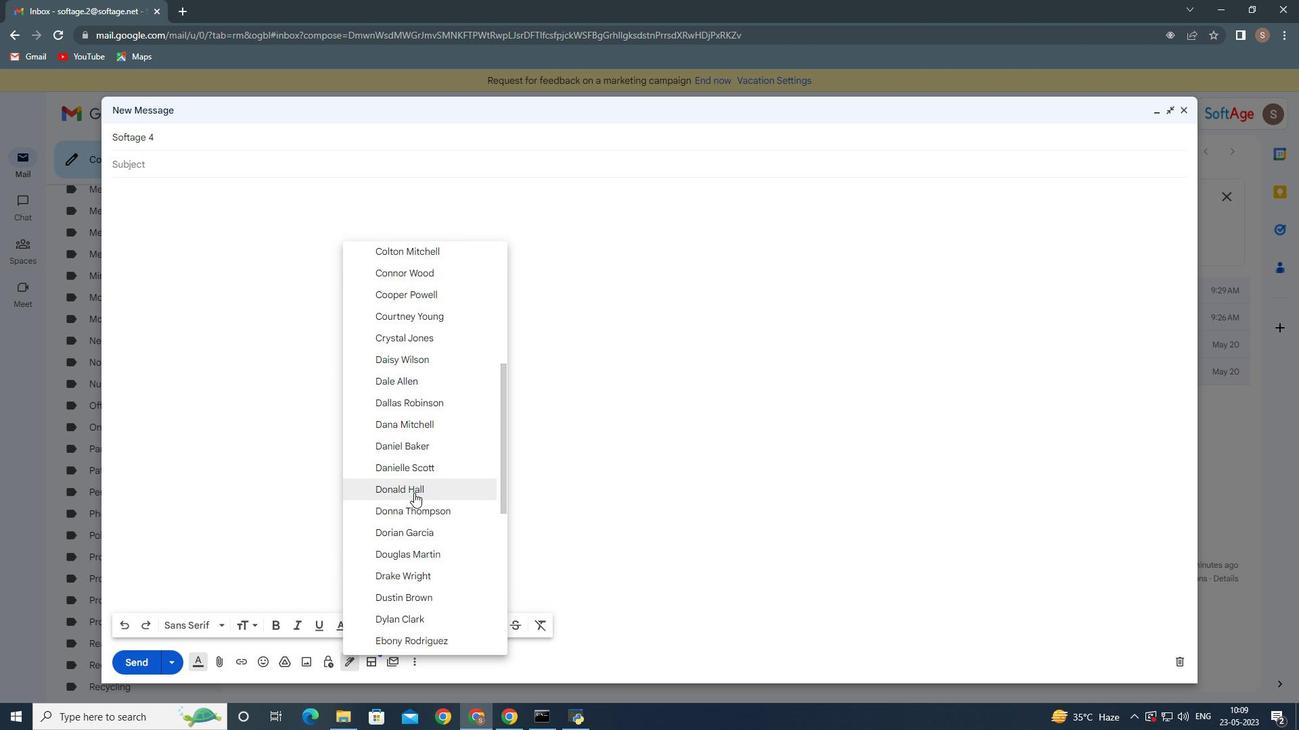 
Action: Mouse scrolled (414, 492) with delta (0, 0)
Screenshot: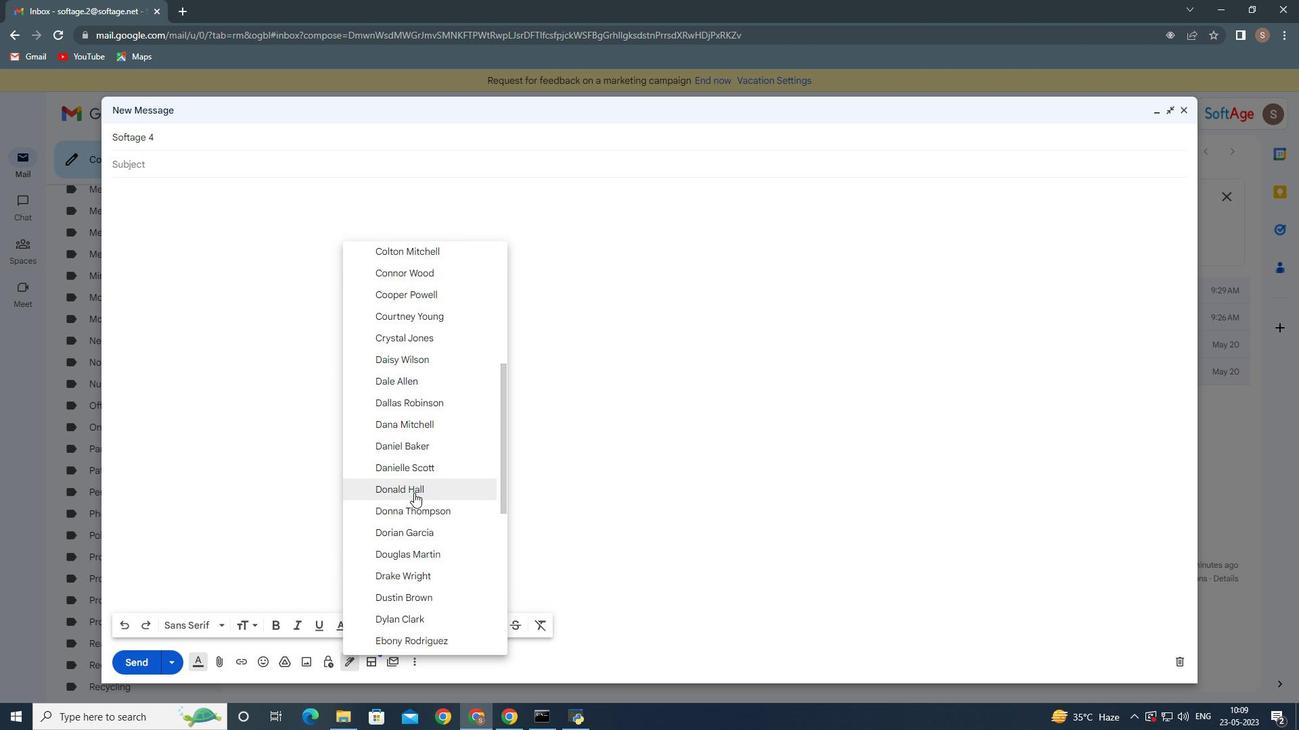 
Action: Mouse moved to (414, 493)
Screenshot: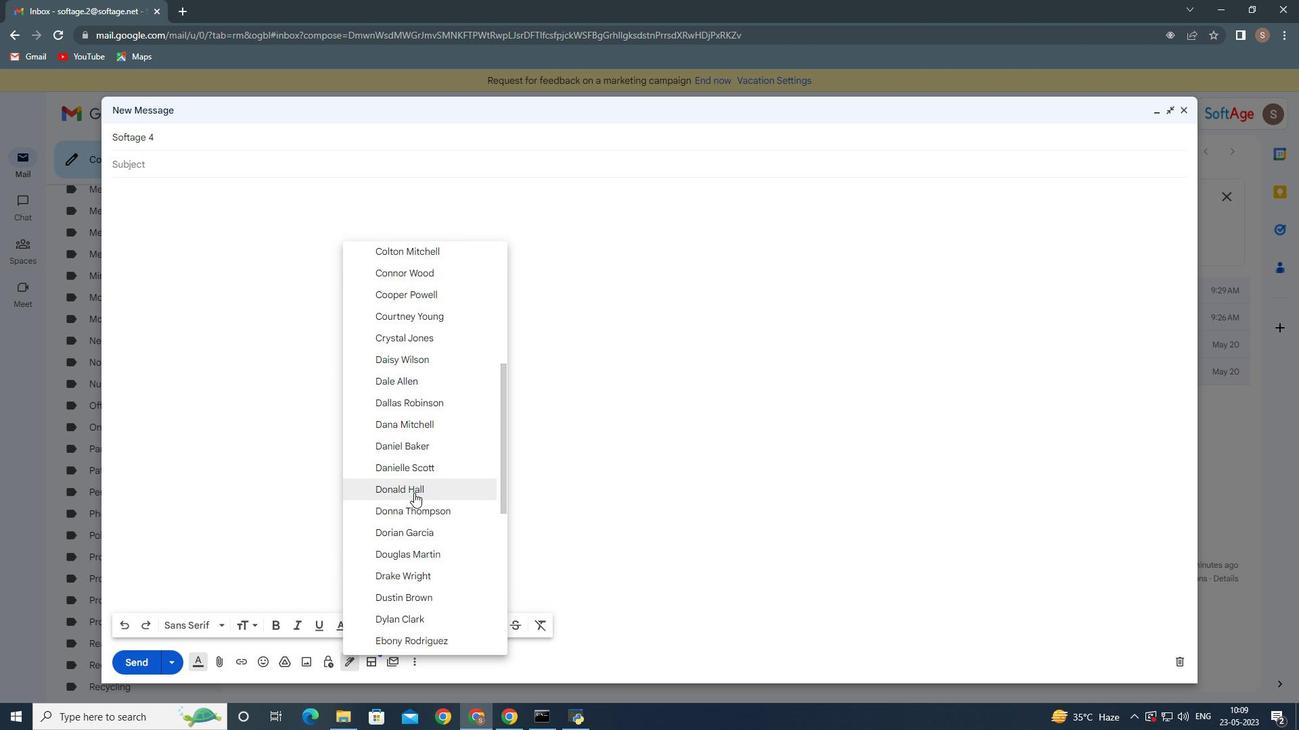 
Action: Mouse scrolled (414, 492) with delta (0, 0)
Screenshot: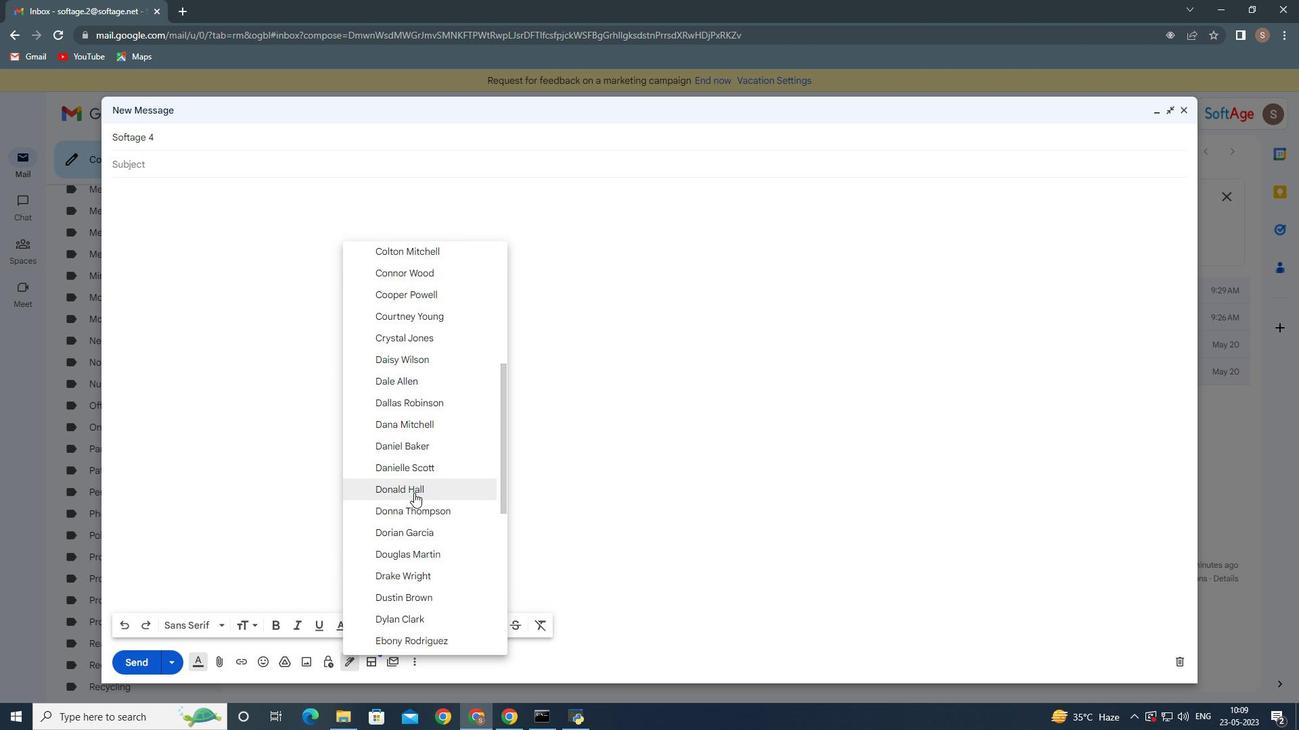 
Action: Mouse moved to (416, 551)
Screenshot: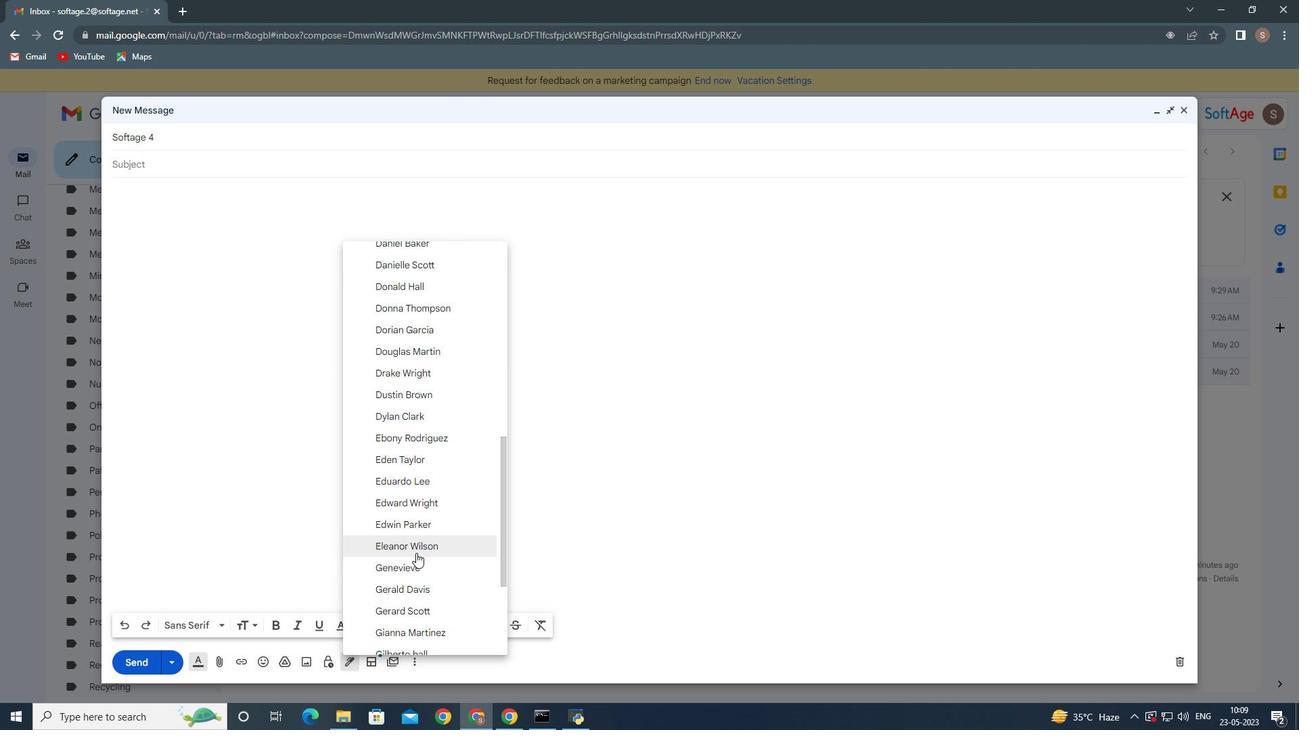 
Action: Mouse pressed left at (416, 551)
Screenshot: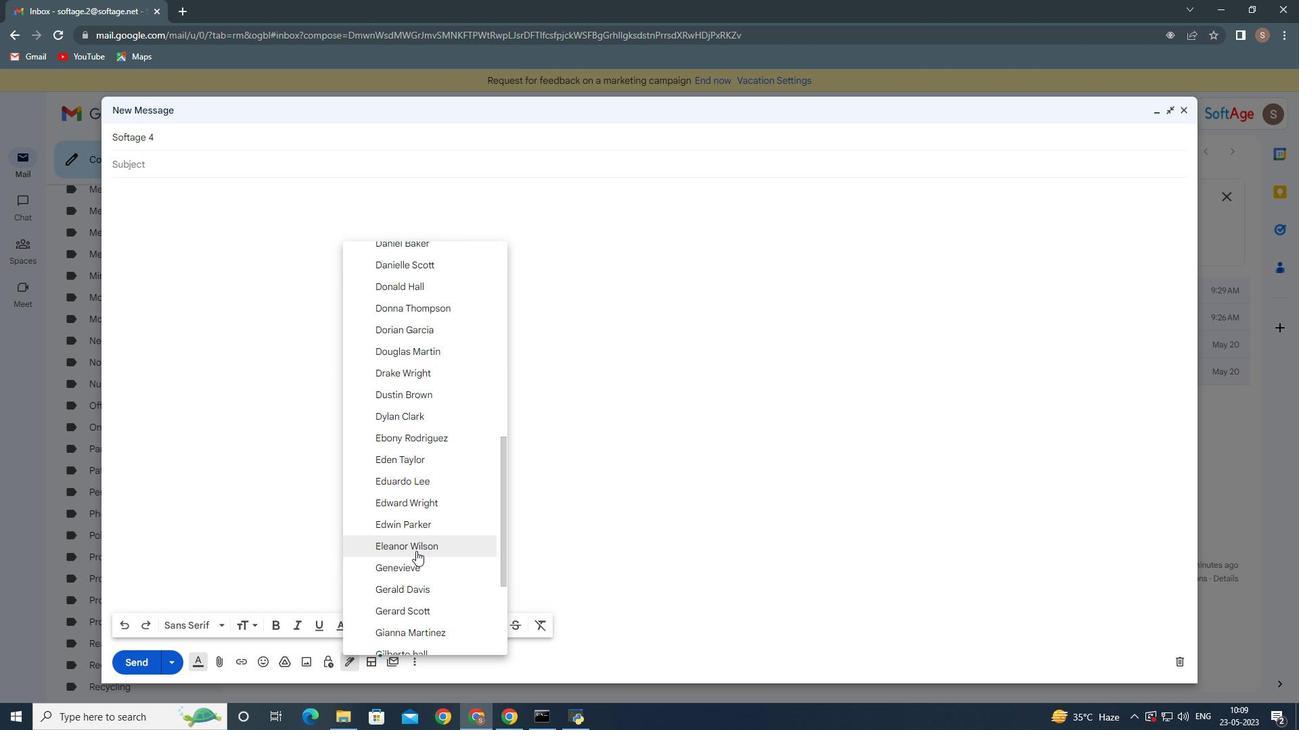 
Action: Mouse moved to (412, 663)
Screenshot: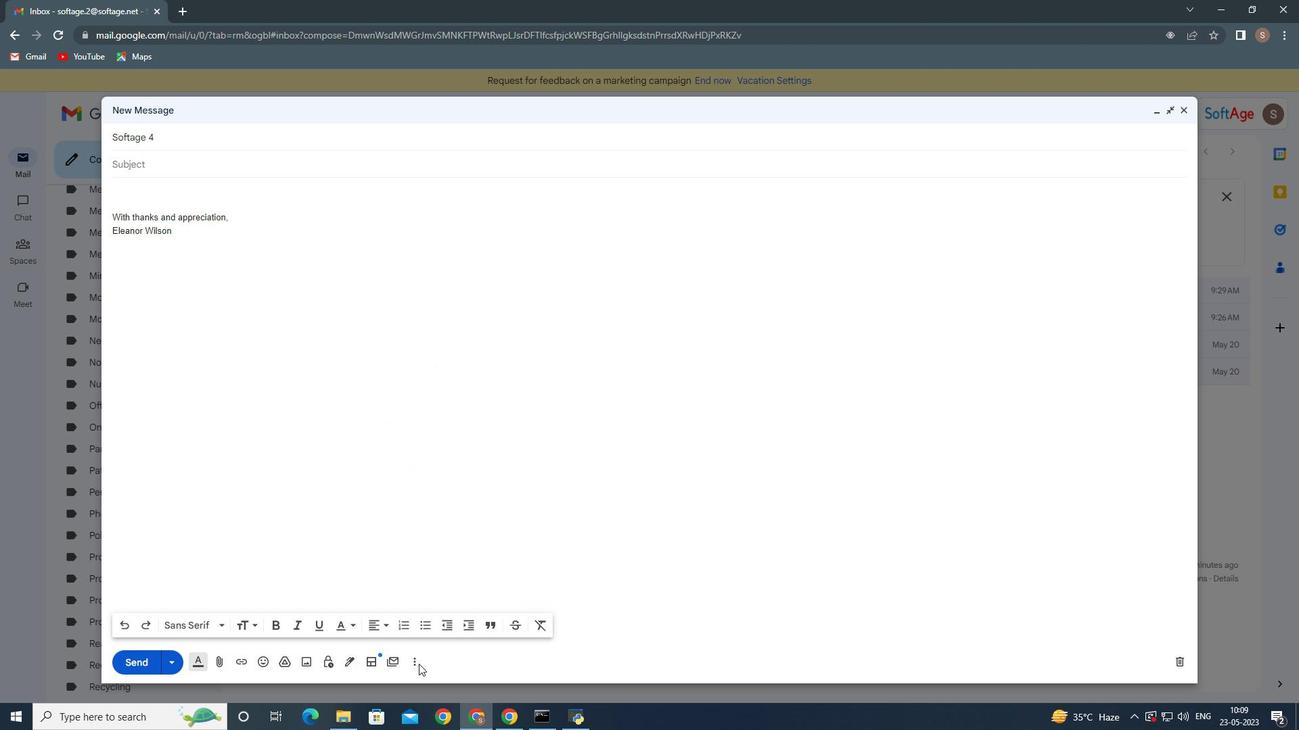 
Action: Mouse pressed left at (412, 663)
Screenshot: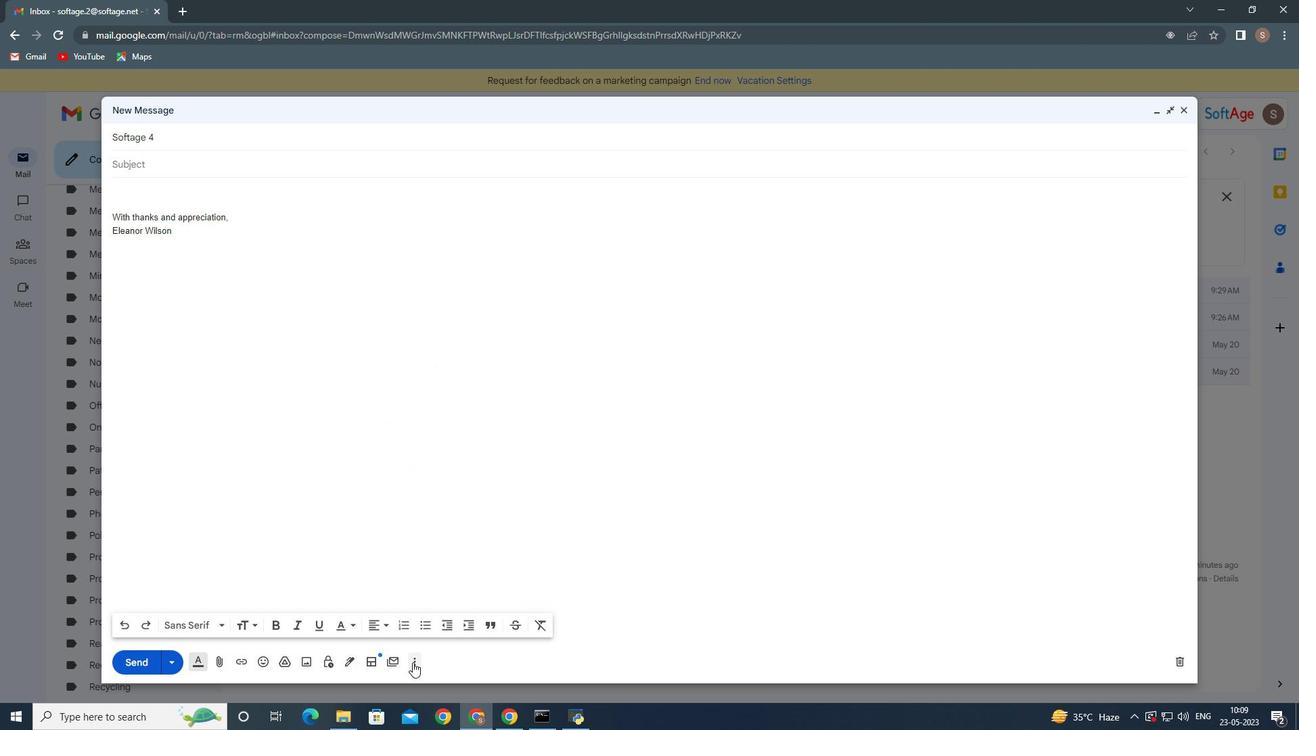 
Action: Mouse moved to (440, 539)
Screenshot: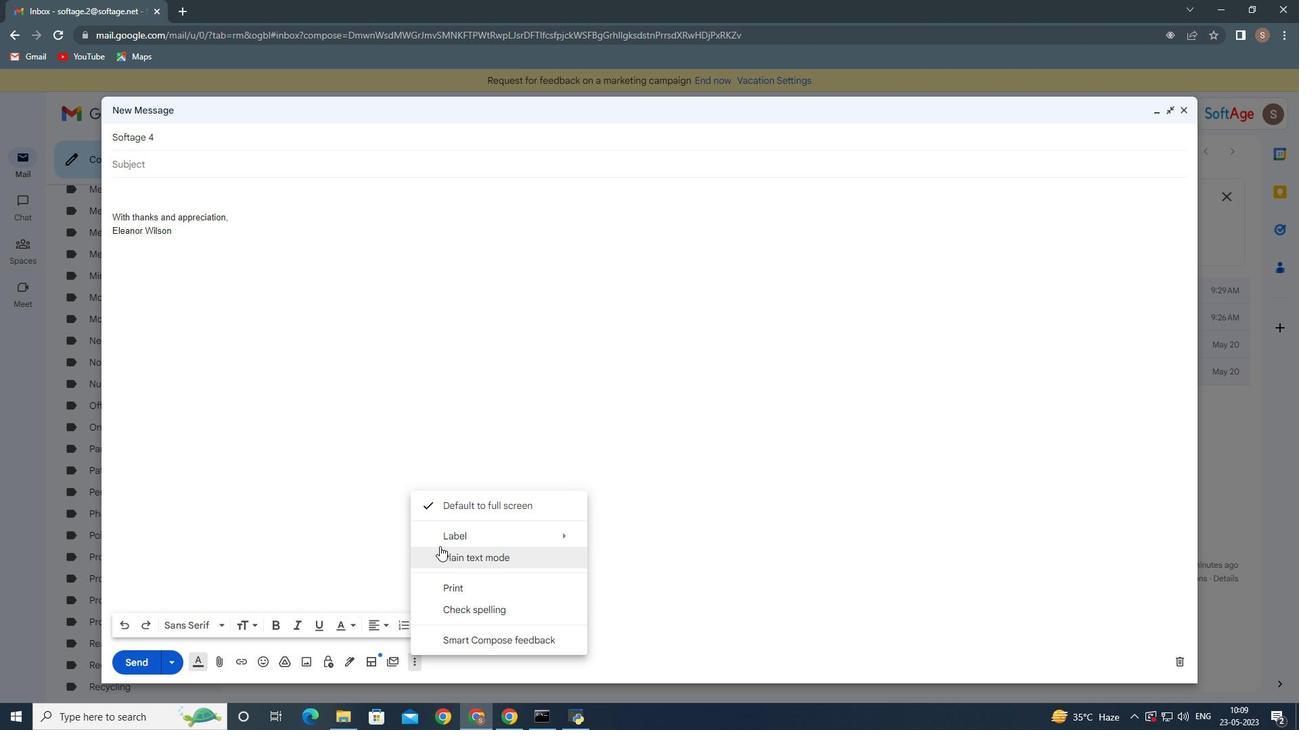 
Action: Mouse pressed left at (440, 539)
Screenshot: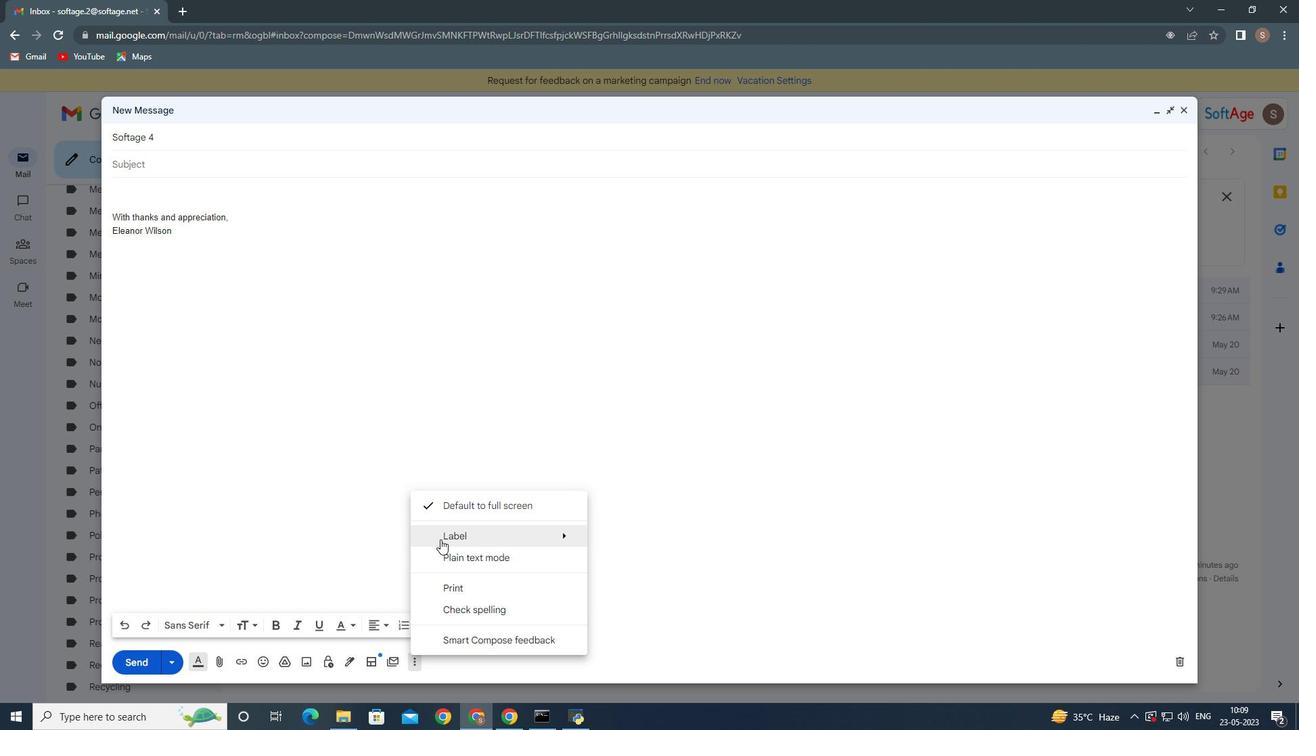 
Action: Mouse moved to (442, 536)
Screenshot: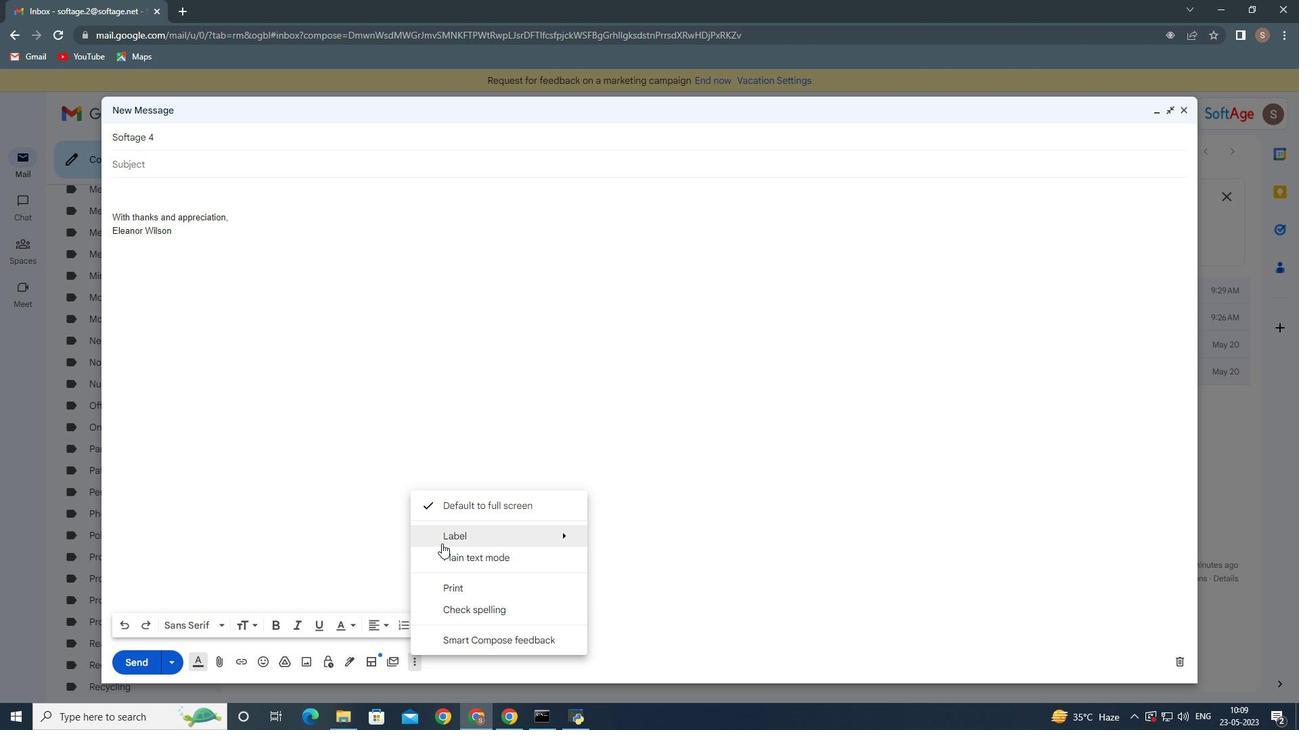 
Action: Mouse pressed left at (442, 536)
Screenshot: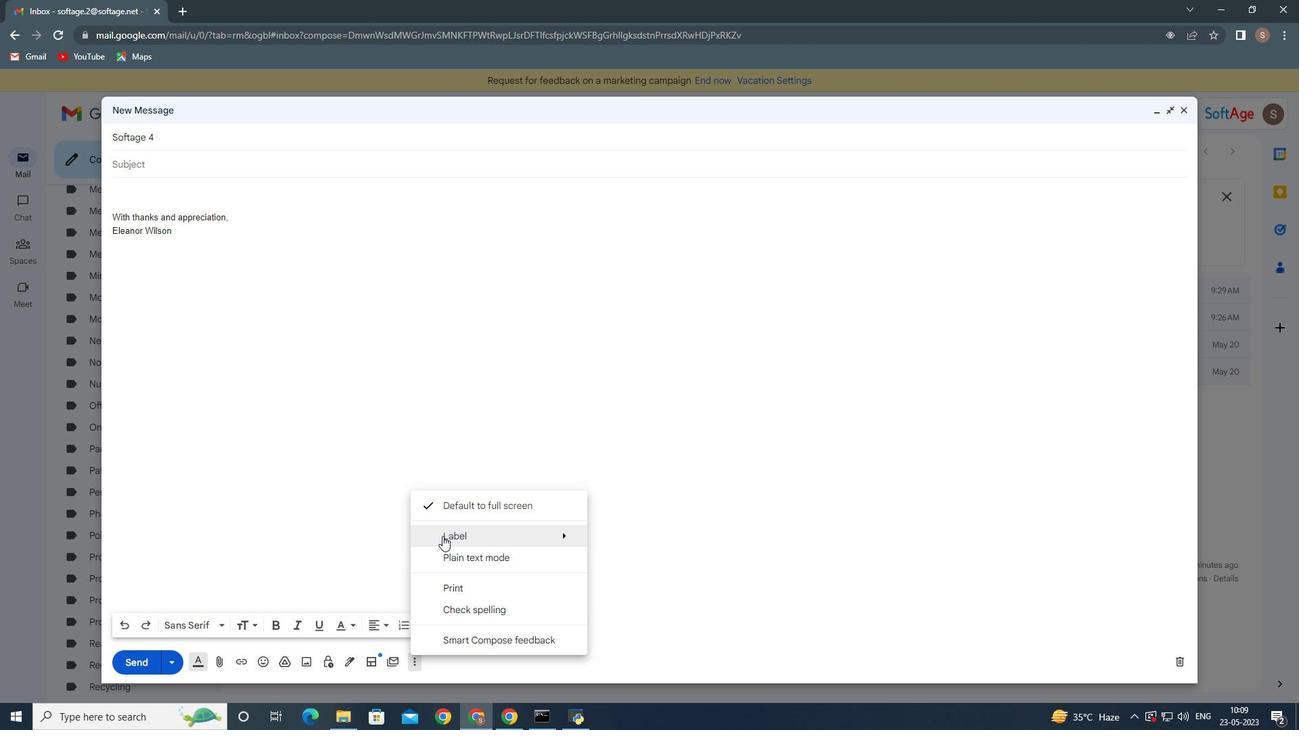 
Action: Mouse moved to (561, 547)
Screenshot: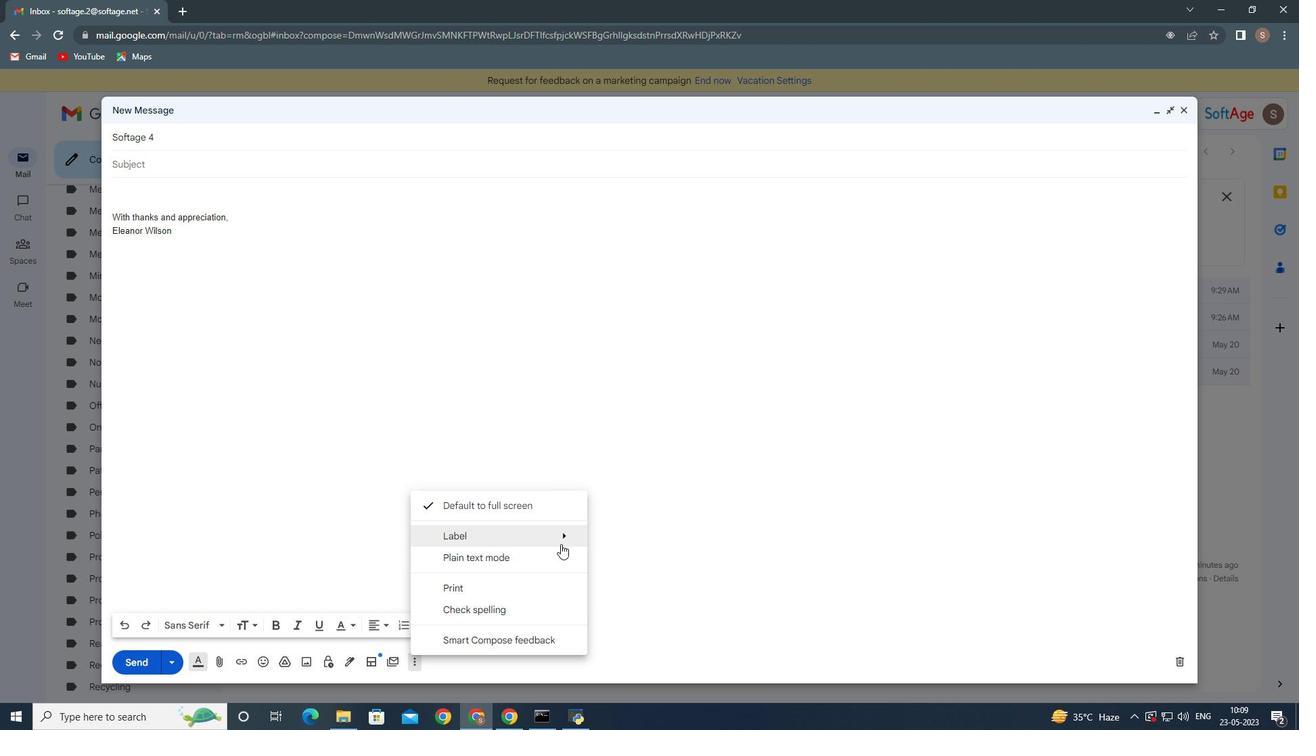 
Action: Mouse pressed left at (561, 547)
Screenshot: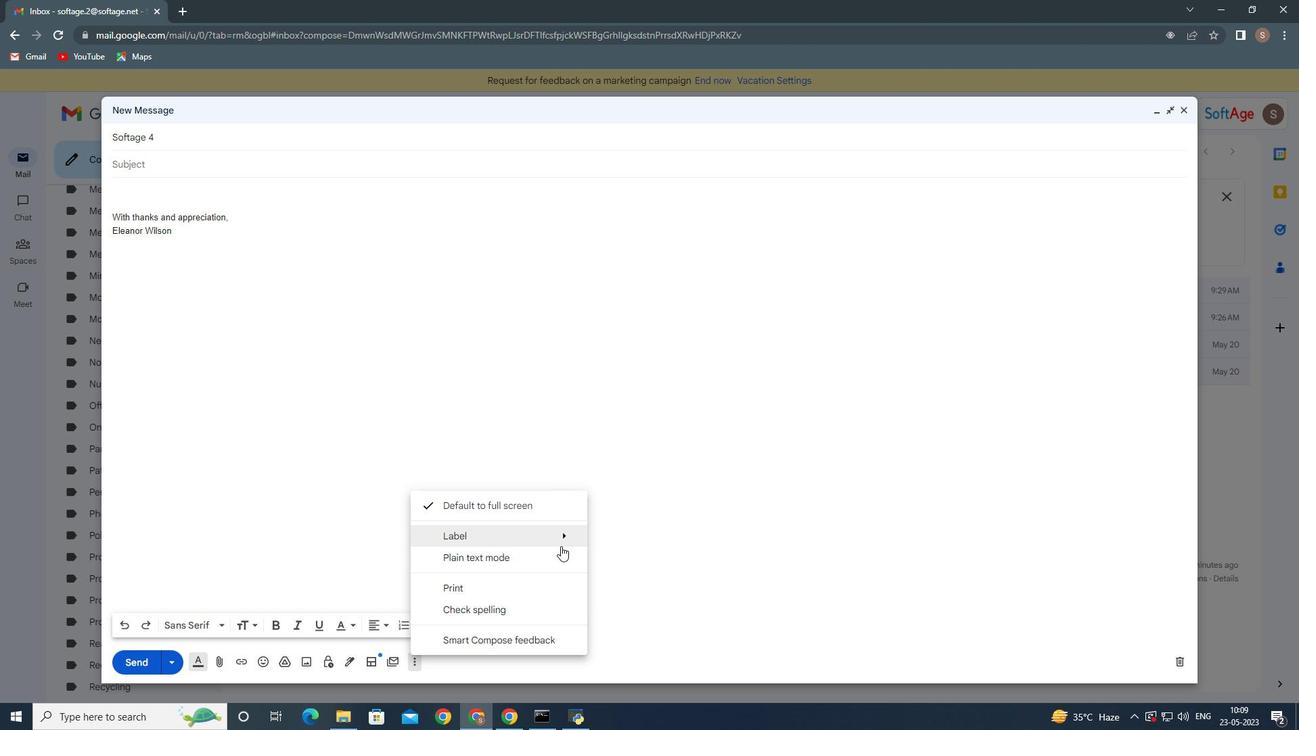 
Action: Mouse moved to (417, 663)
Screenshot: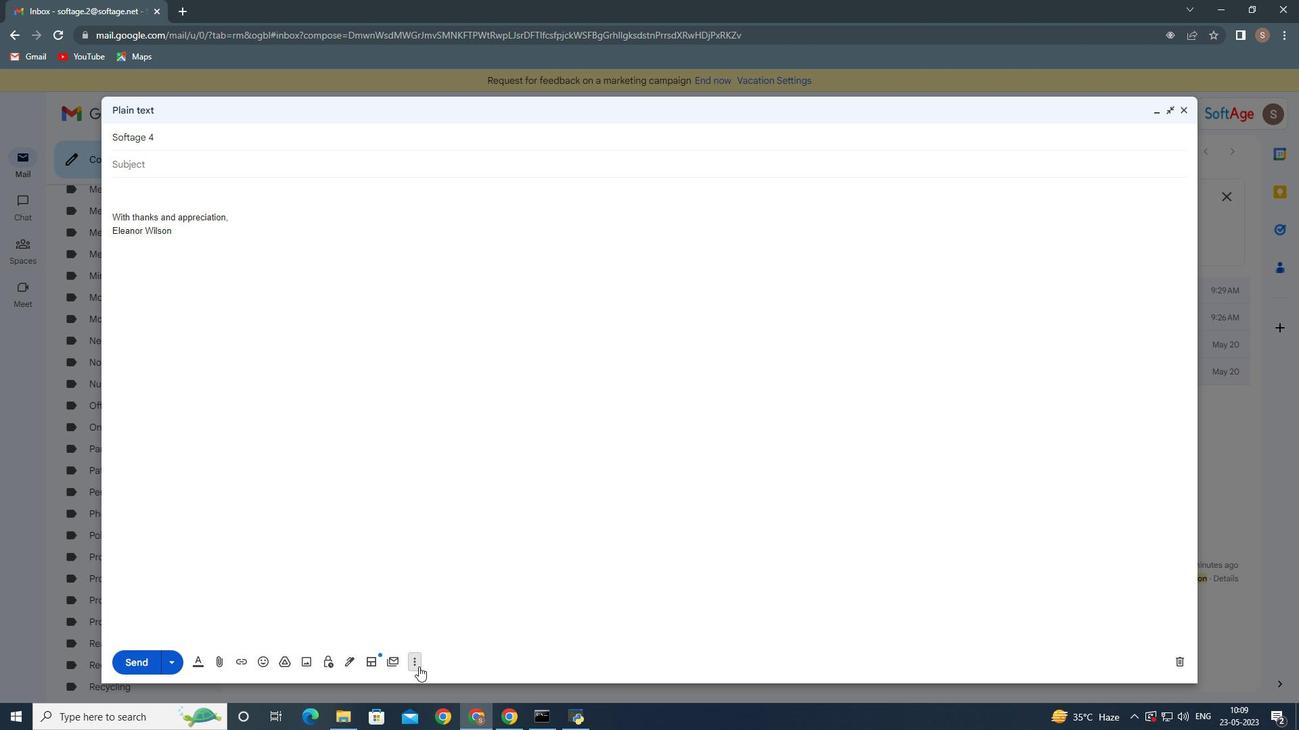 
Action: Mouse pressed left at (417, 663)
Screenshot: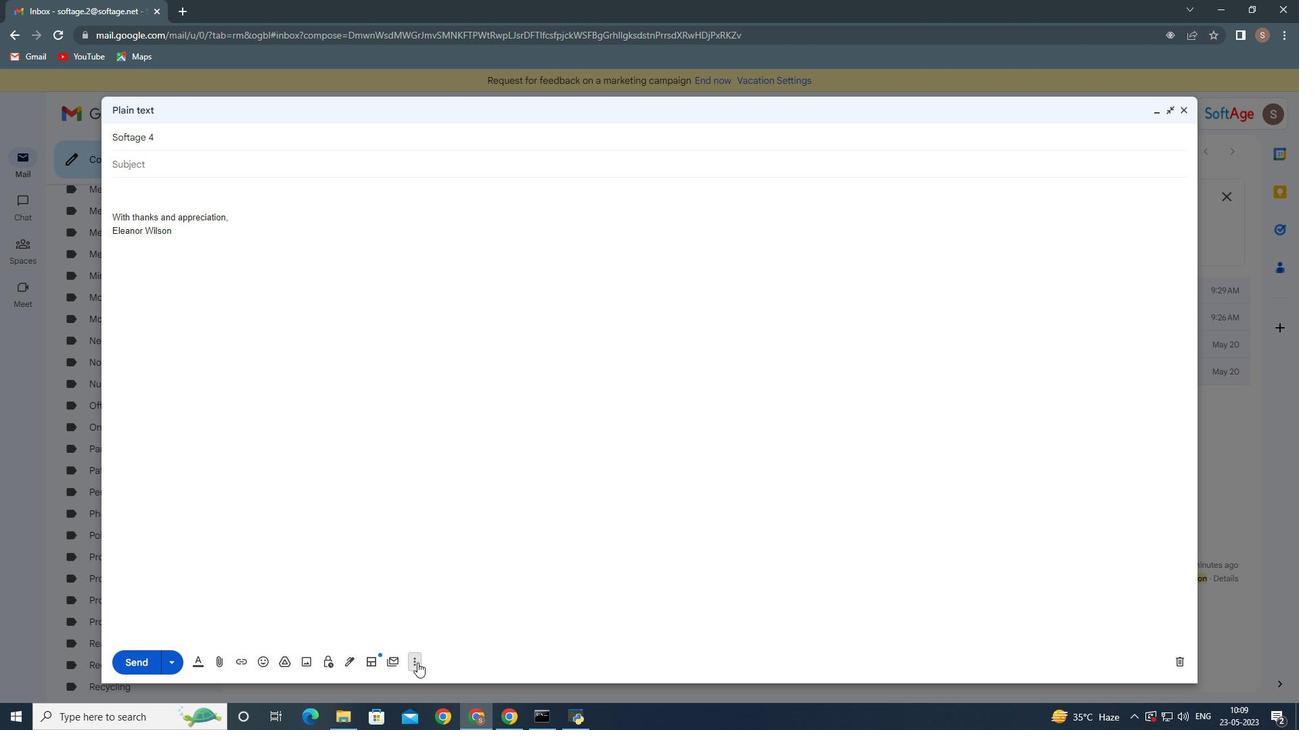 
Action: Mouse moved to (458, 538)
Screenshot: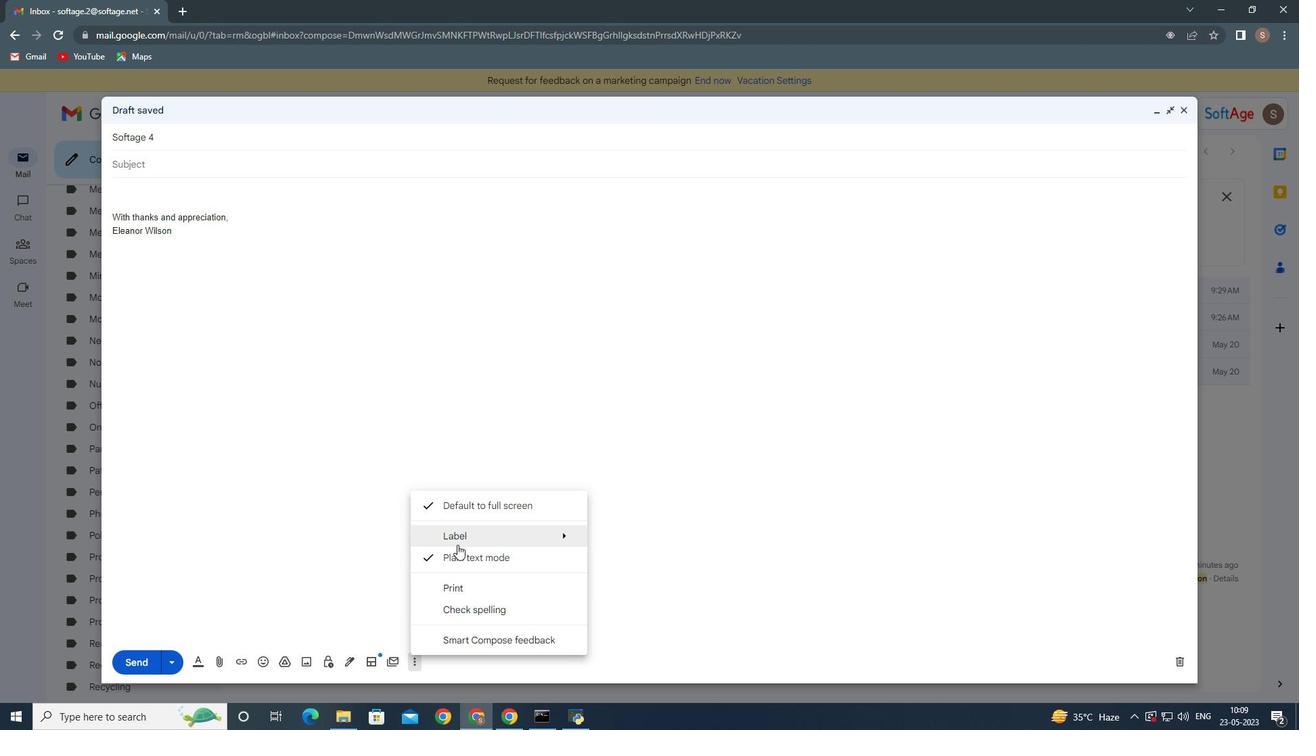 
Action: Mouse pressed left at (458, 538)
Screenshot: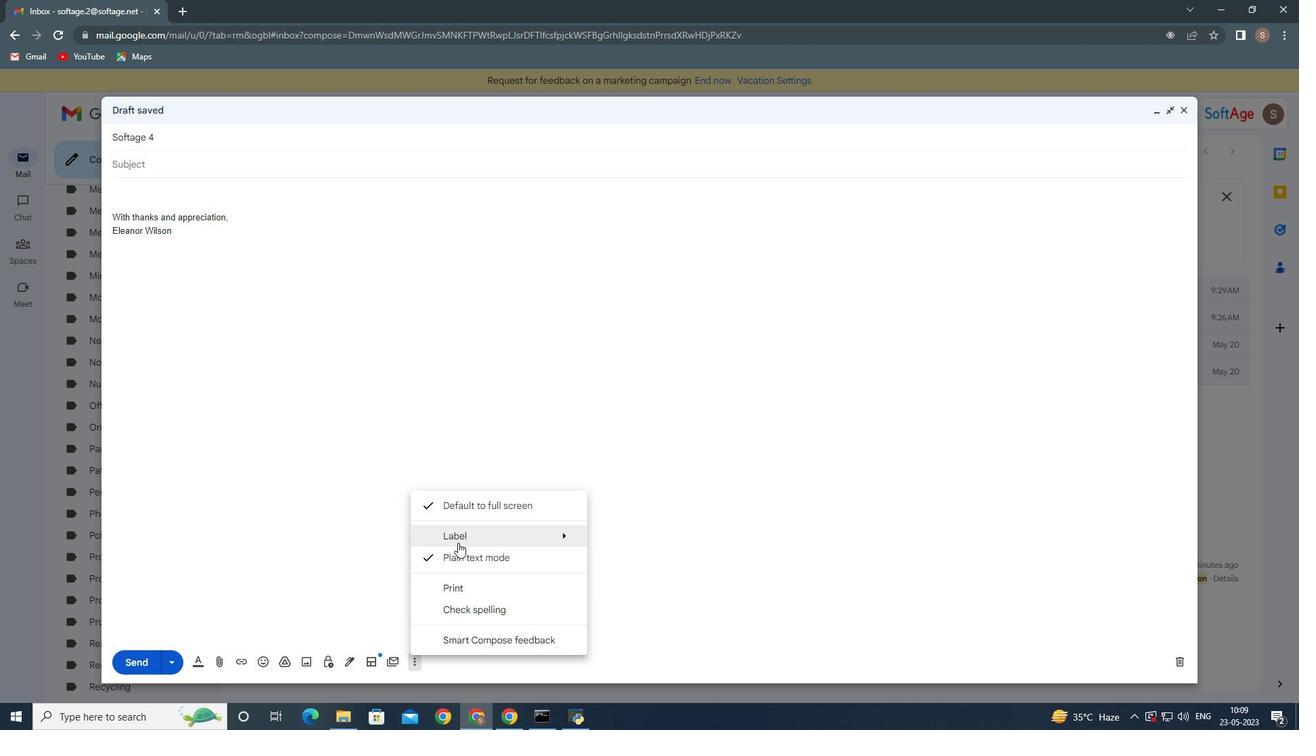 
Action: Mouse moved to (522, 527)
Screenshot: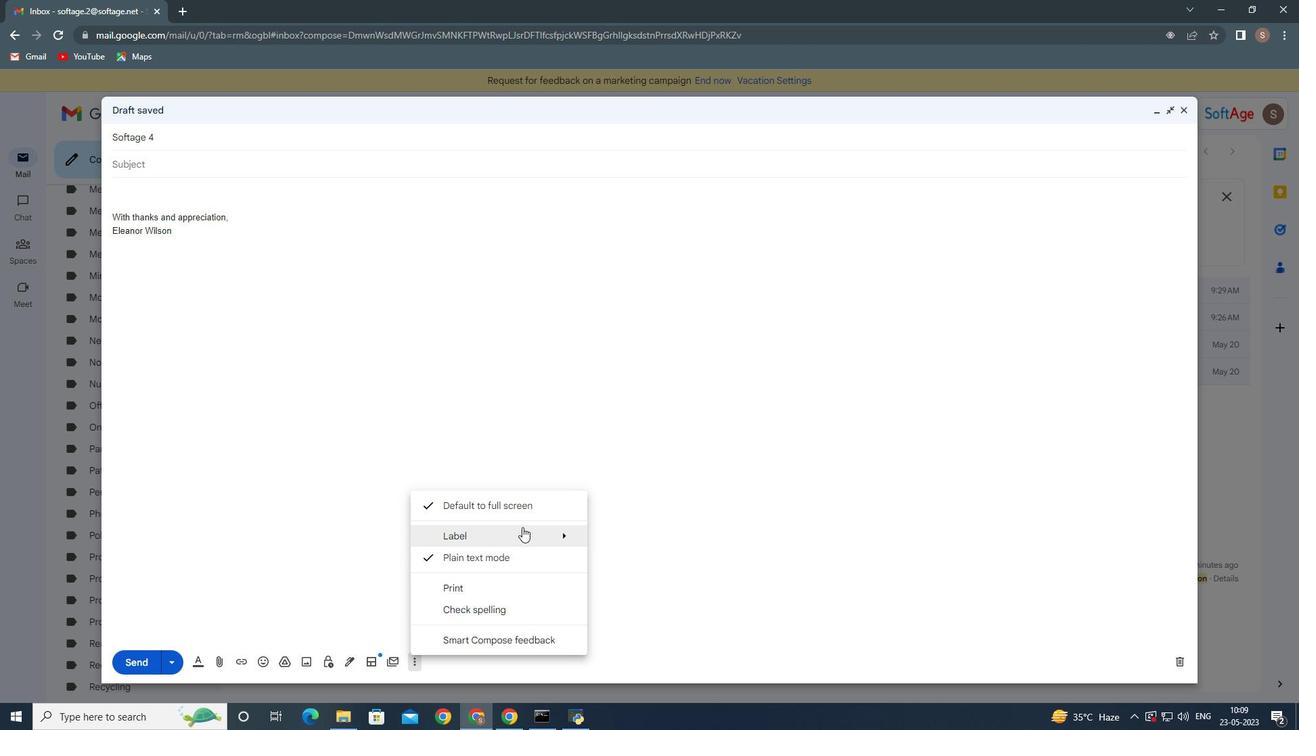 
Action: Mouse pressed left at (522, 527)
Screenshot: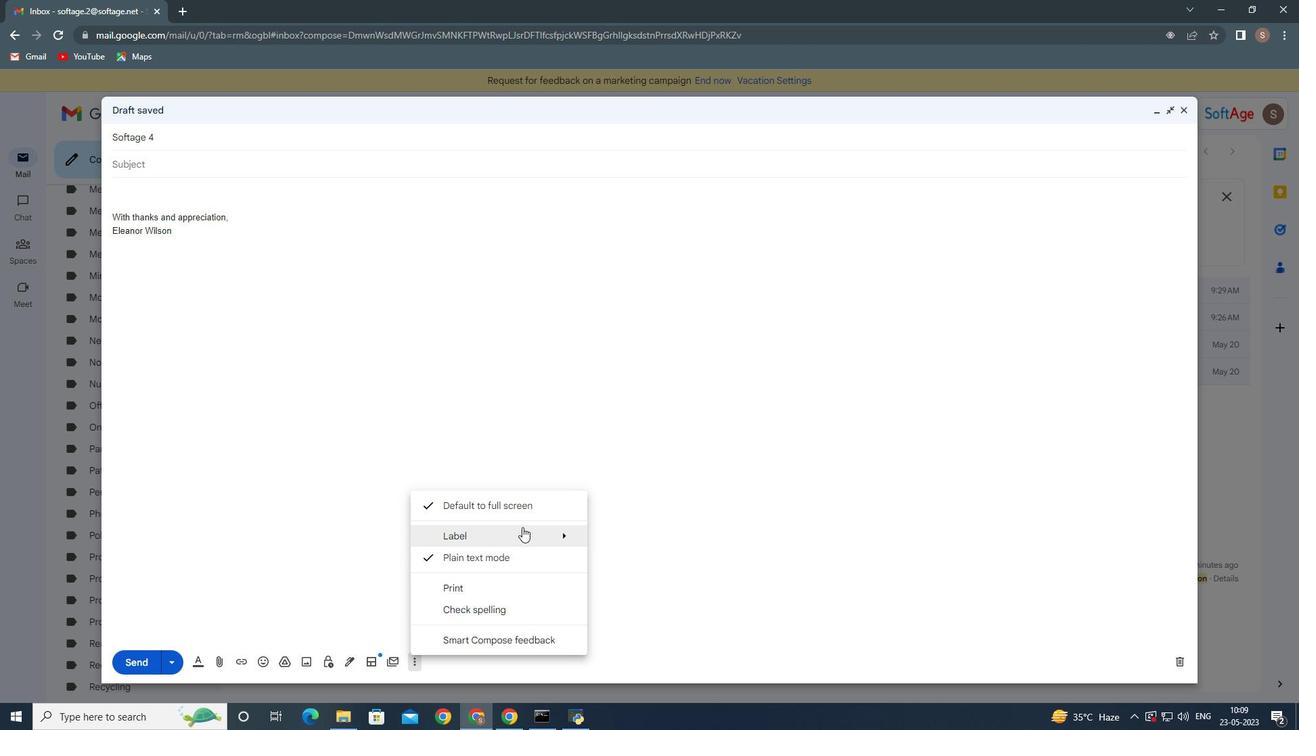 
Action: Mouse moved to (629, 505)
Screenshot: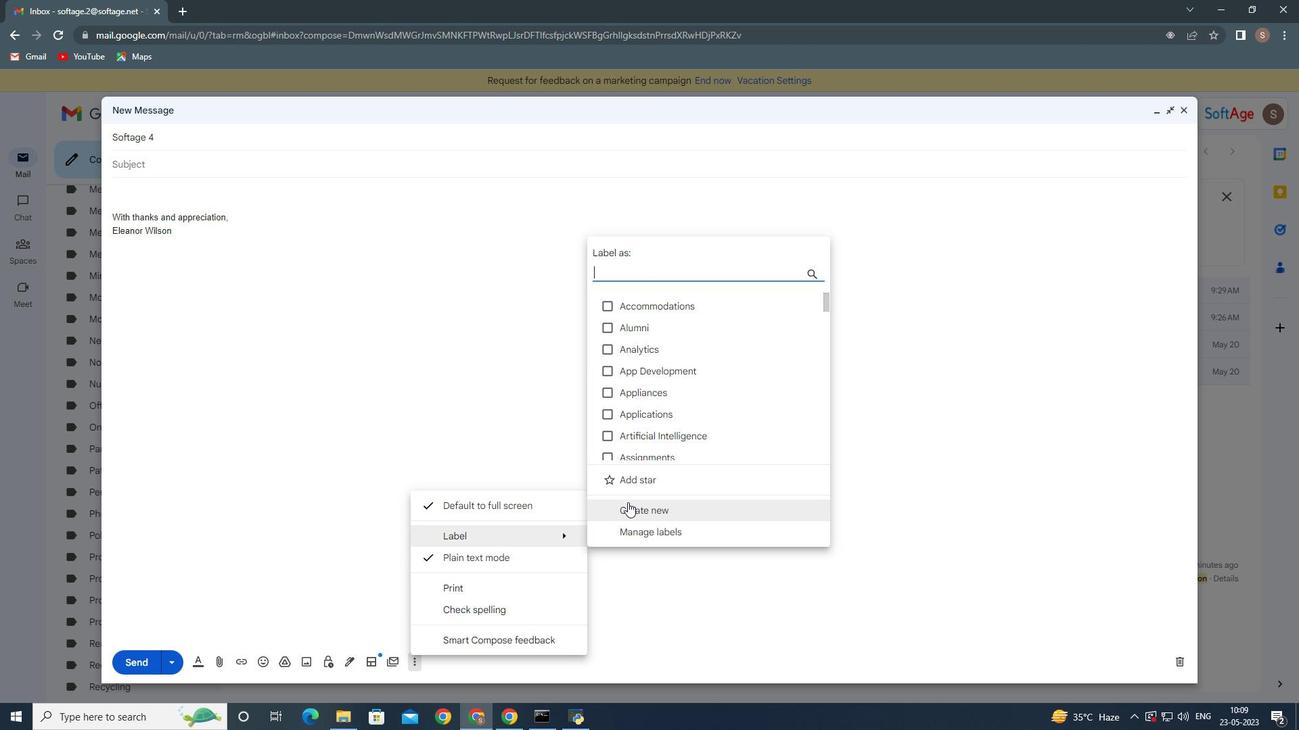 
Action: Mouse pressed left at (629, 505)
Screenshot: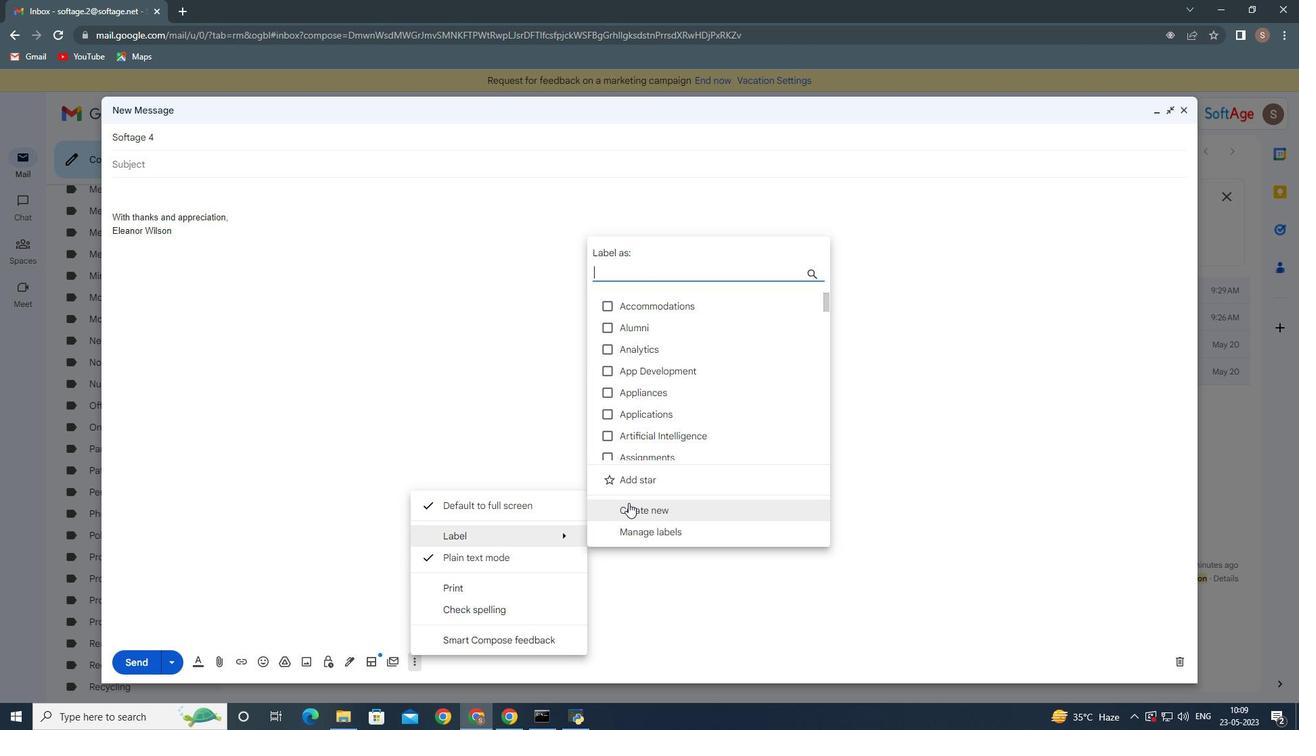 
Action: Mouse moved to (519, 373)
Screenshot: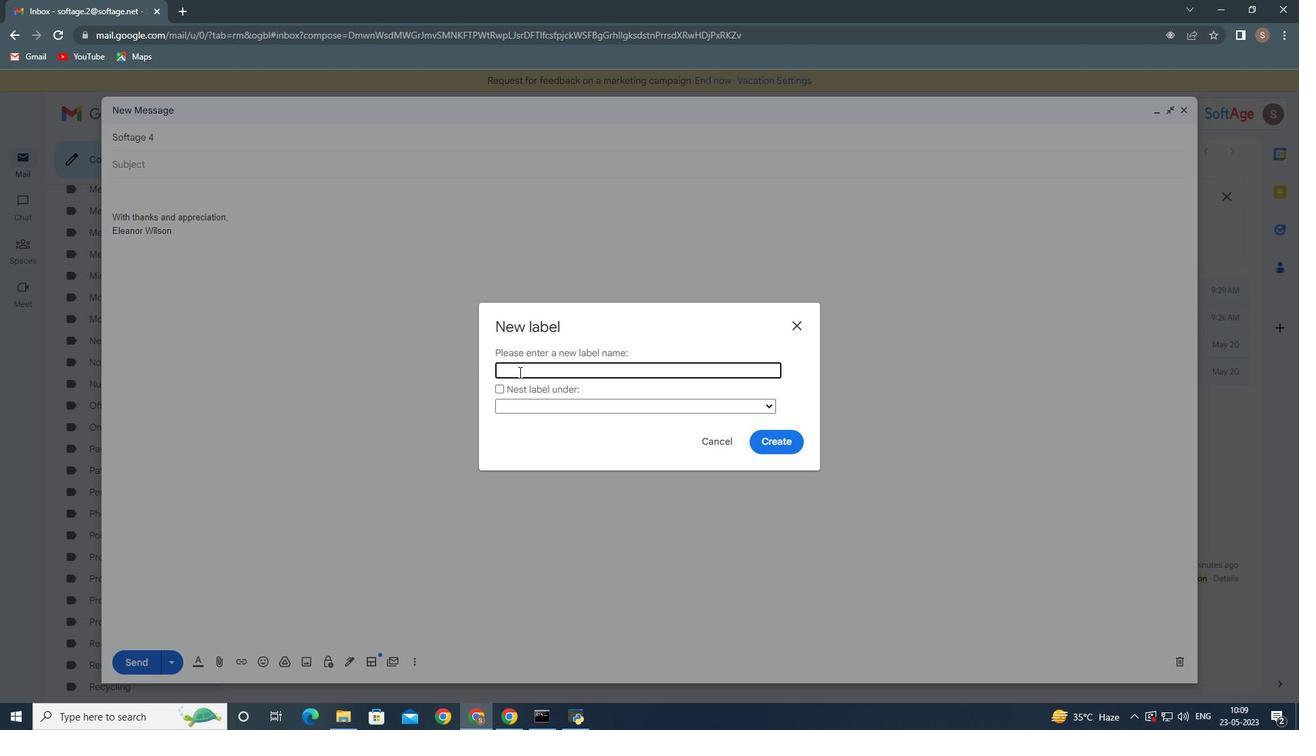 
Action: Key pressed <Key.shift>Restaurants
Screenshot: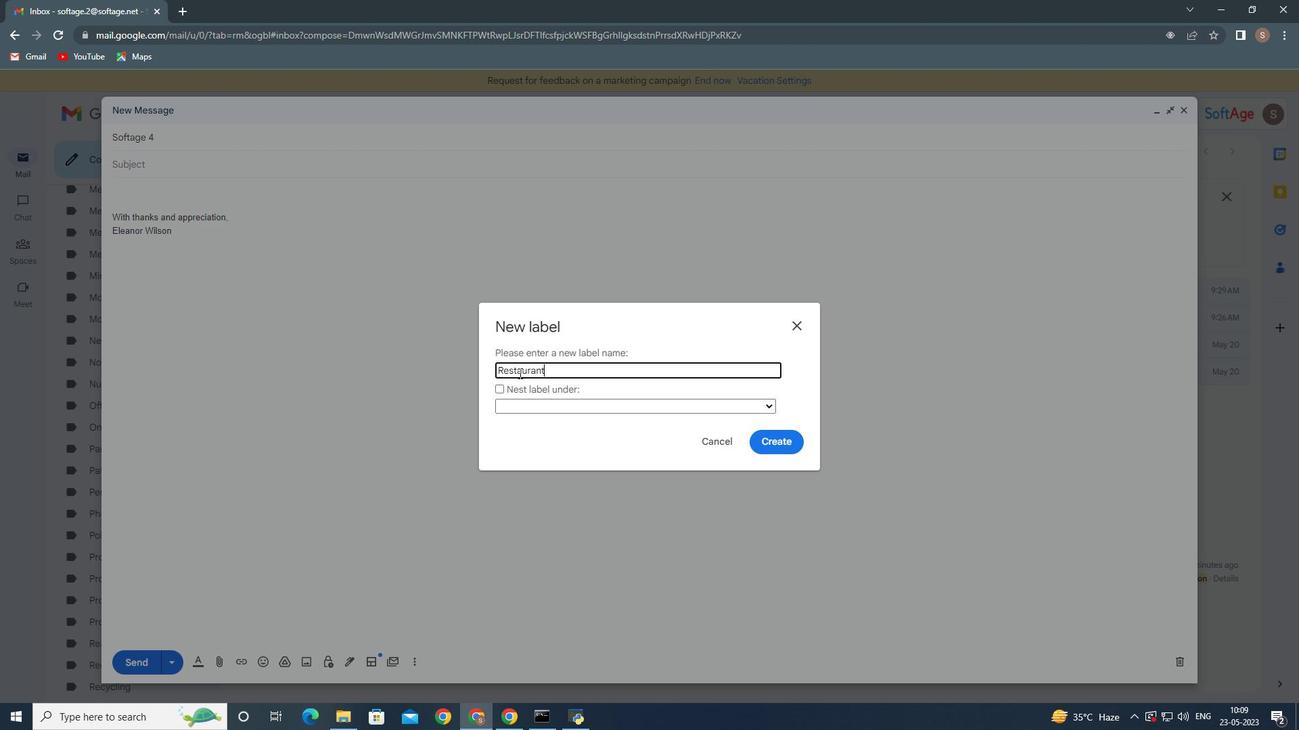 
Action: Mouse moved to (795, 451)
Screenshot: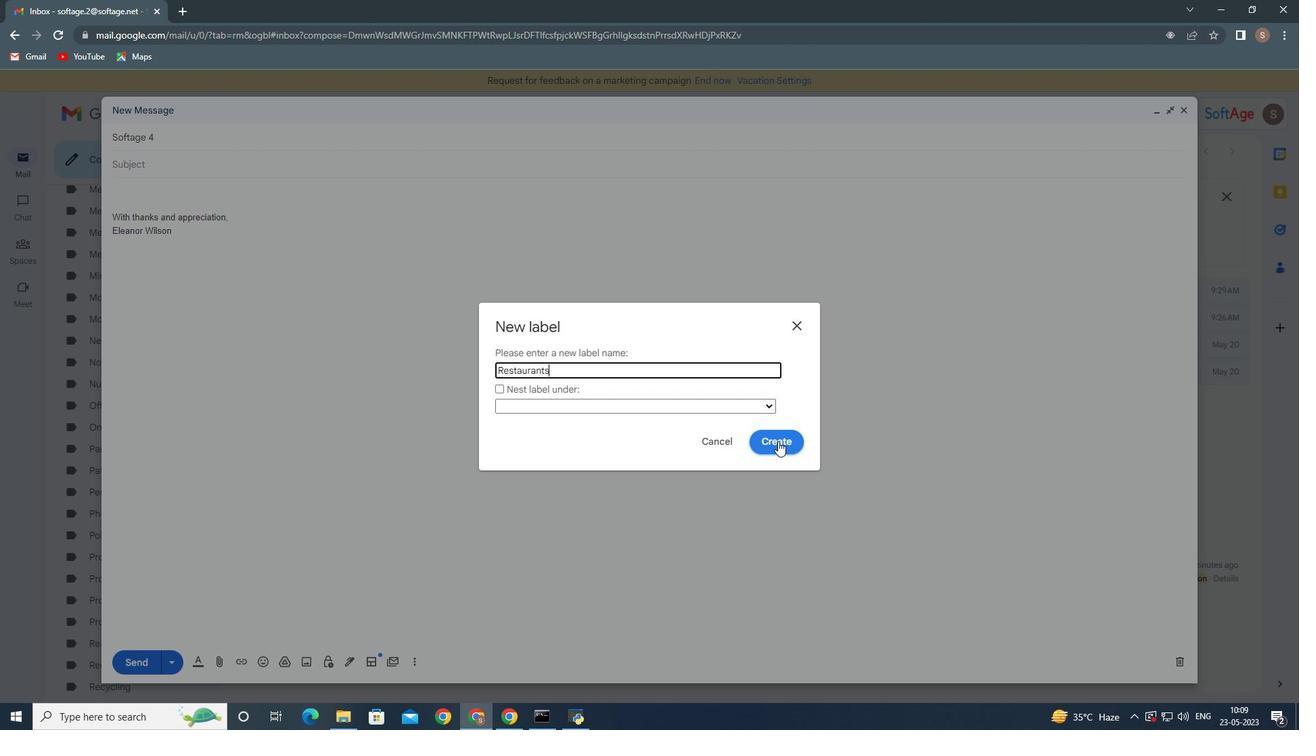 
Action: Mouse pressed left at (795, 451)
Screenshot: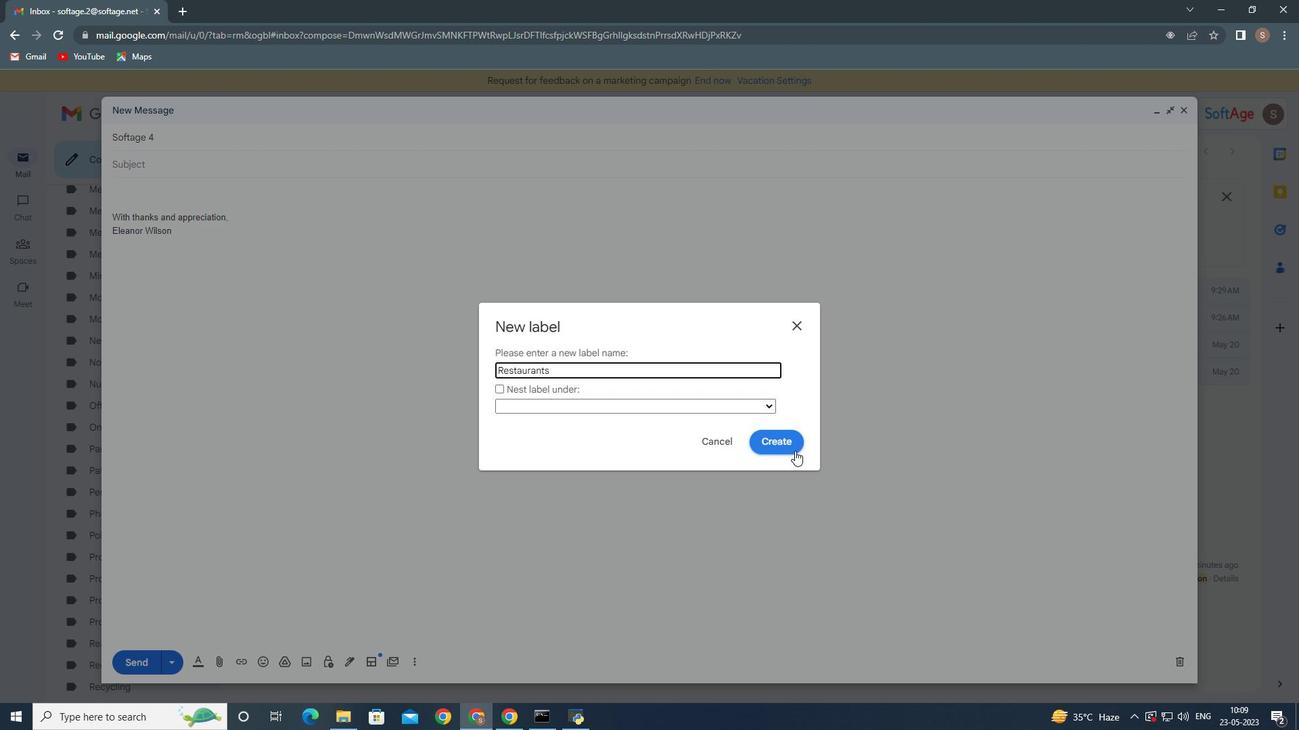 
Action: Mouse moved to (785, 457)
Screenshot: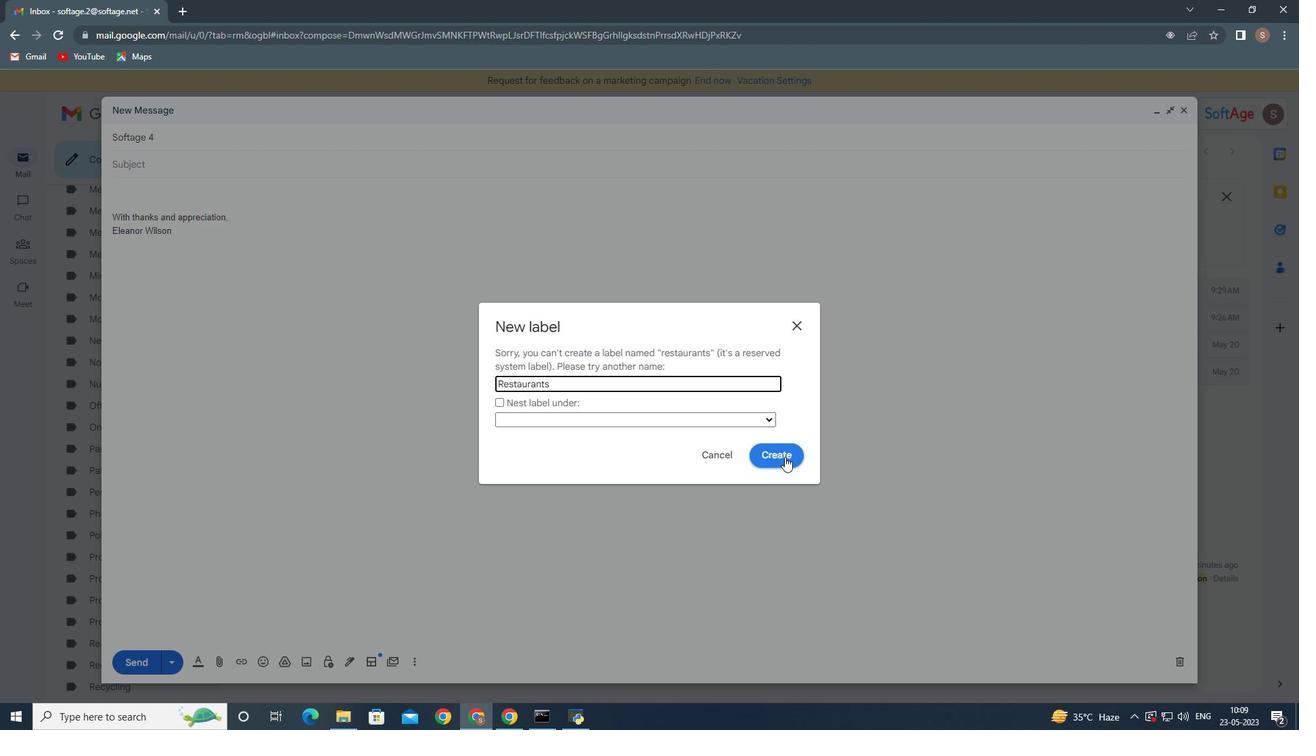 
Action: Key pressed <Key.backspace><Key.enter>
Screenshot: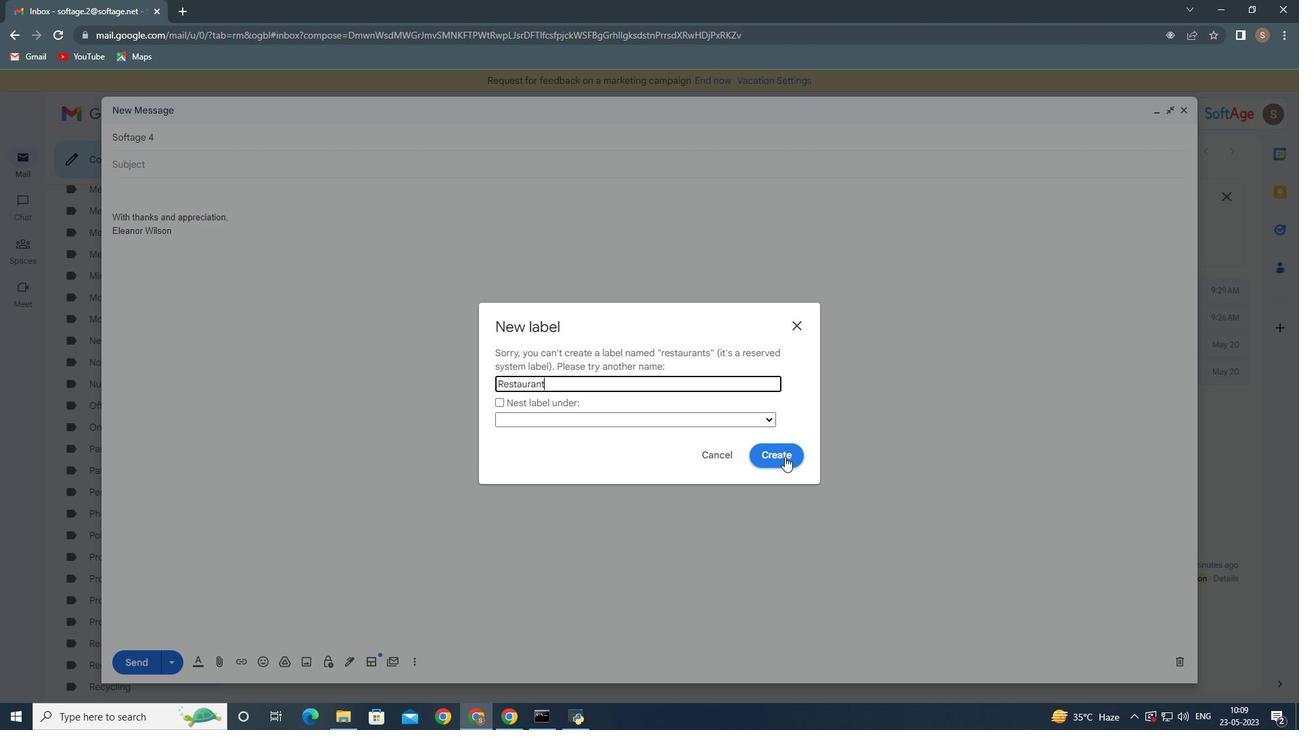 
